 Task: Open Card Landing Page Optimization in Board Newsletter Planning to Workspace Ad Operations and add a team member Softage.3@softage.net, a label Yellow, a checklist Real Estate, an attachment from your onedrive, a color Yellow and finally, add a card description 'Develop and launch new customer loyalty program' and a comment 'Let us approach this task with a focus on continuous learning and improvement, seeking to iterate and refine our approach over time.'. Add a start date 'Jan 07, 1900' with a due date 'Jan 14, 1900'
Action: Mouse moved to (109, 496)
Screenshot: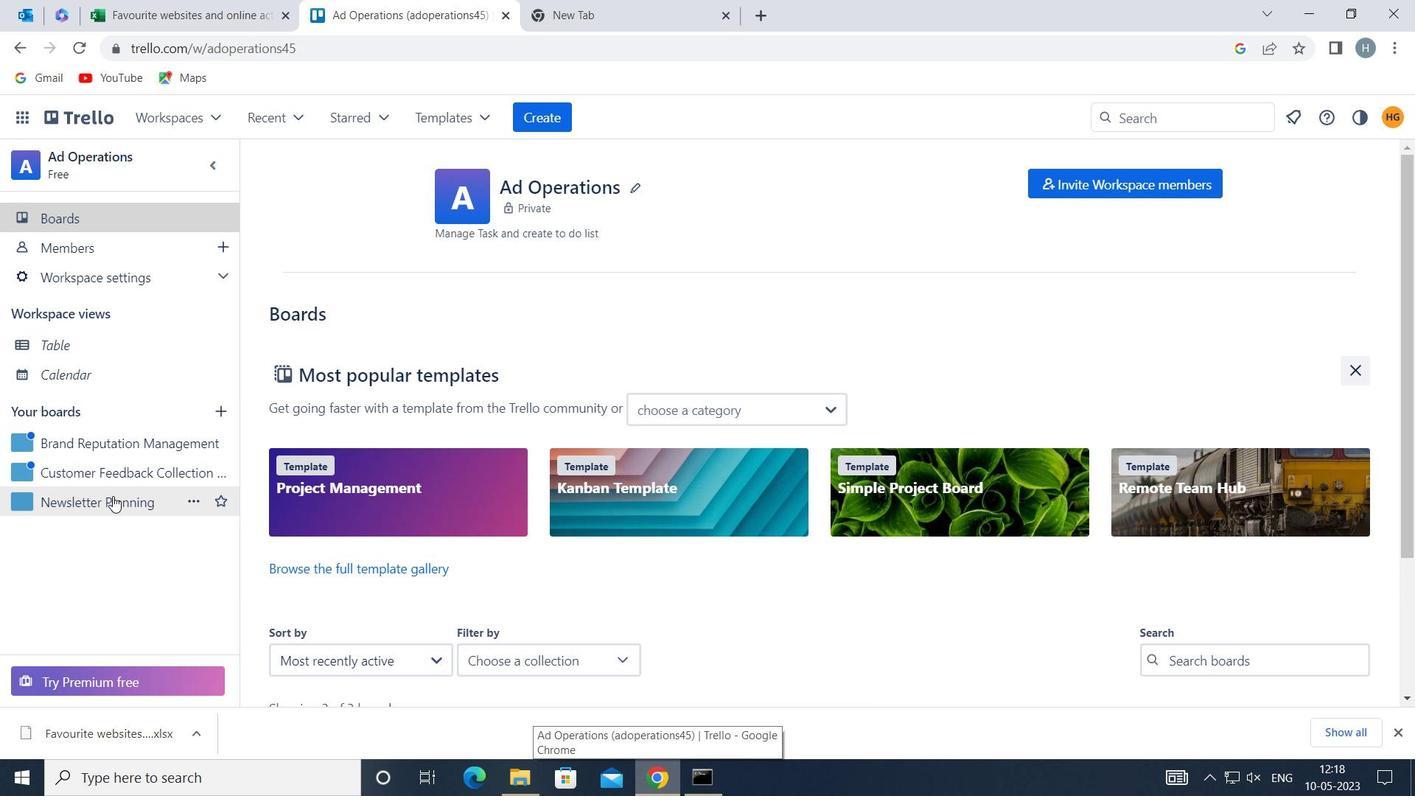 
Action: Mouse pressed left at (109, 496)
Screenshot: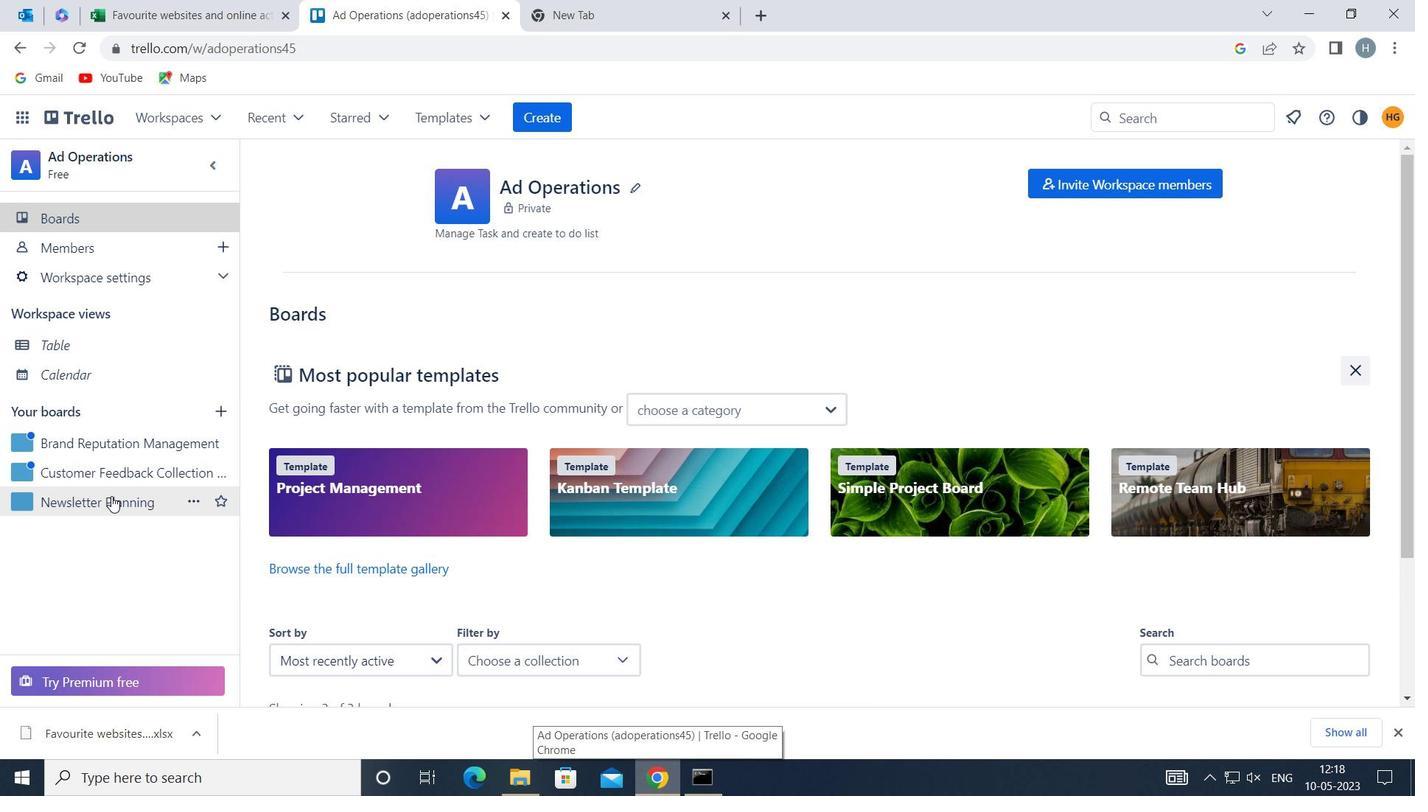 
Action: Mouse moved to (867, 262)
Screenshot: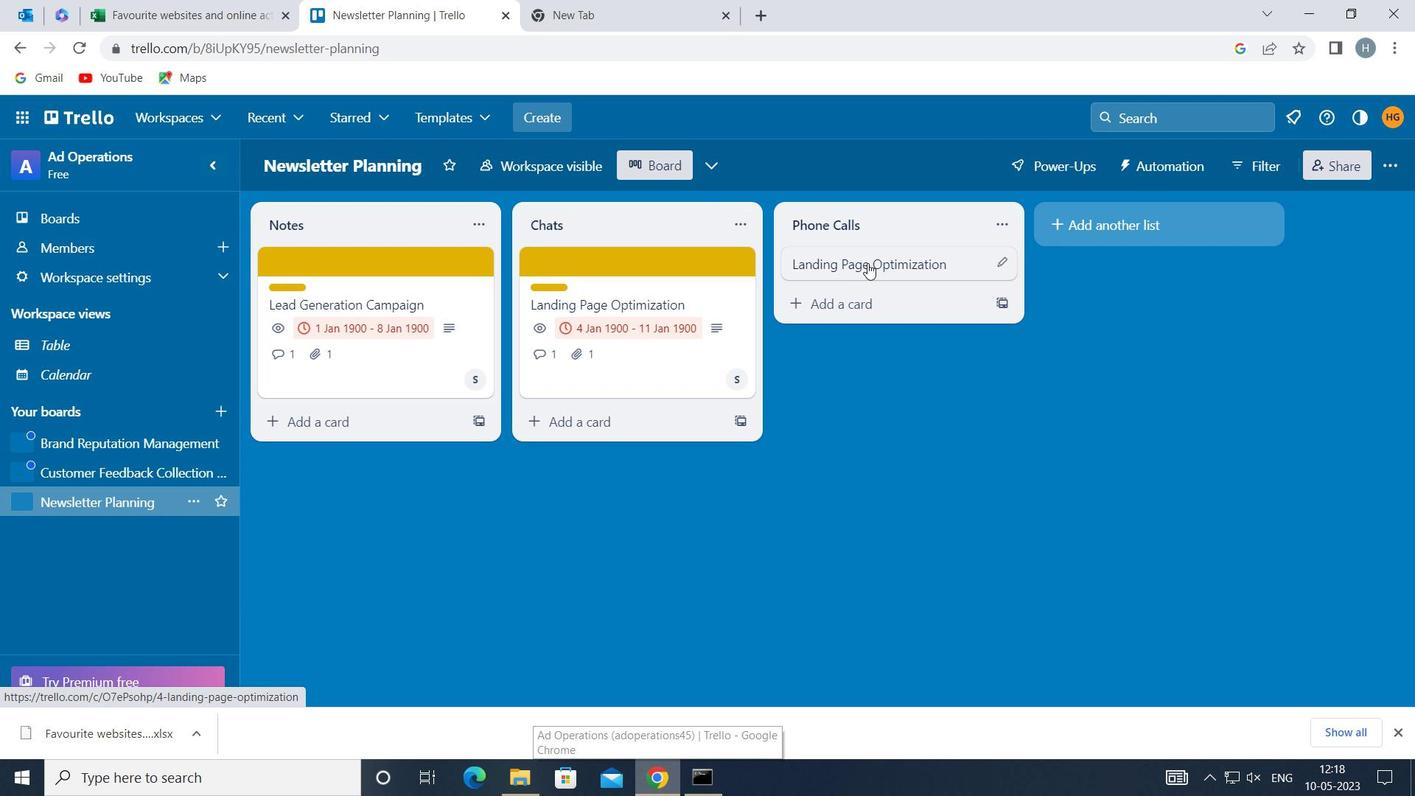 
Action: Mouse pressed left at (867, 262)
Screenshot: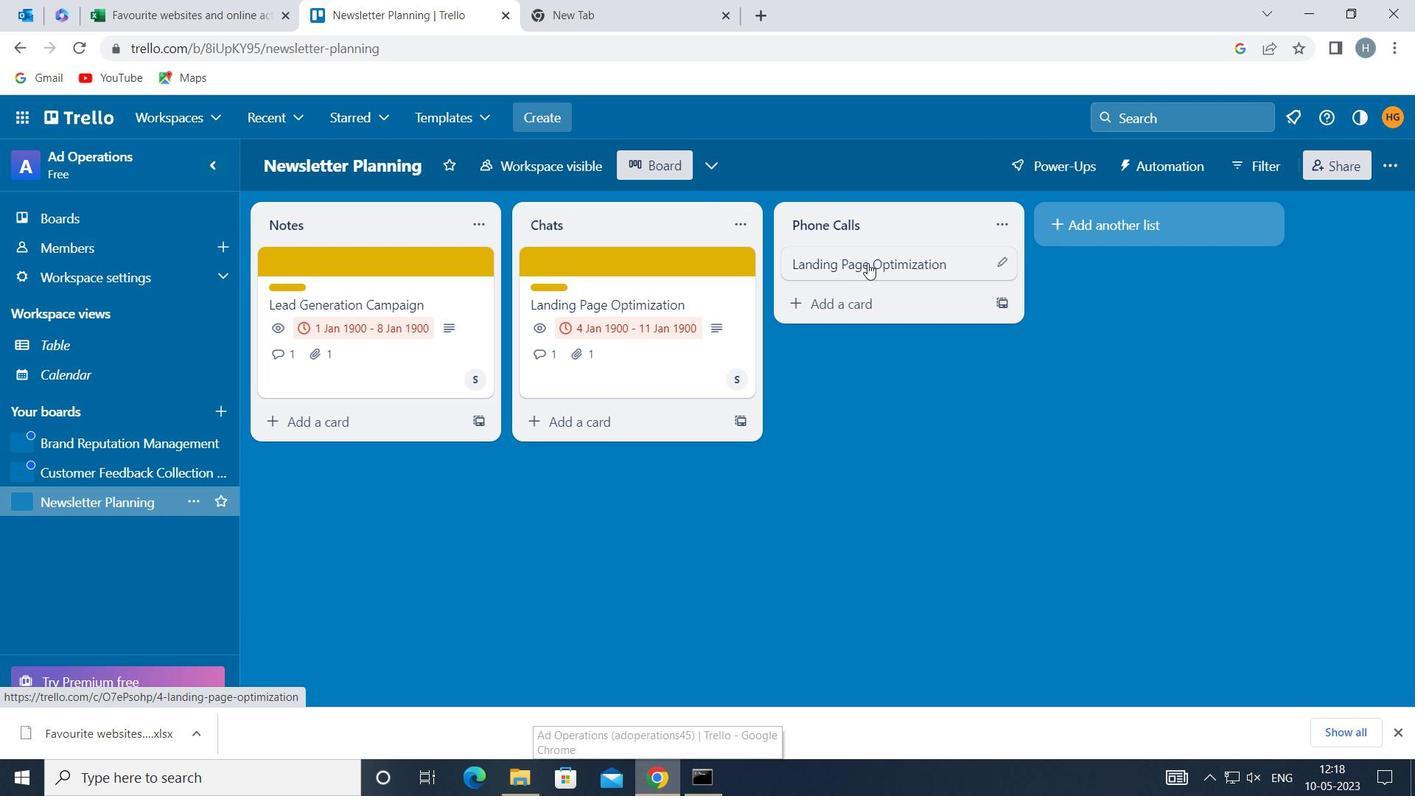 
Action: Mouse moved to (936, 323)
Screenshot: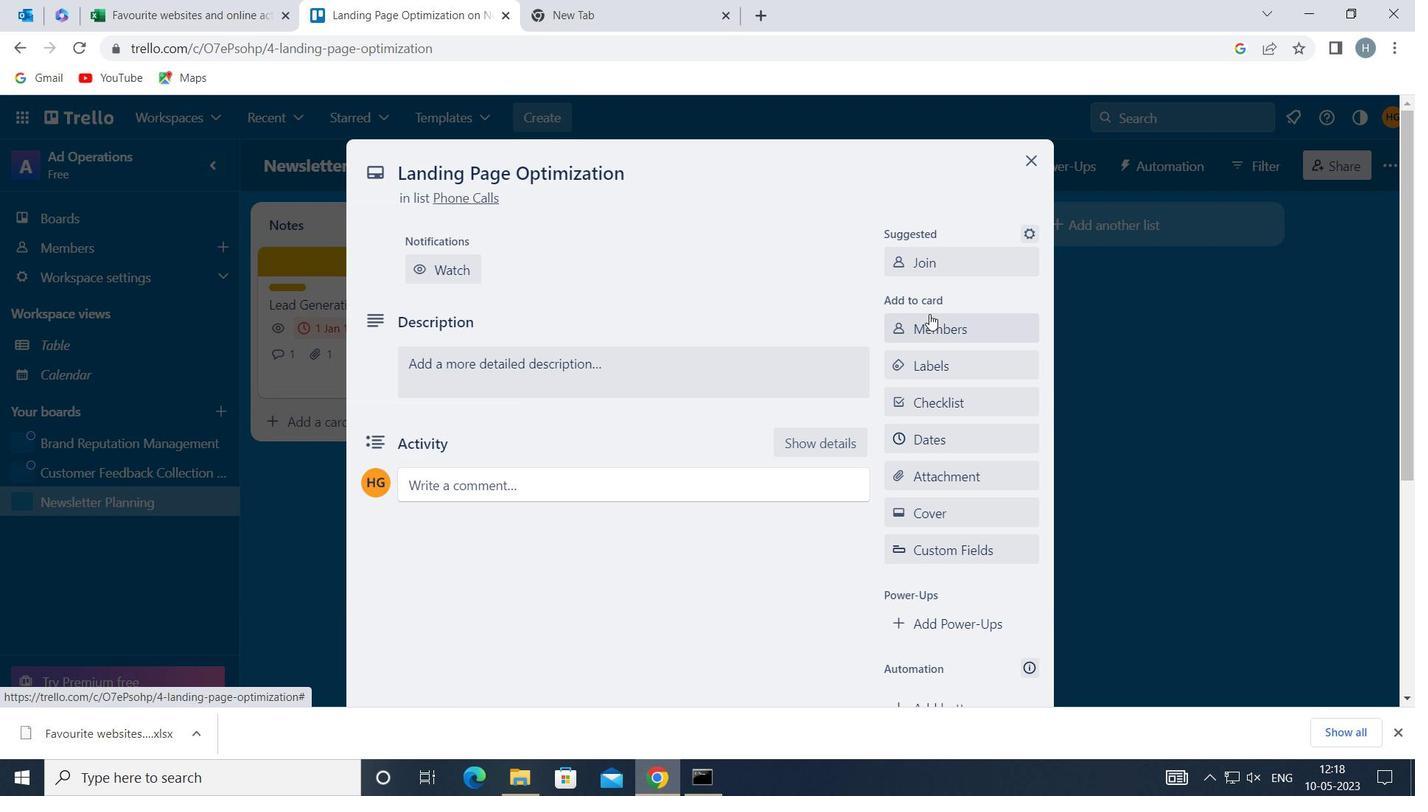 
Action: Mouse pressed left at (936, 323)
Screenshot: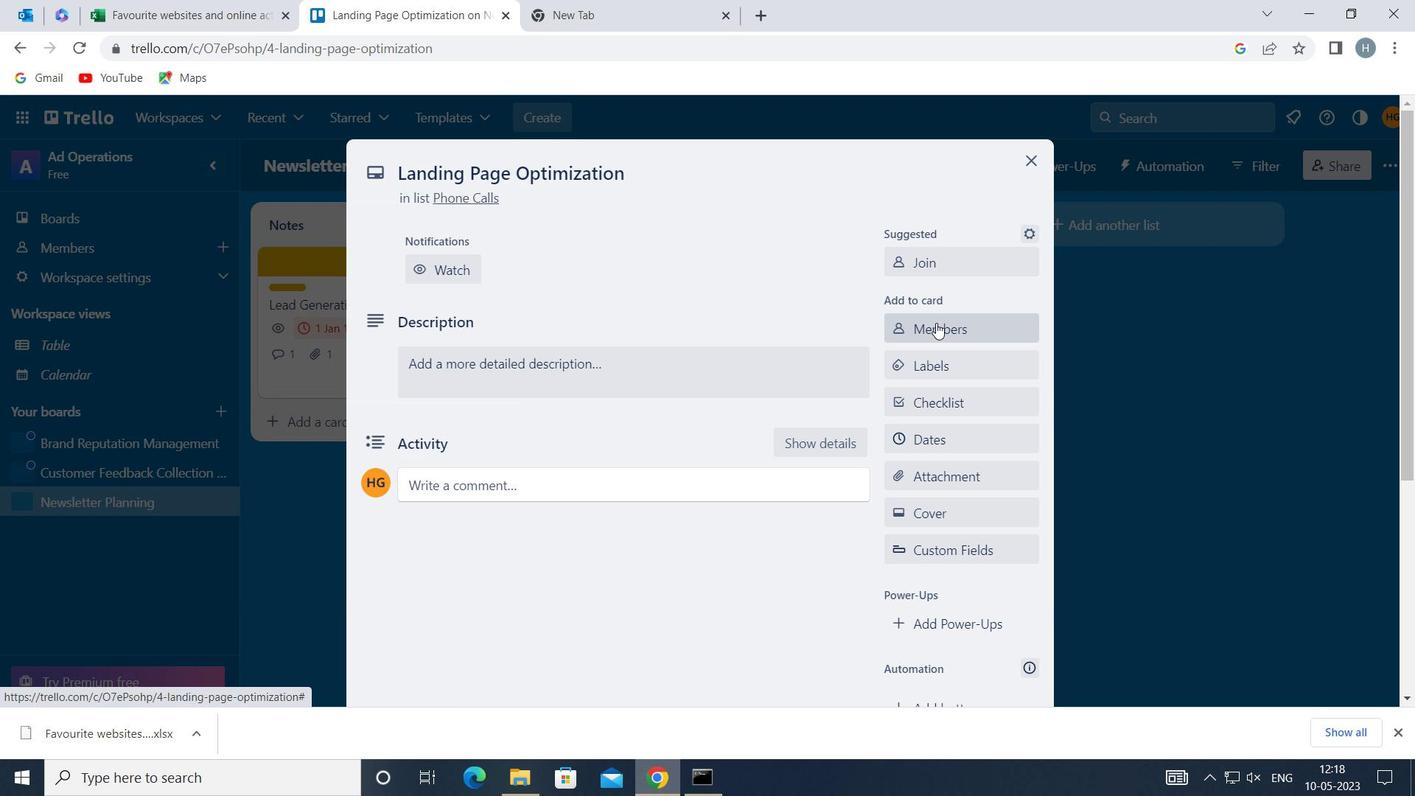 
Action: Key pressed softage
Screenshot: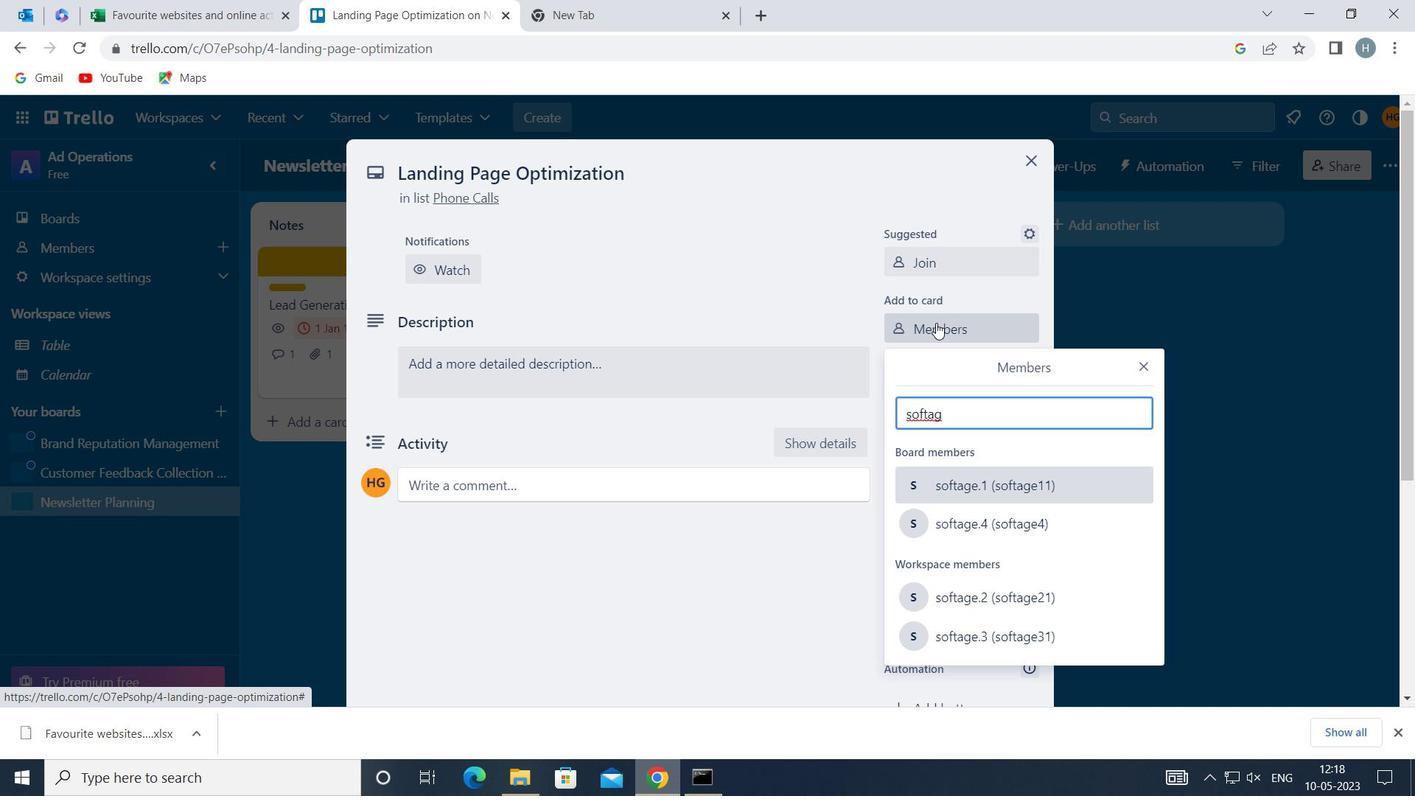 
Action: Mouse moved to (1018, 627)
Screenshot: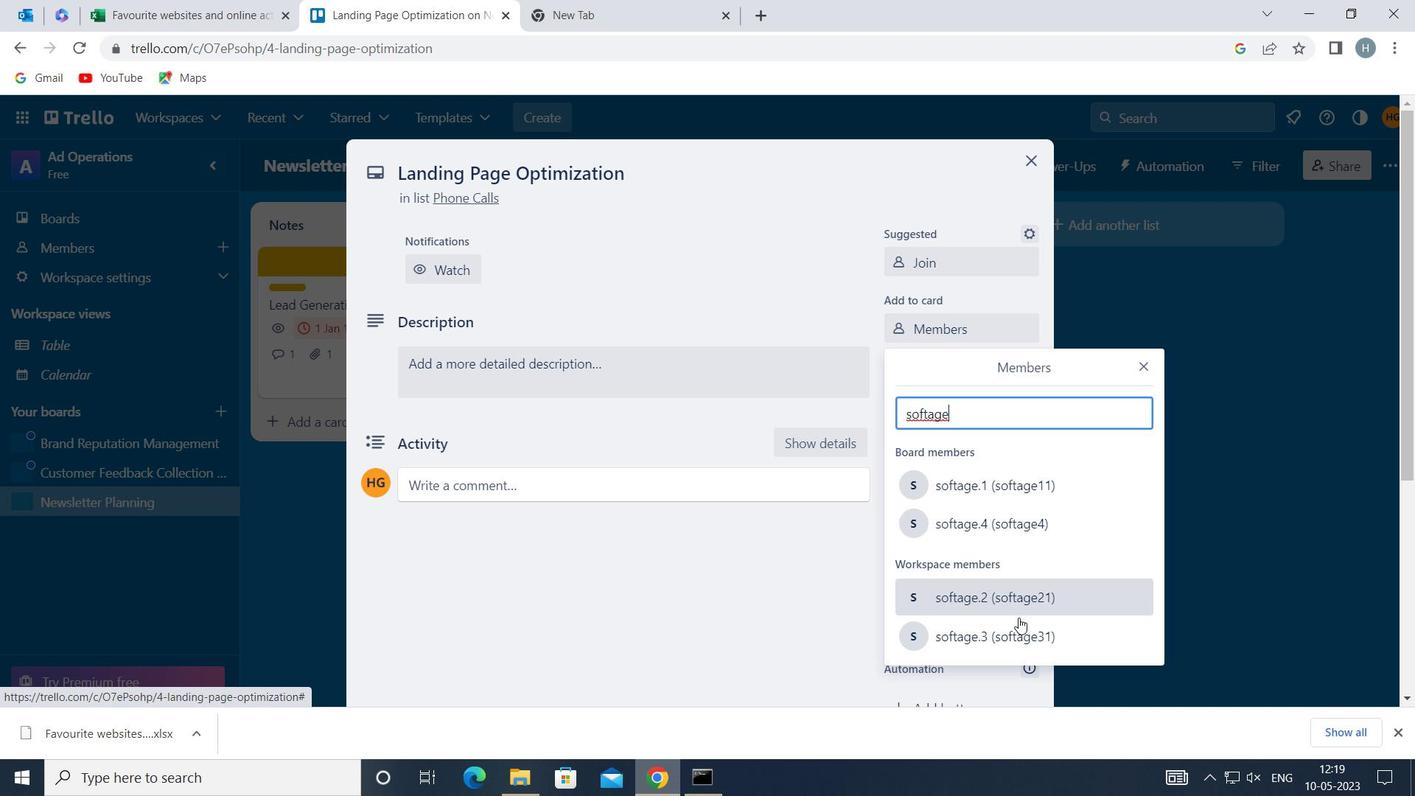 
Action: Mouse pressed left at (1018, 627)
Screenshot: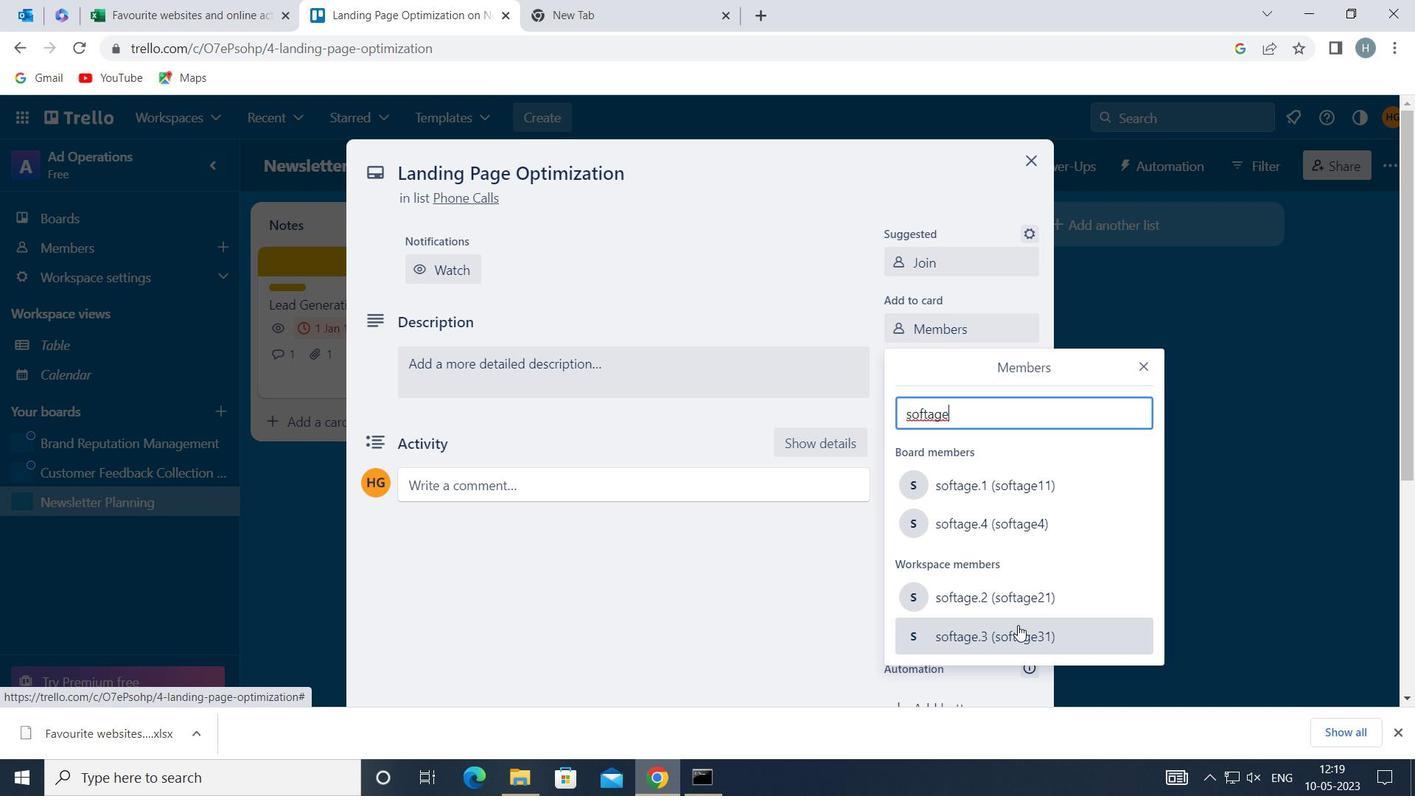 
Action: Mouse moved to (1142, 364)
Screenshot: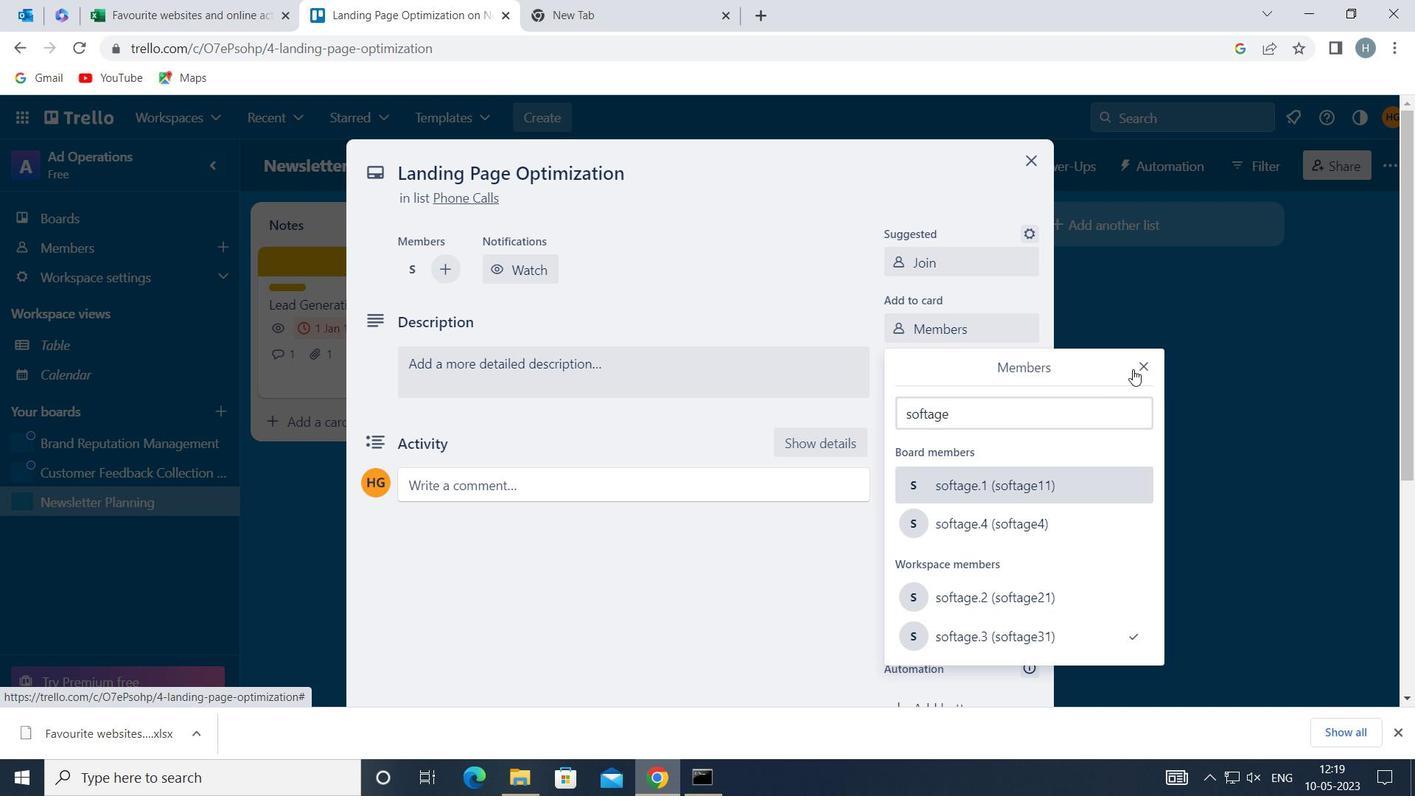 
Action: Mouse pressed left at (1142, 364)
Screenshot: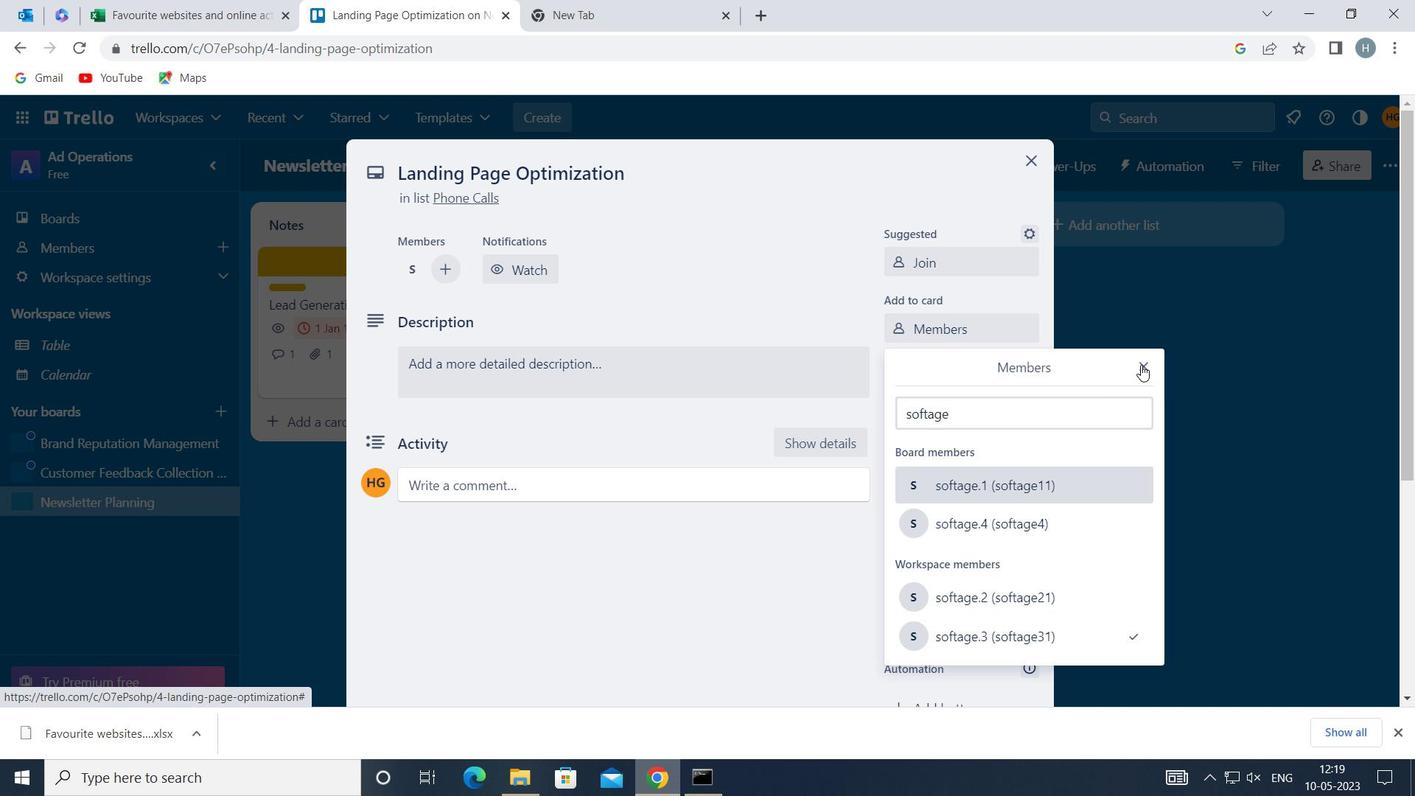 
Action: Mouse moved to (997, 359)
Screenshot: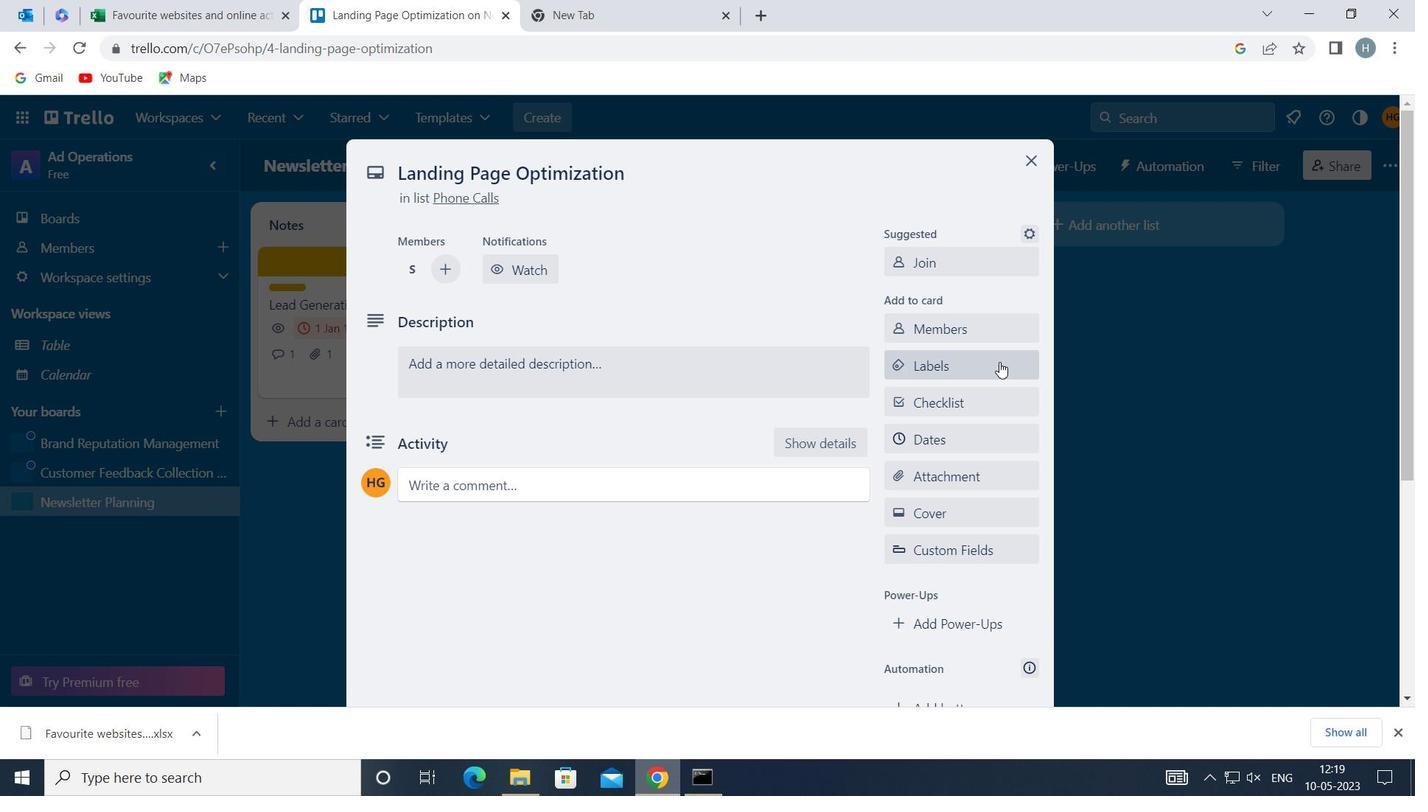 
Action: Mouse pressed left at (997, 359)
Screenshot: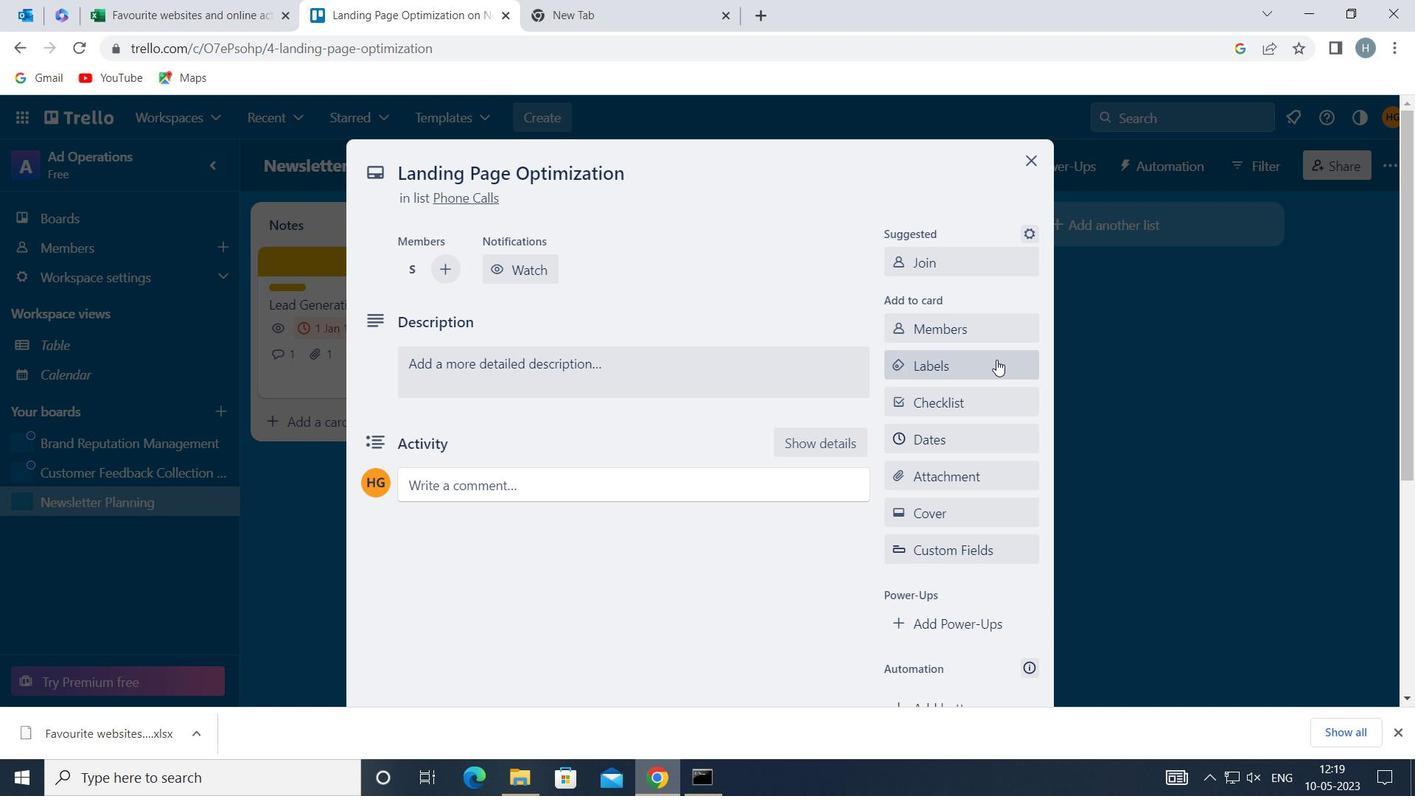 
Action: Mouse moved to (1007, 306)
Screenshot: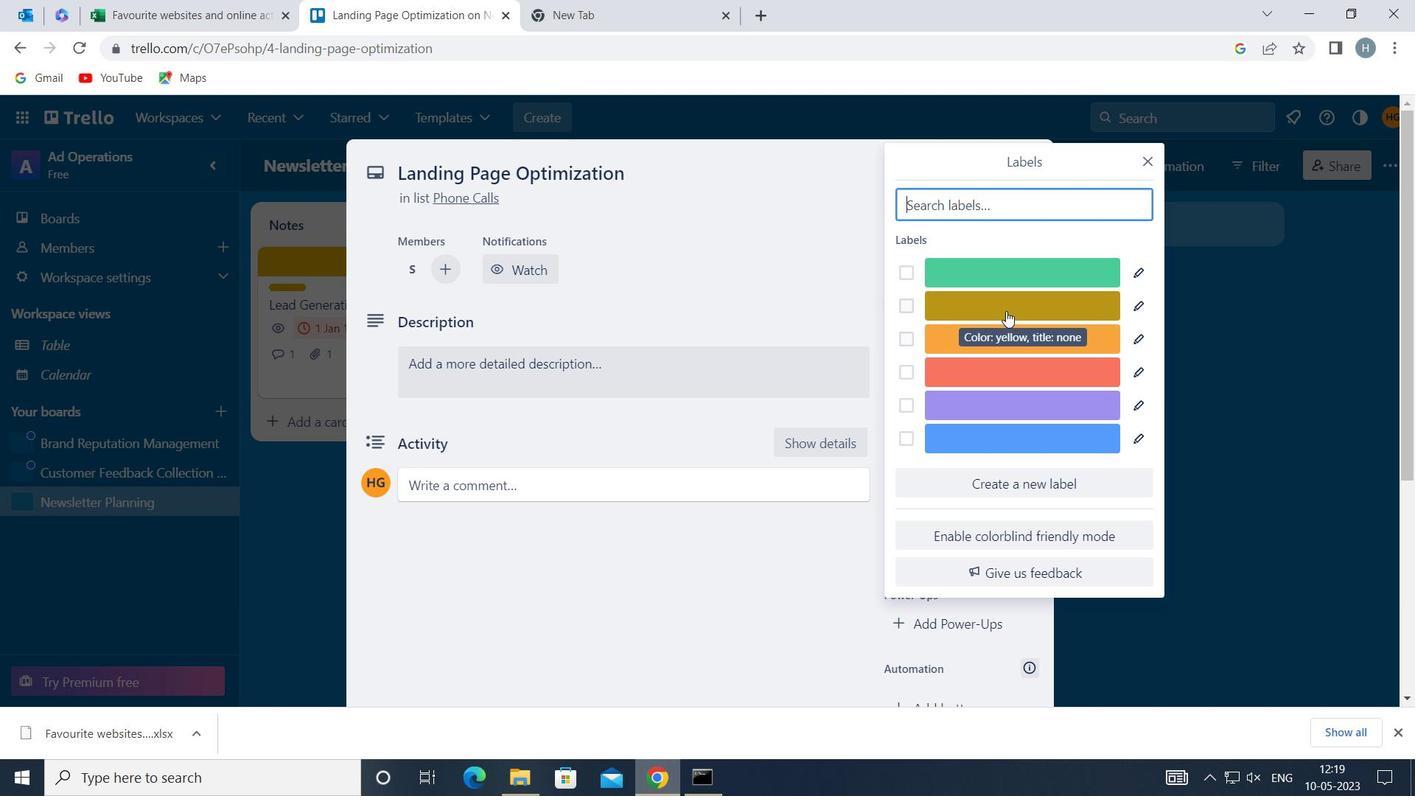 
Action: Mouse pressed left at (1007, 306)
Screenshot: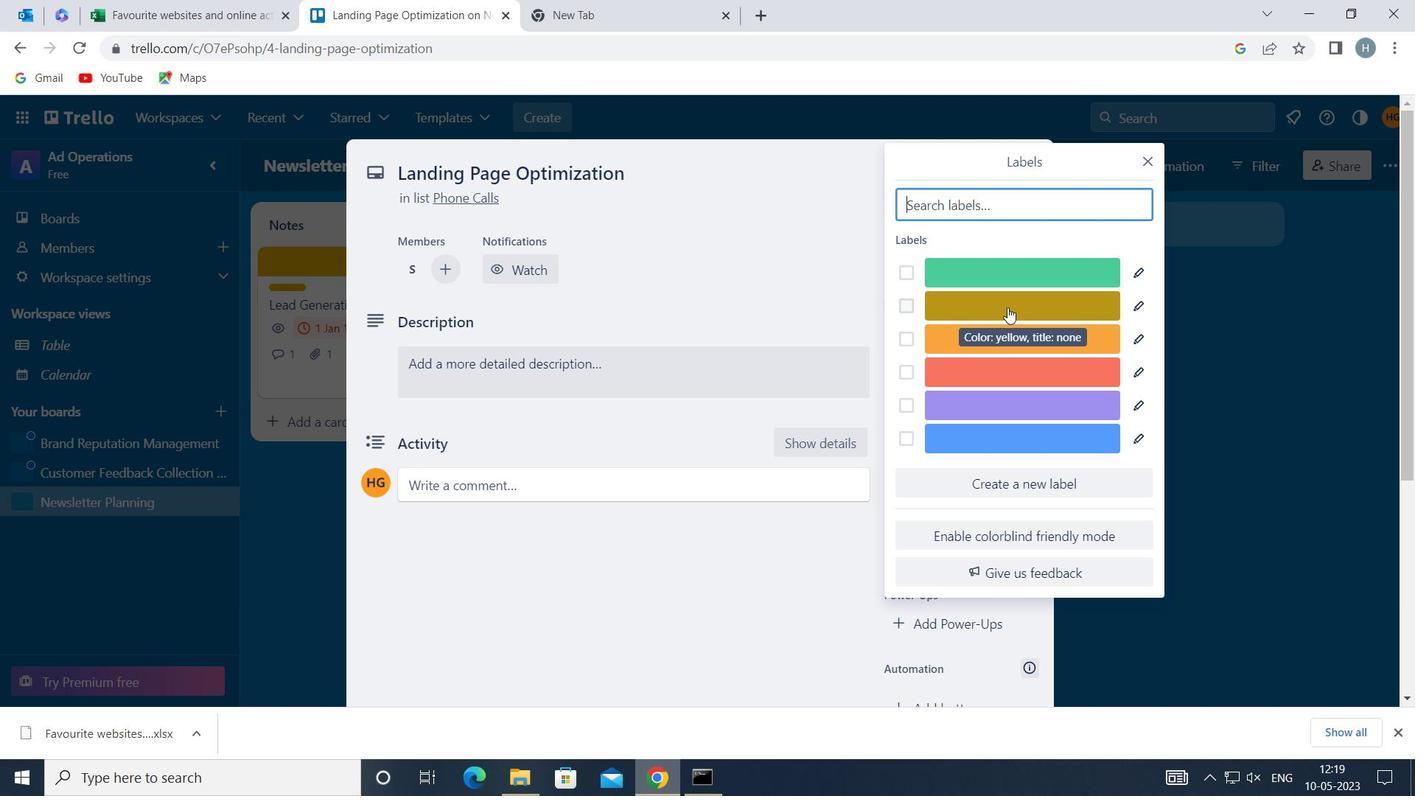 
Action: Mouse moved to (1147, 160)
Screenshot: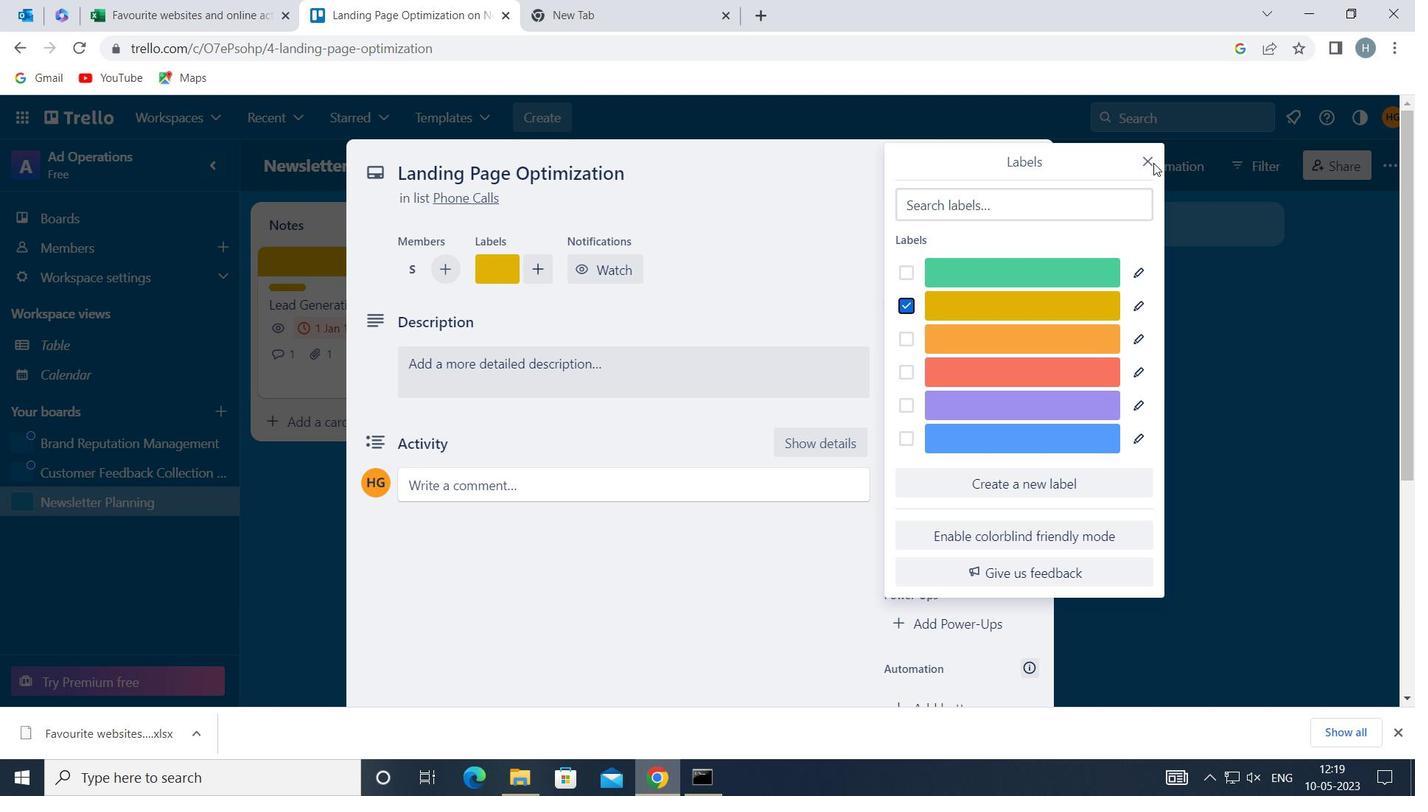 
Action: Mouse pressed left at (1147, 160)
Screenshot: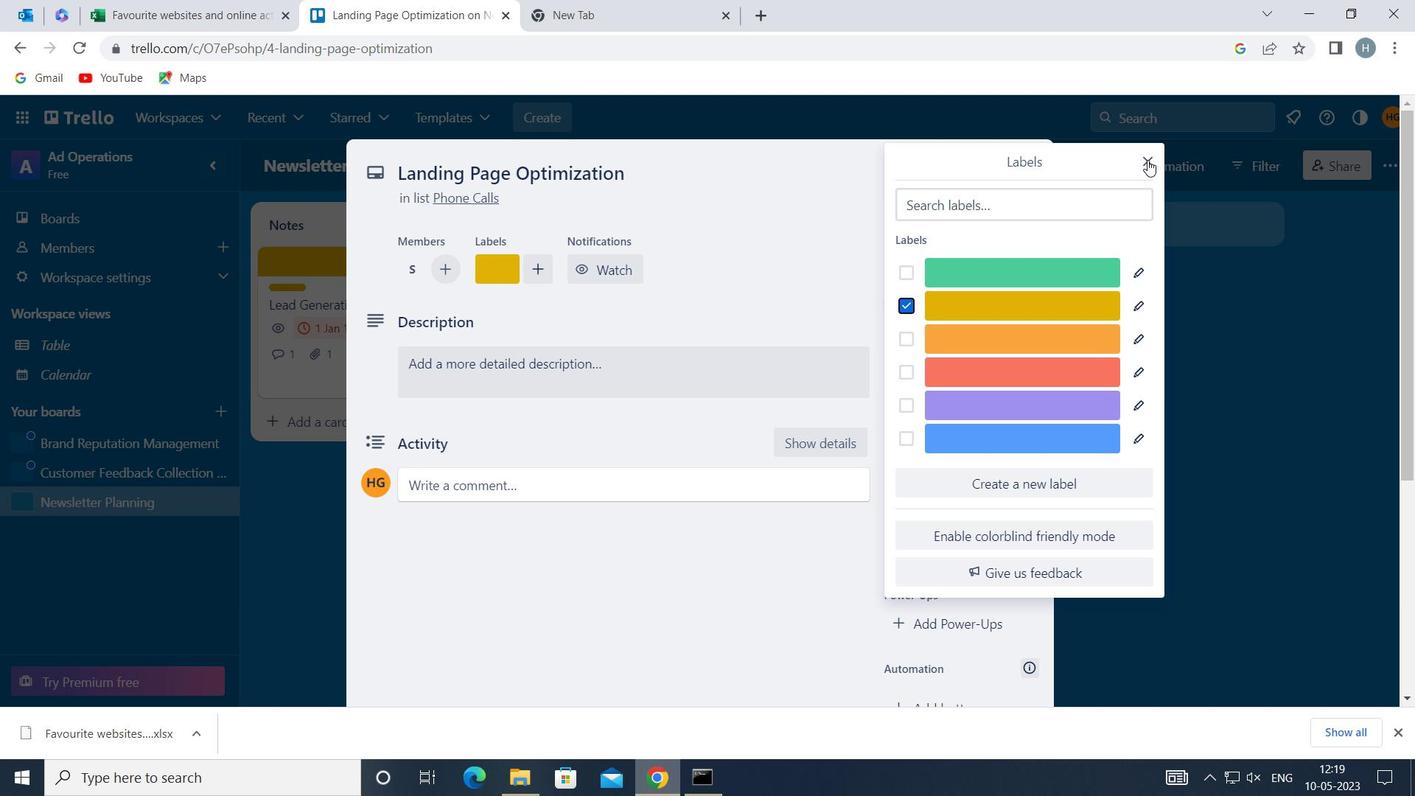 
Action: Mouse moved to (967, 403)
Screenshot: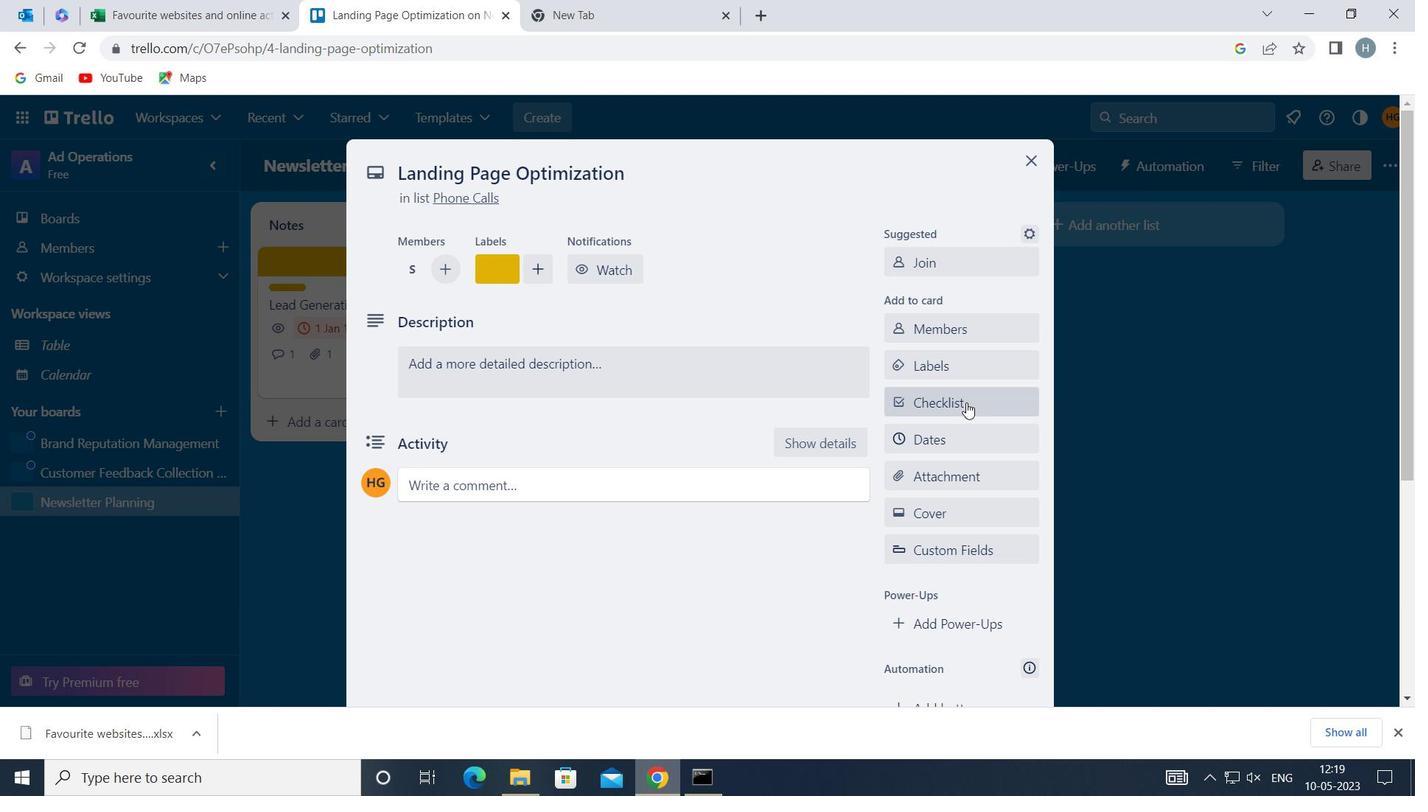 
Action: Mouse pressed left at (967, 403)
Screenshot: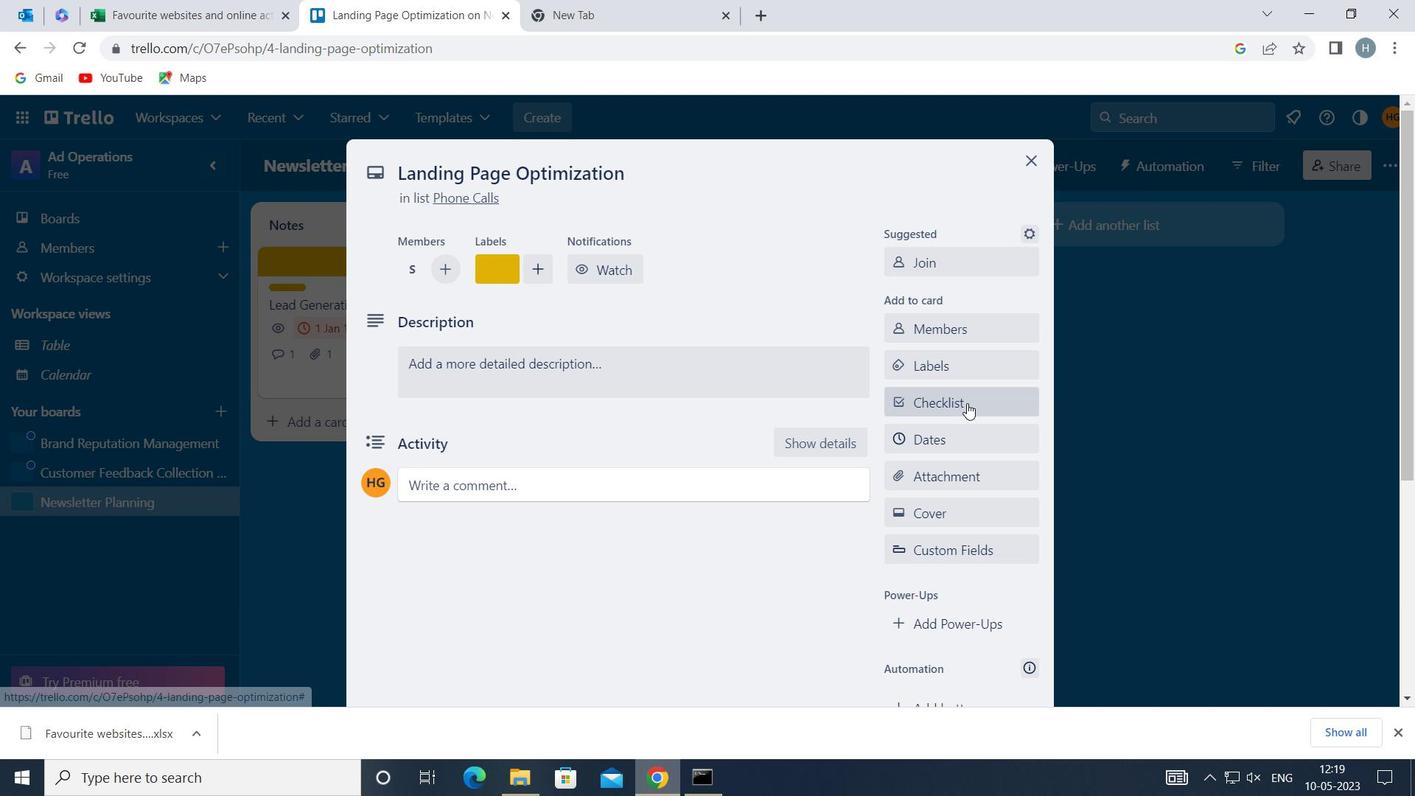 
Action: Key pressed <Key.shift>REAL<Key.space><Key.shift>ESTATE
Screenshot: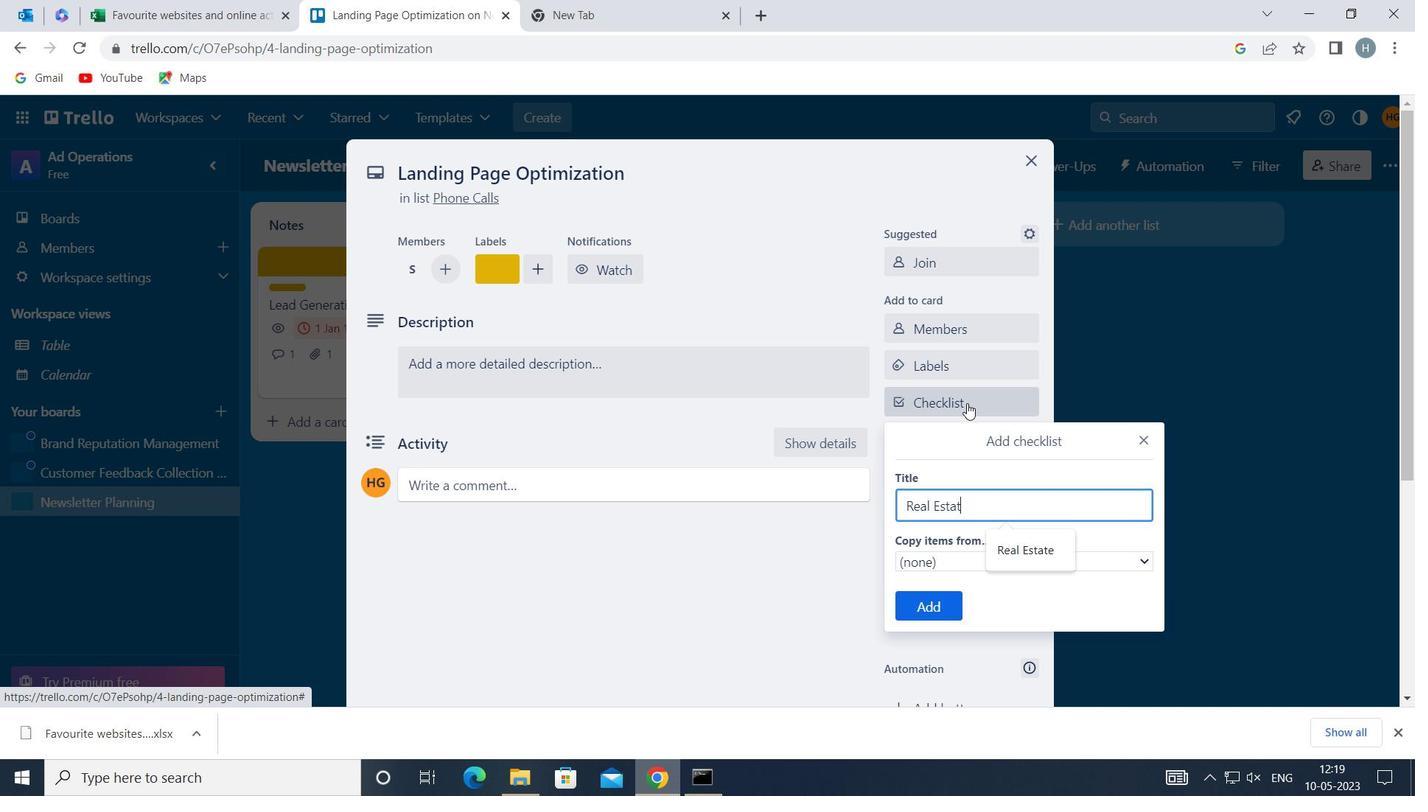 
Action: Mouse moved to (927, 598)
Screenshot: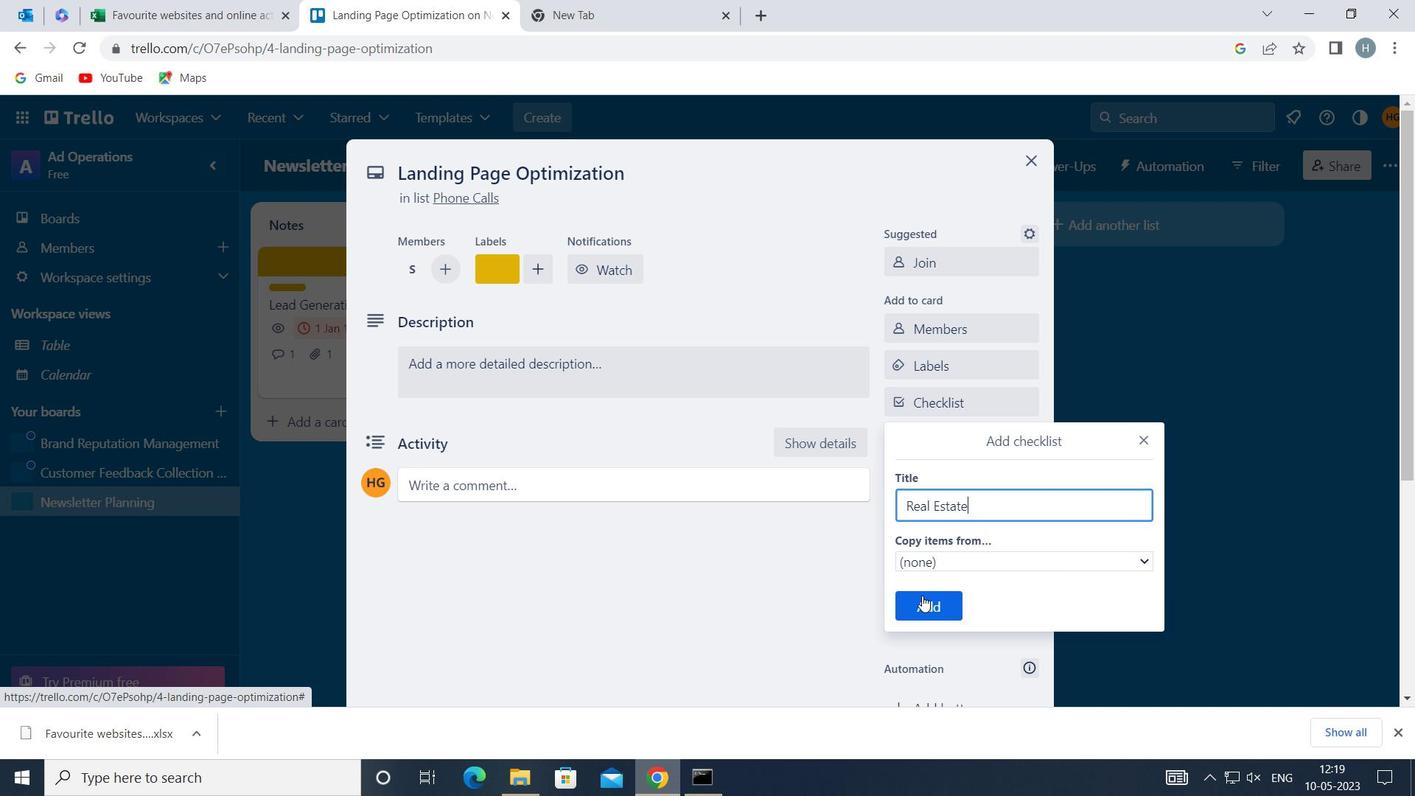 
Action: Mouse pressed left at (927, 598)
Screenshot: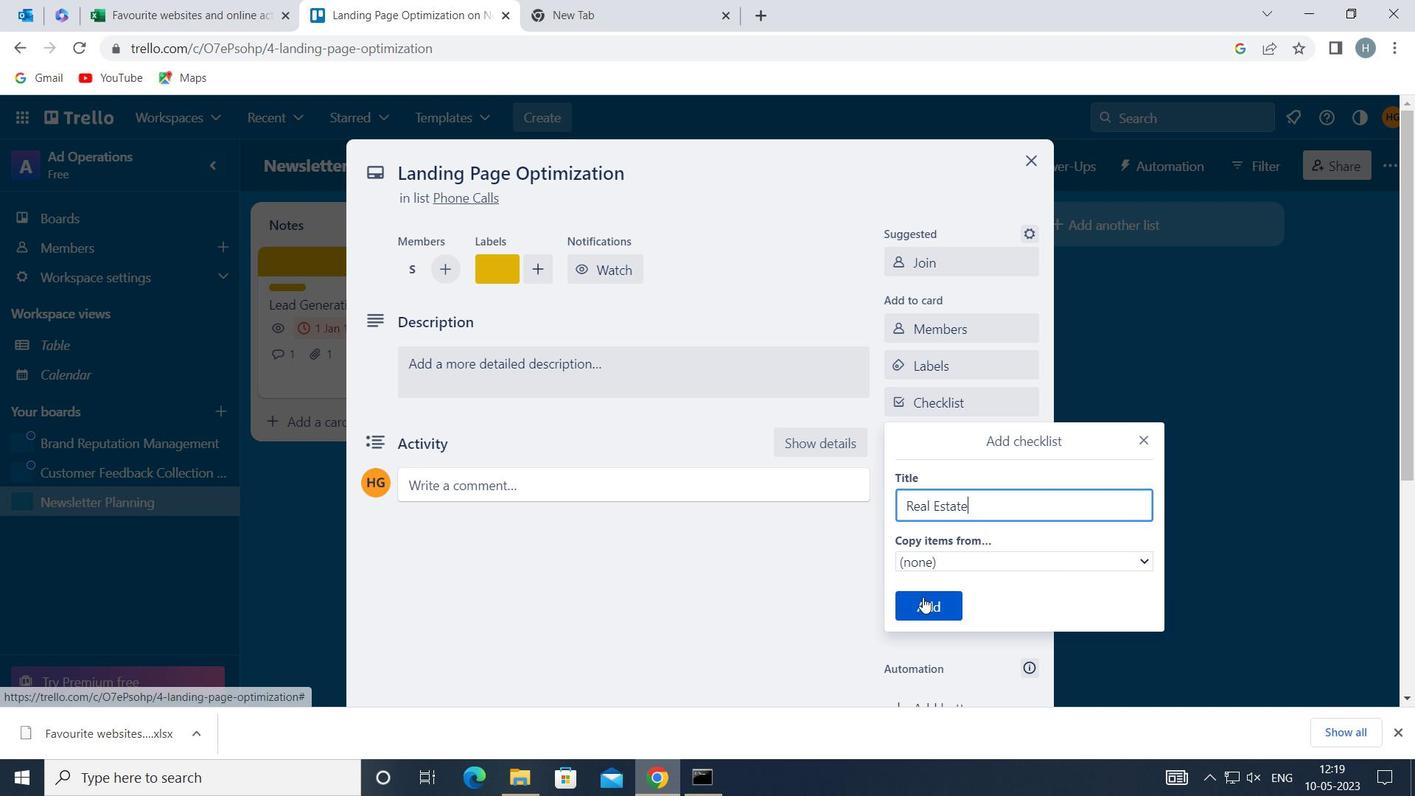 
Action: Mouse moved to (957, 468)
Screenshot: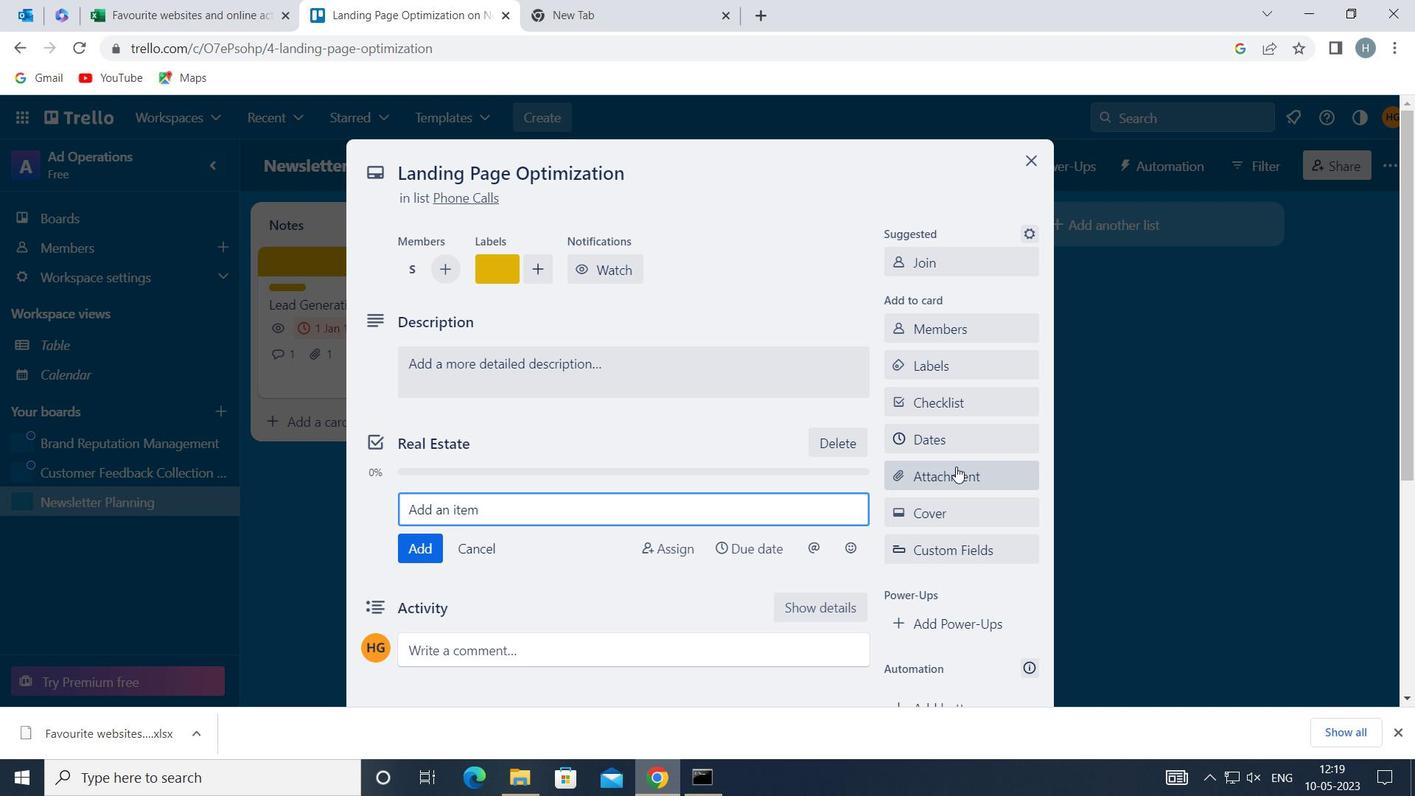 
Action: Mouse pressed left at (957, 468)
Screenshot: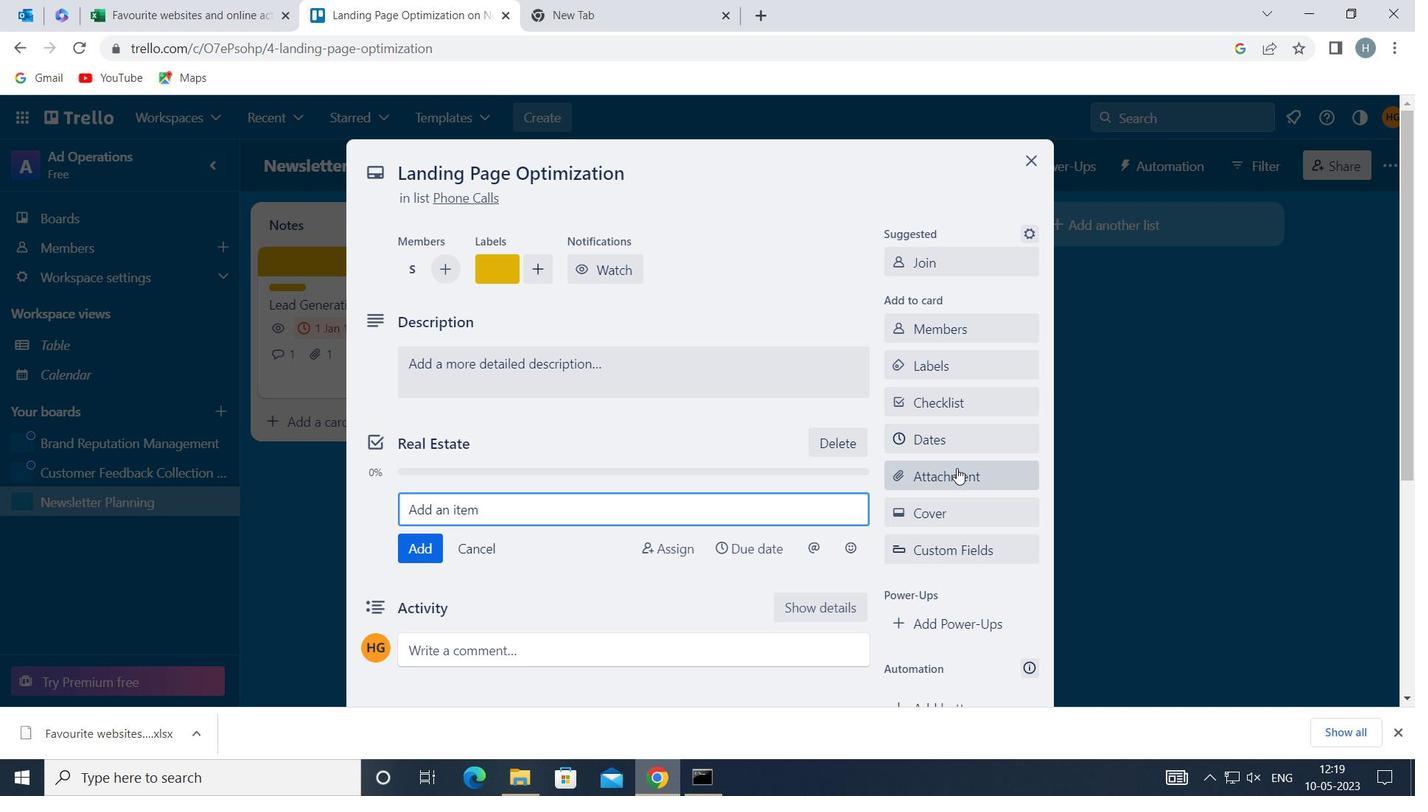 
Action: Mouse moved to (951, 343)
Screenshot: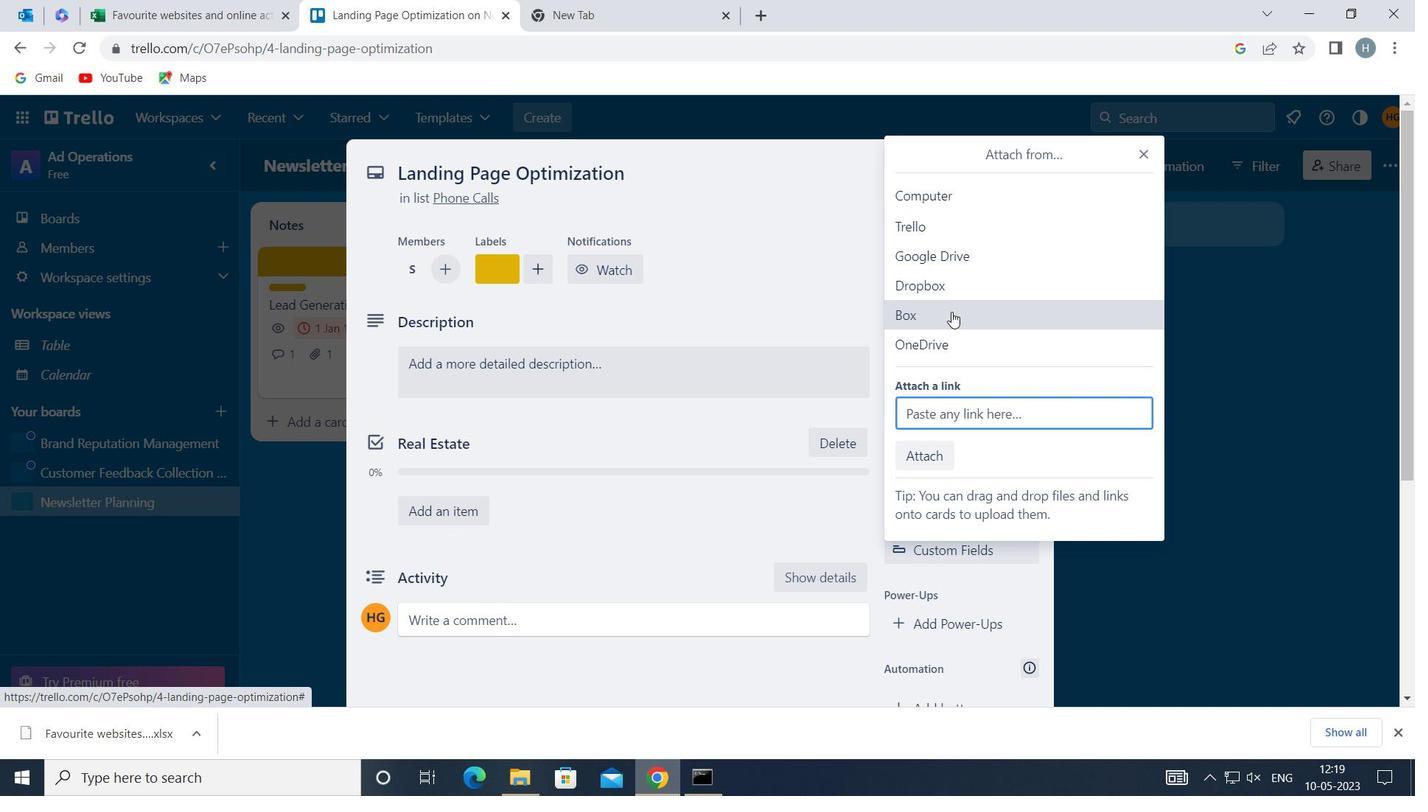 
Action: Mouse pressed left at (951, 343)
Screenshot: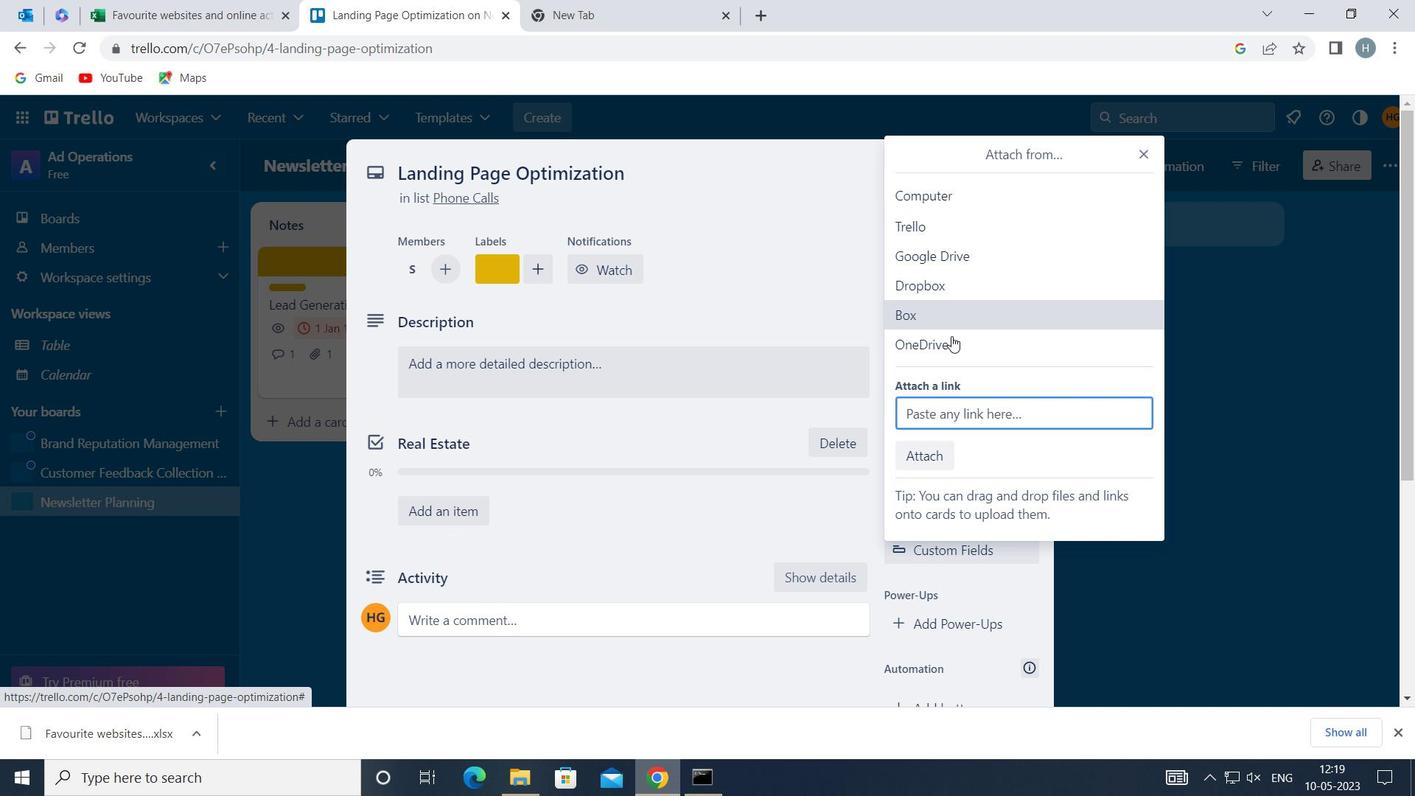 
Action: Mouse moved to (703, 263)
Screenshot: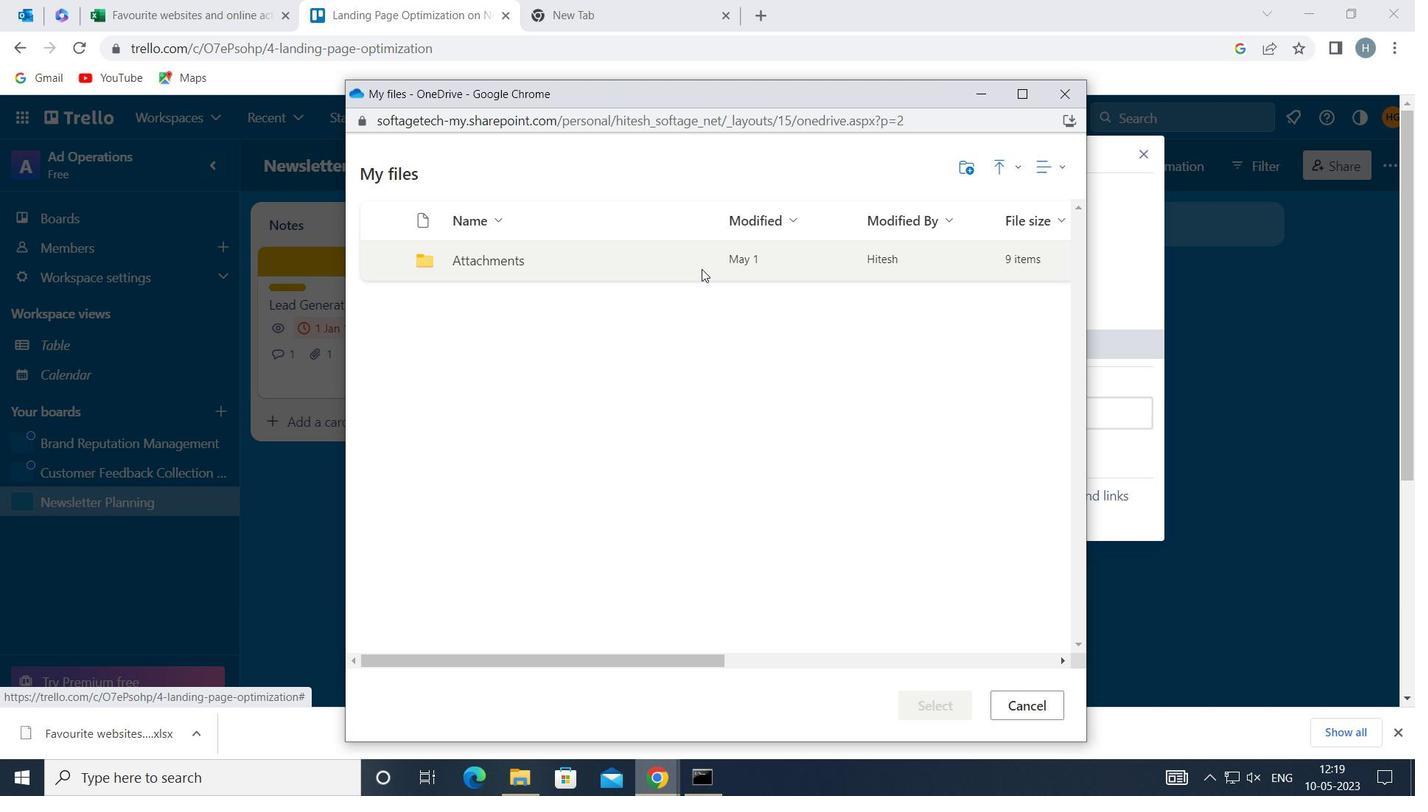 
Action: Mouse pressed left at (703, 263)
Screenshot: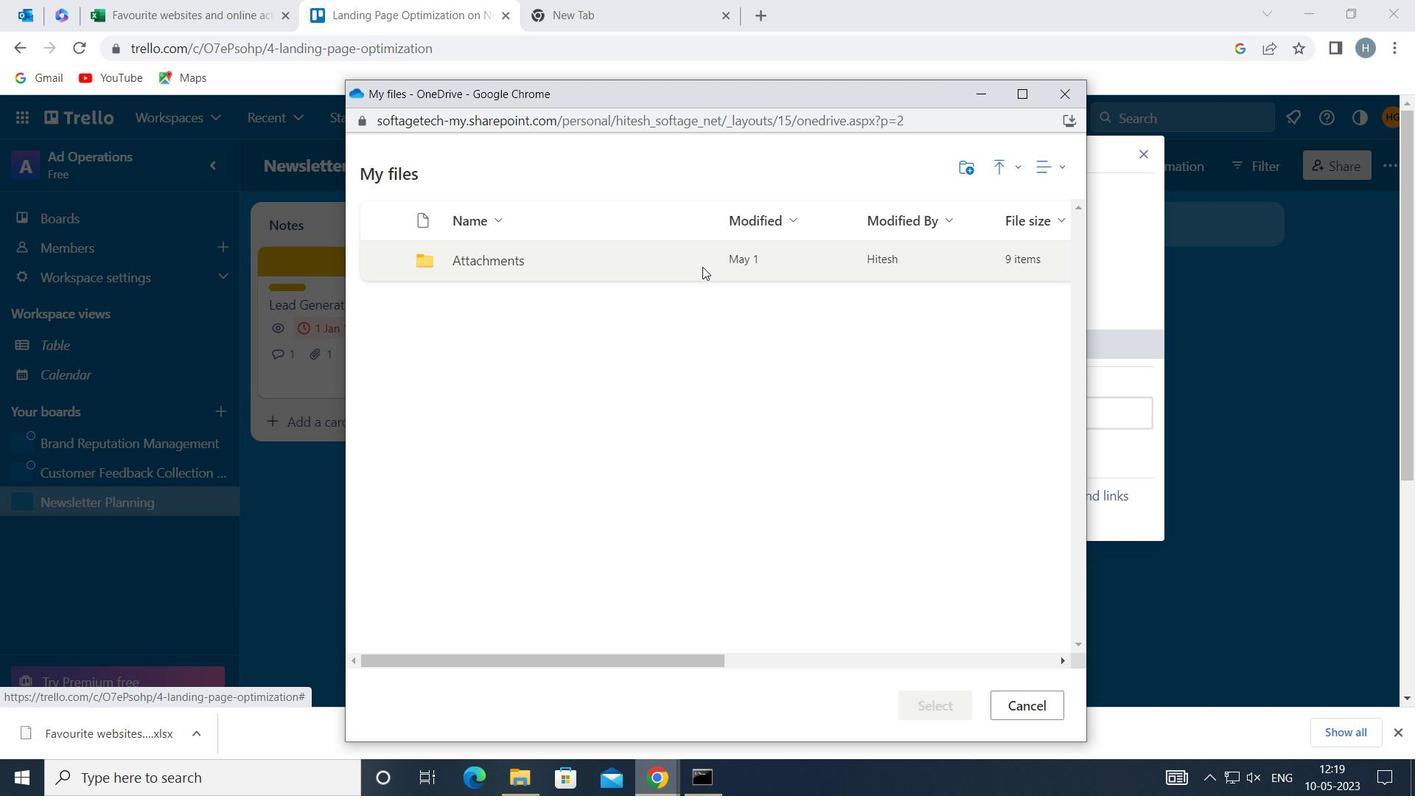 
Action: Mouse moved to (701, 263)
Screenshot: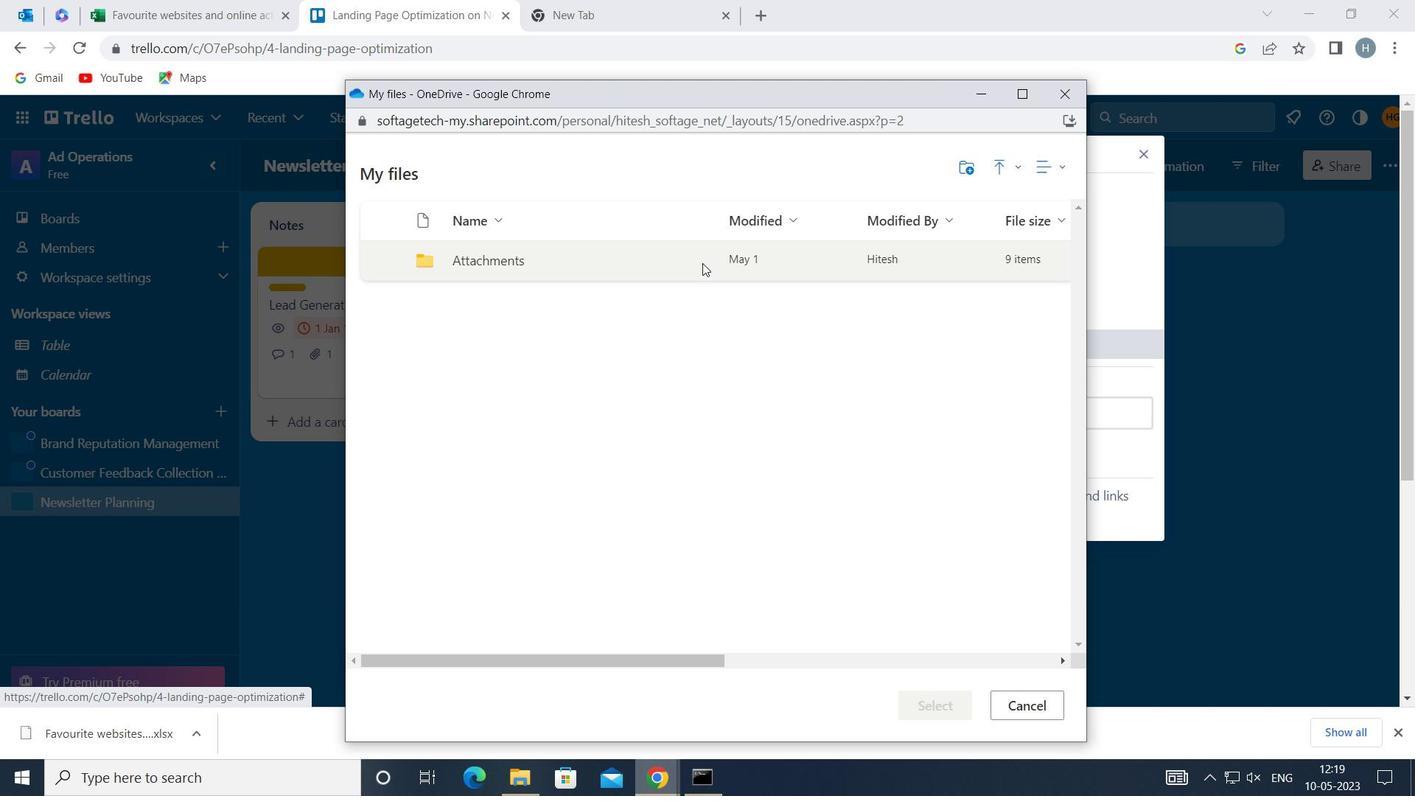 
Action: Mouse pressed left at (701, 263)
Screenshot: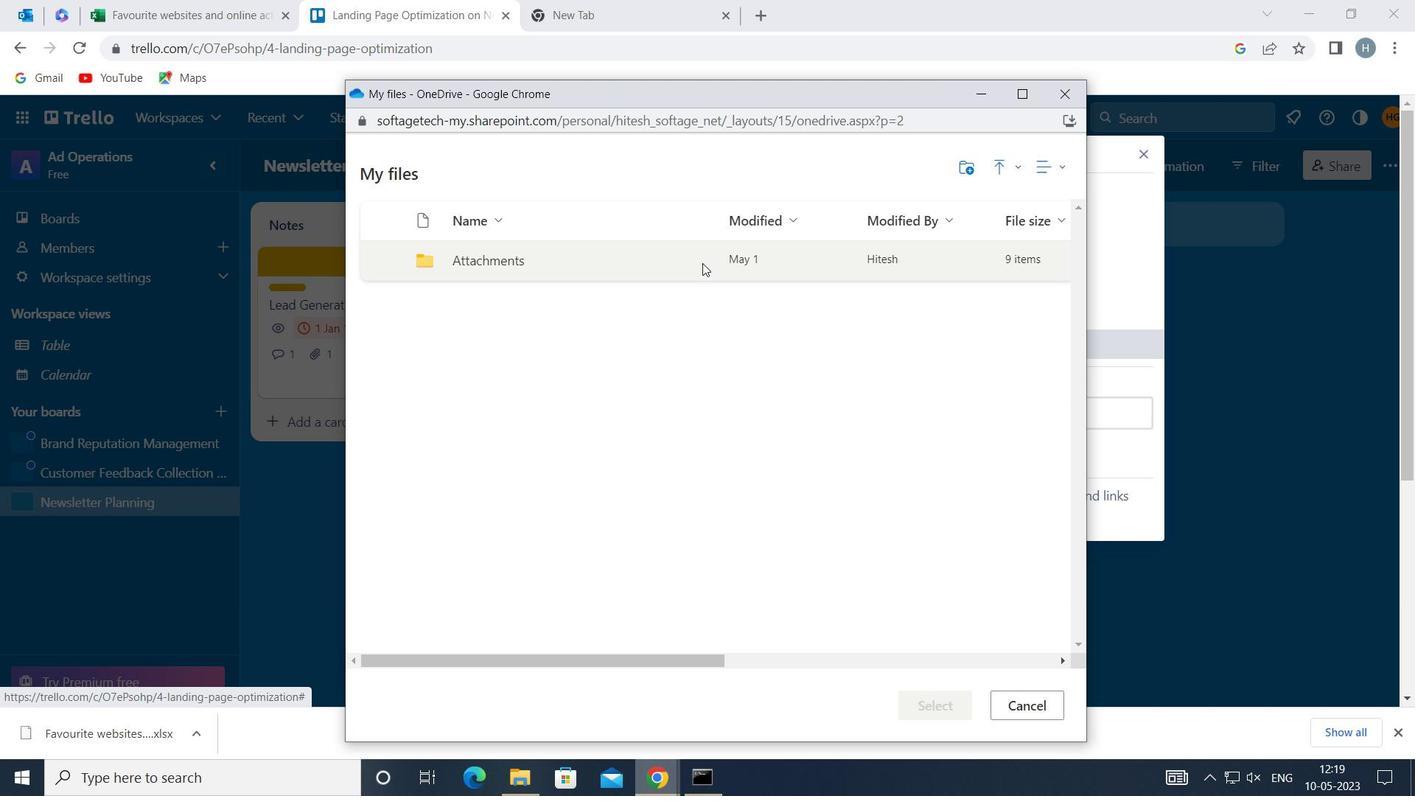 
Action: Mouse moved to (704, 286)
Screenshot: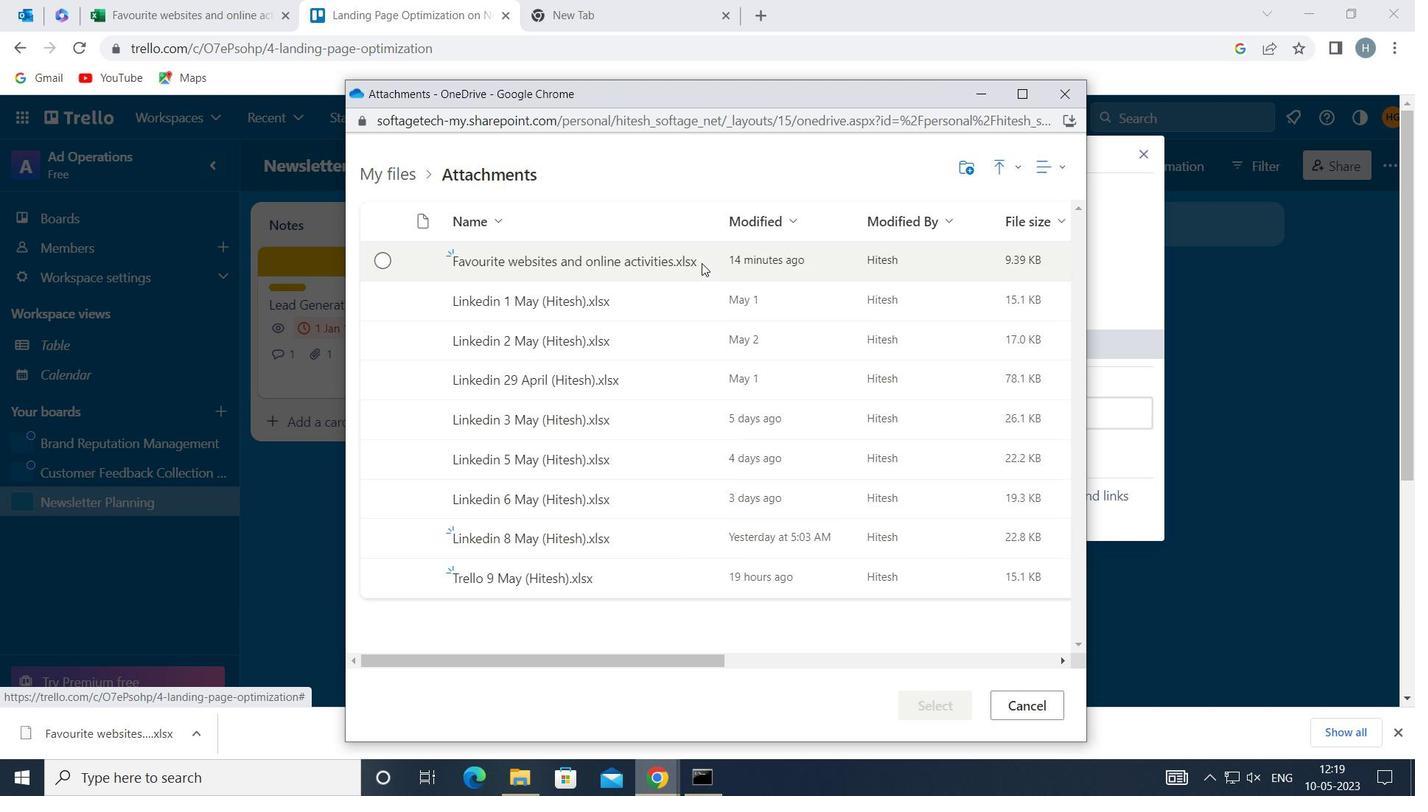 
Action: Mouse pressed left at (704, 286)
Screenshot: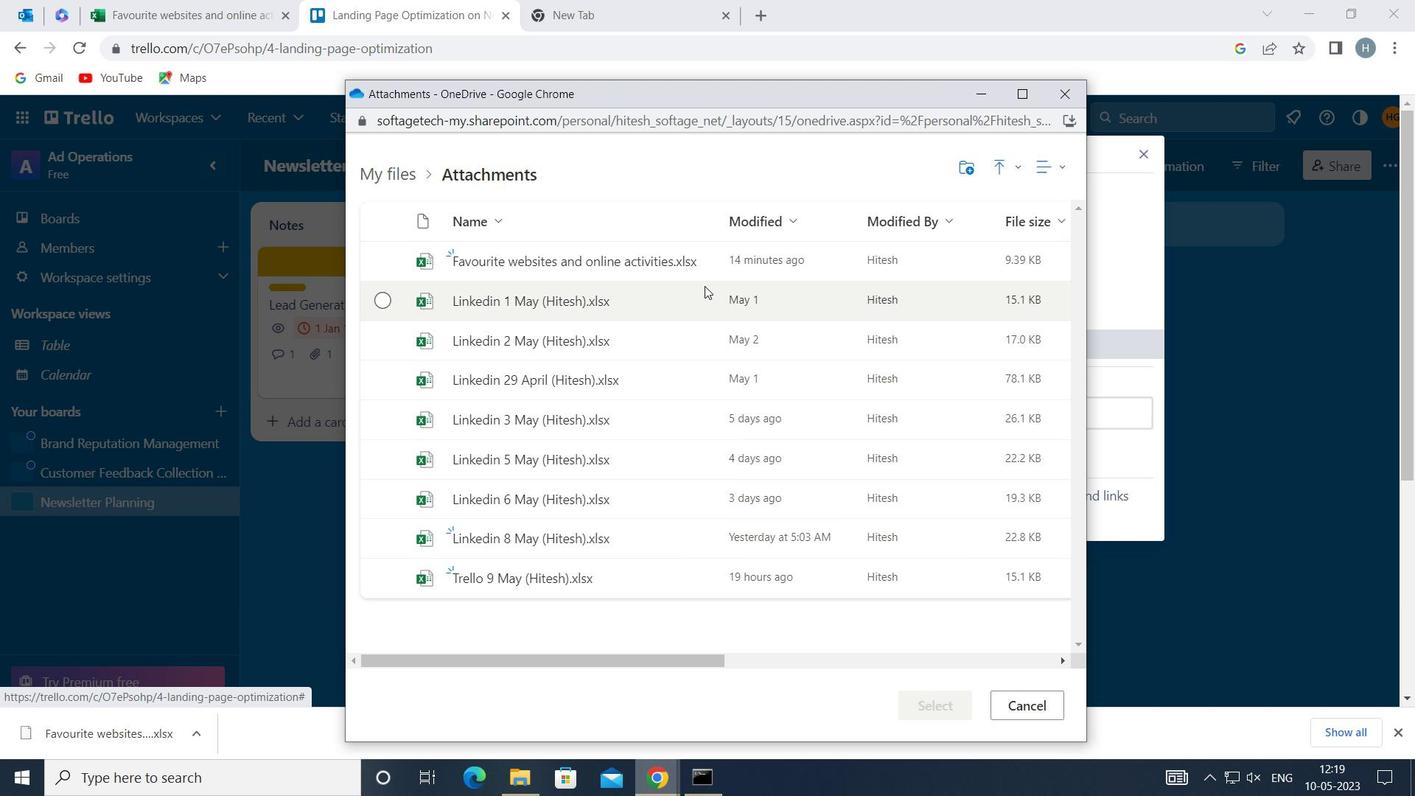 
Action: Mouse moved to (950, 701)
Screenshot: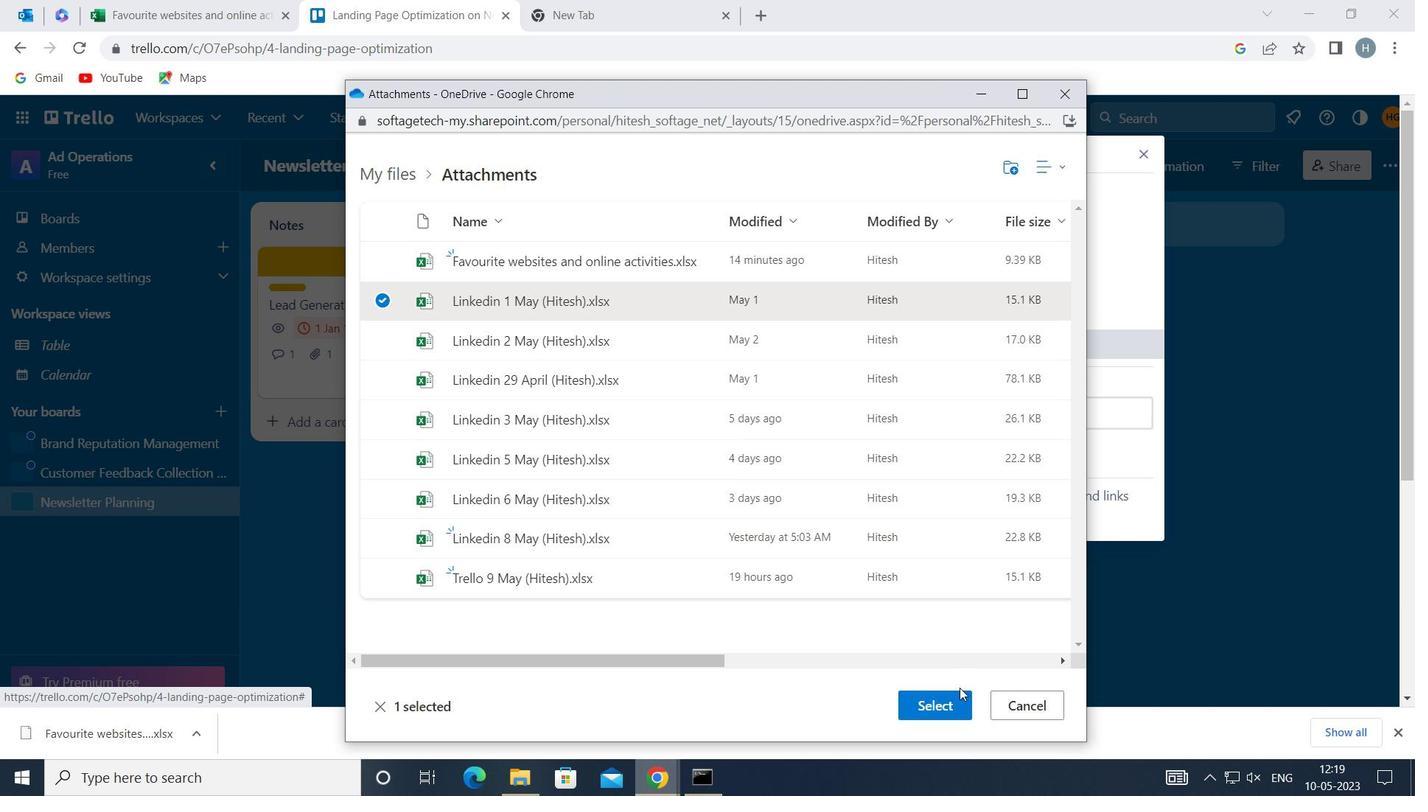 
Action: Mouse pressed left at (950, 701)
Screenshot: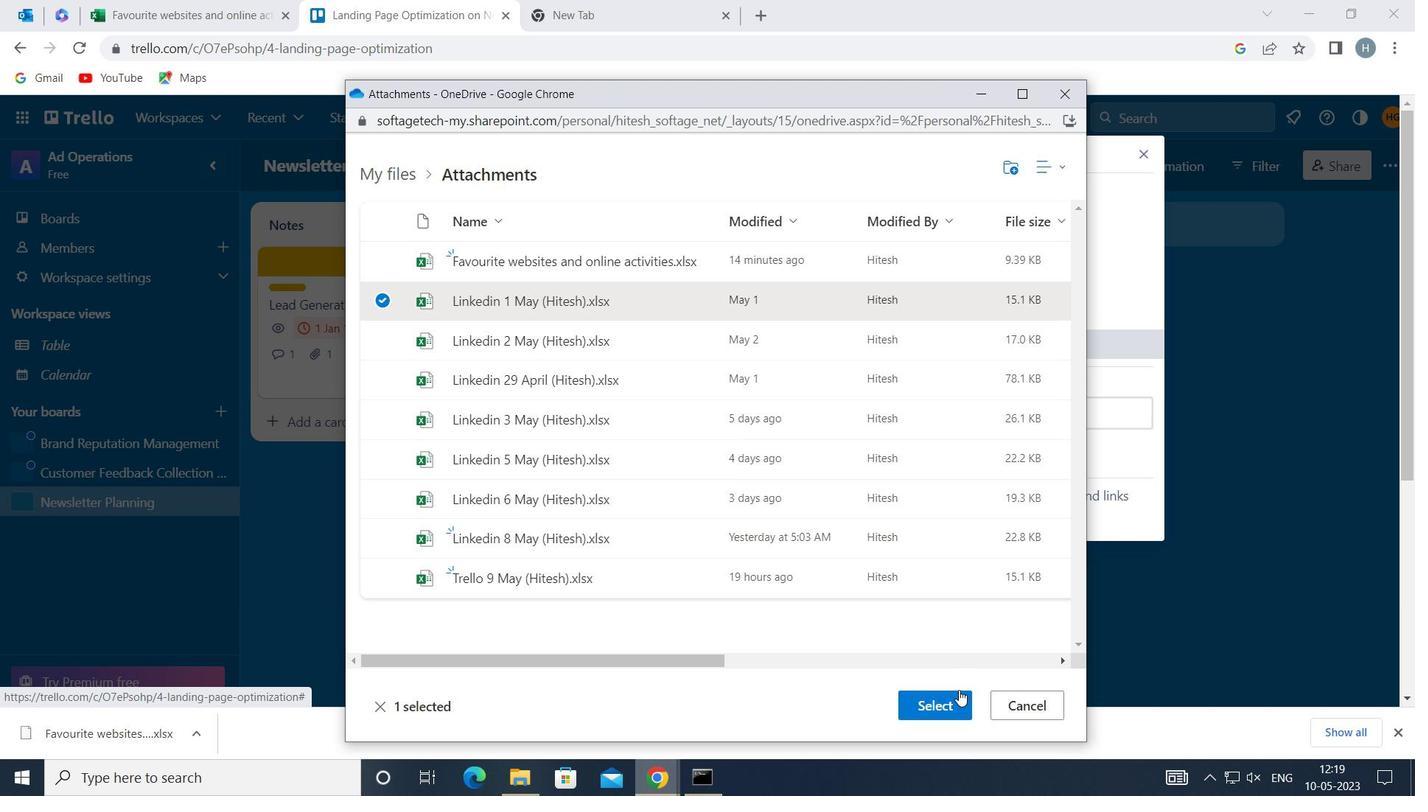 
Action: Mouse moved to (963, 506)
Screenshot: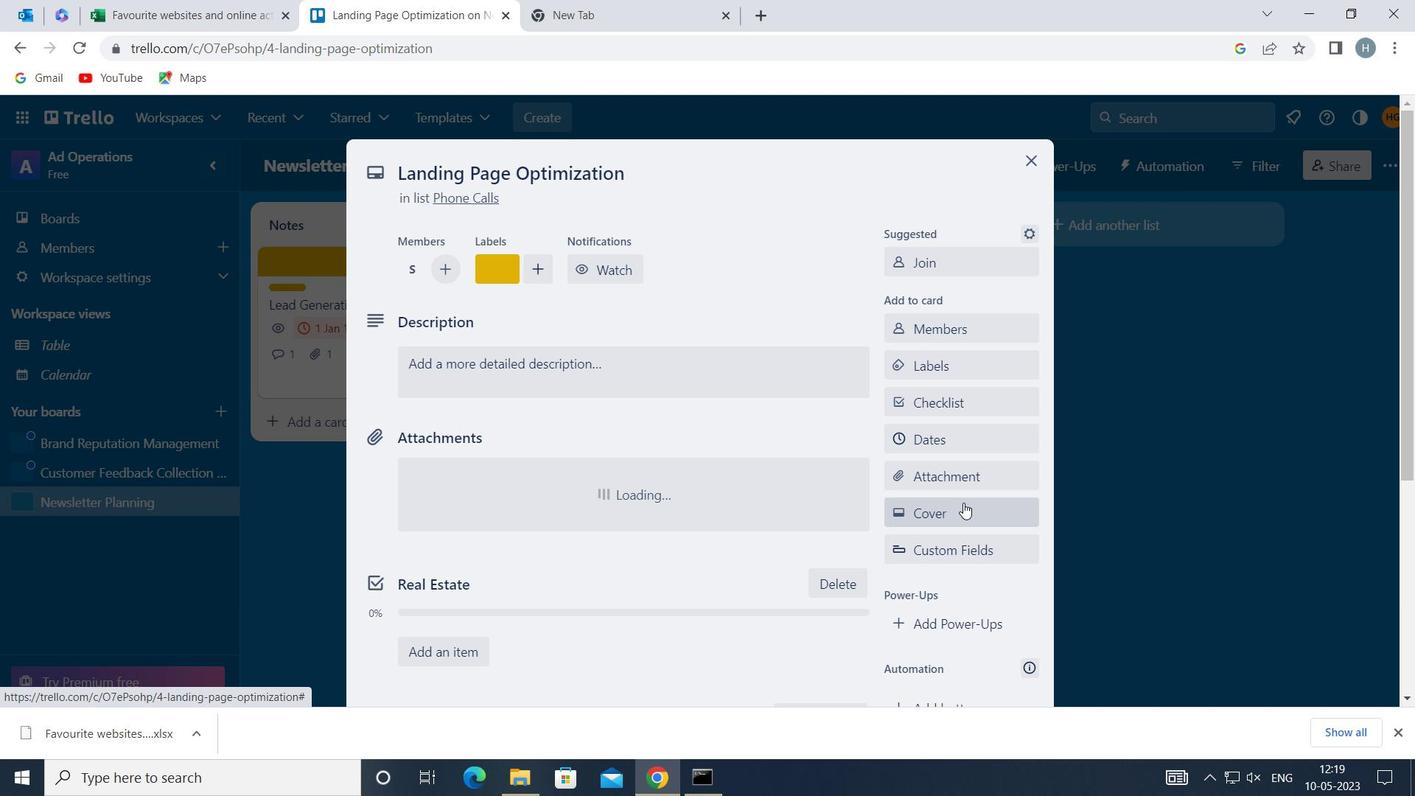 
Action: Mouse pressed left at (963, 506)
Screenshot: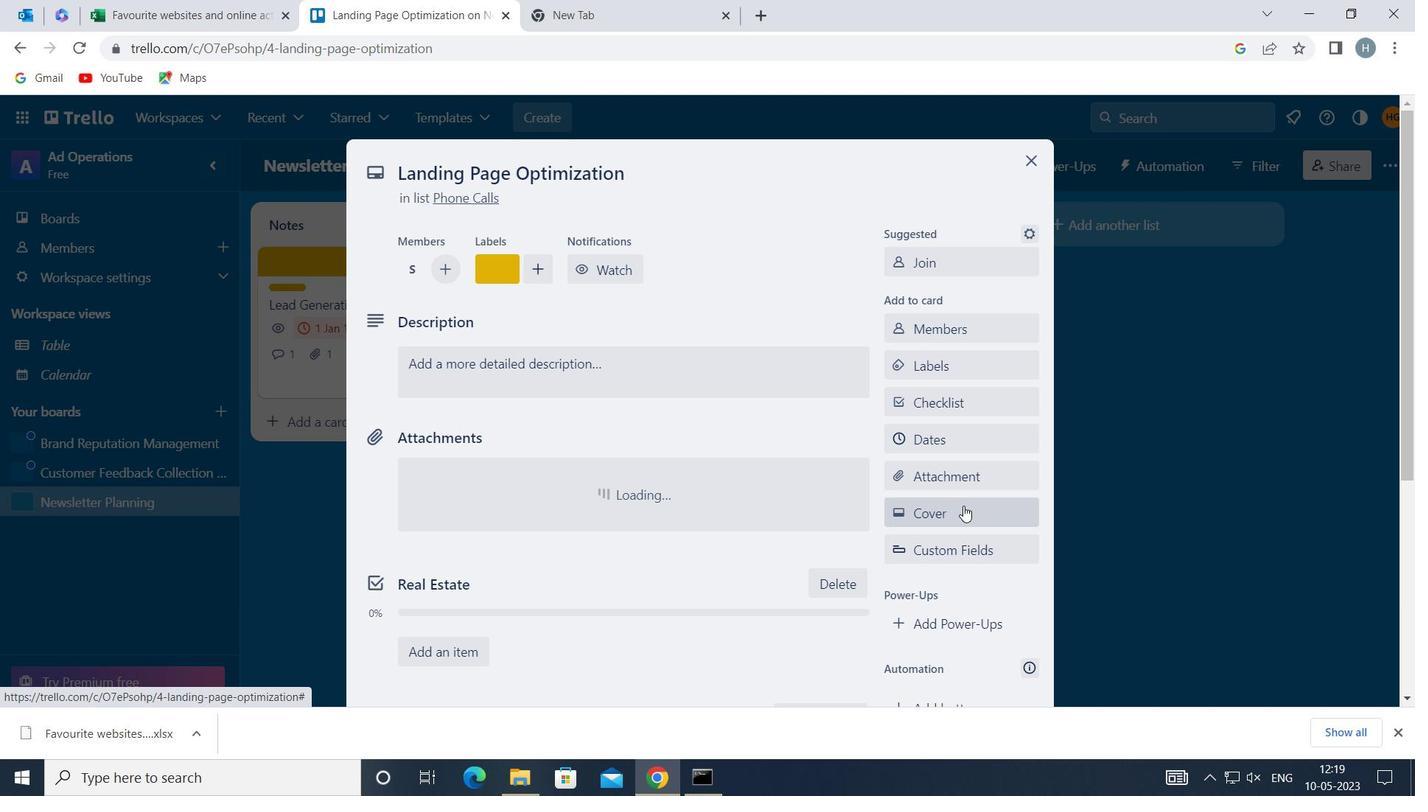 
Action: Mouse moved to (979, 349)
Screenshot: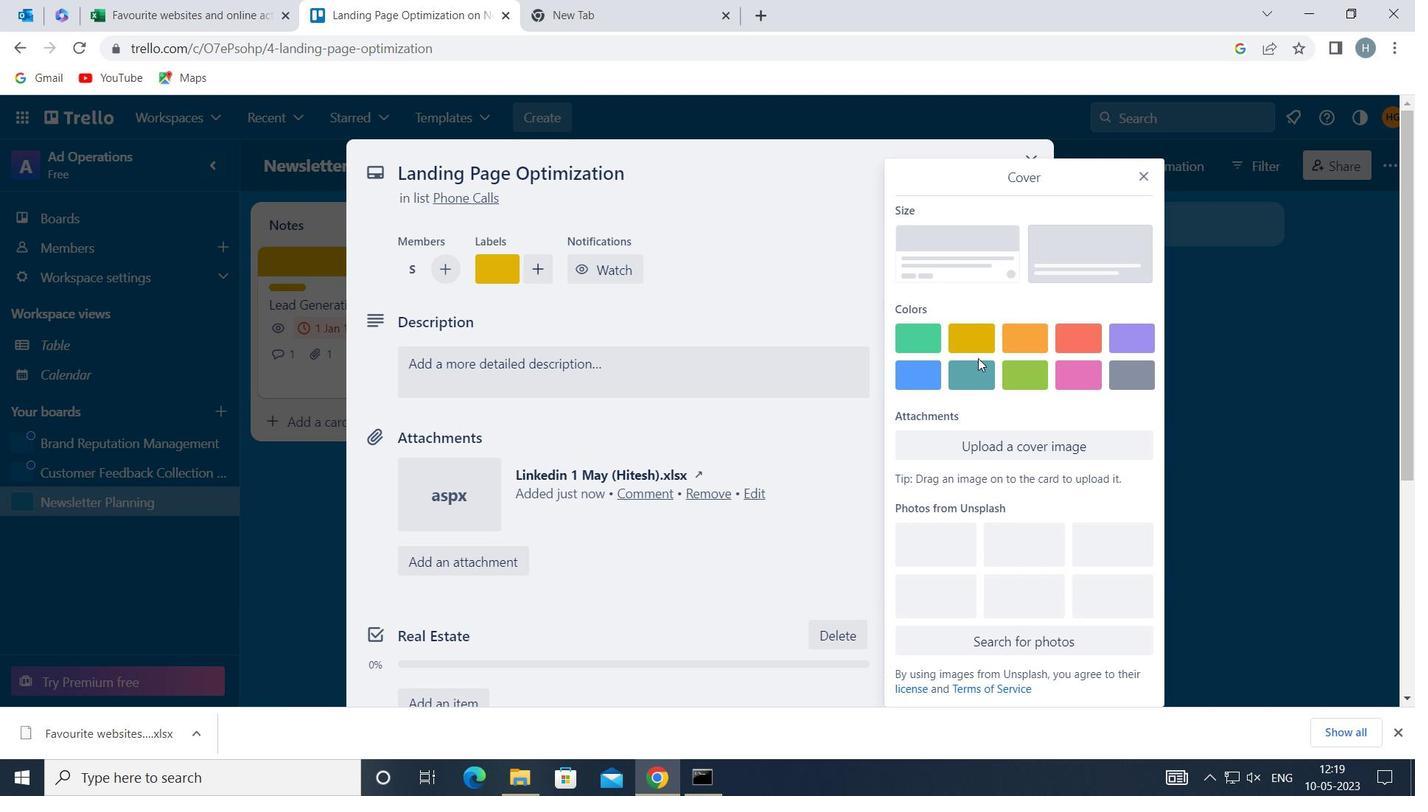 
Action: Mouse pressed left at (979, 349)
Screenshot: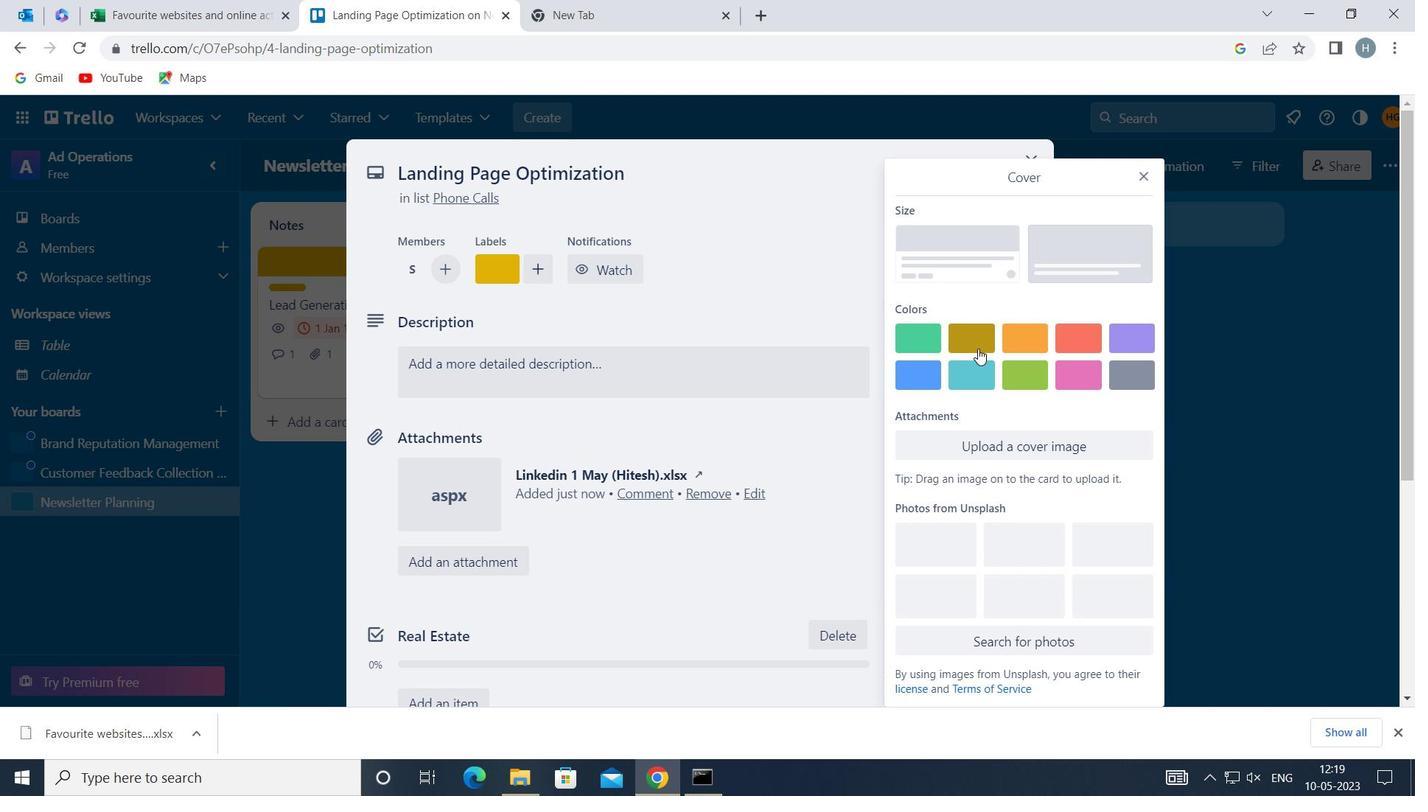 
Action: Mouse moved to (1140, 157)
Screenshot: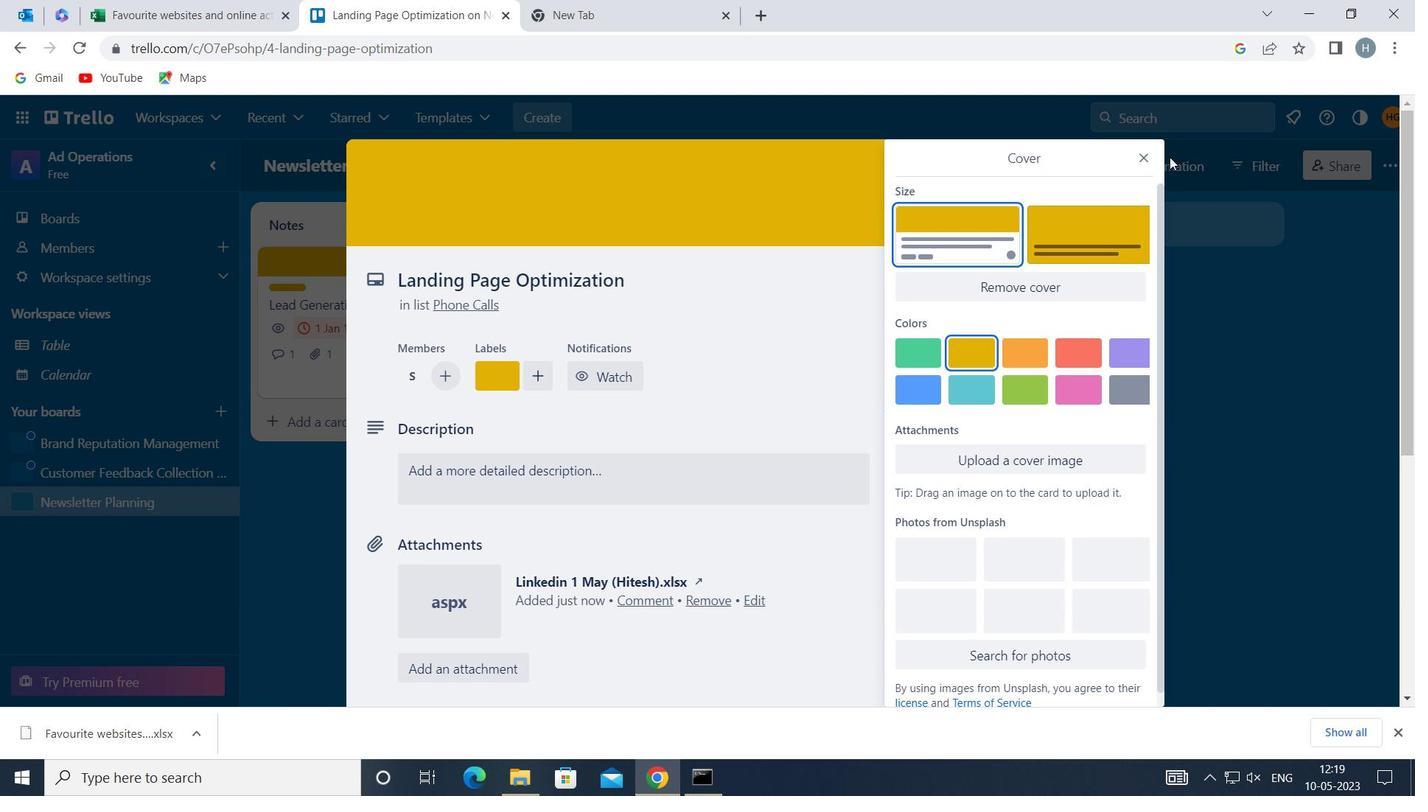 
Action: Mouse pressed left at (1140, 157)
Screenshot: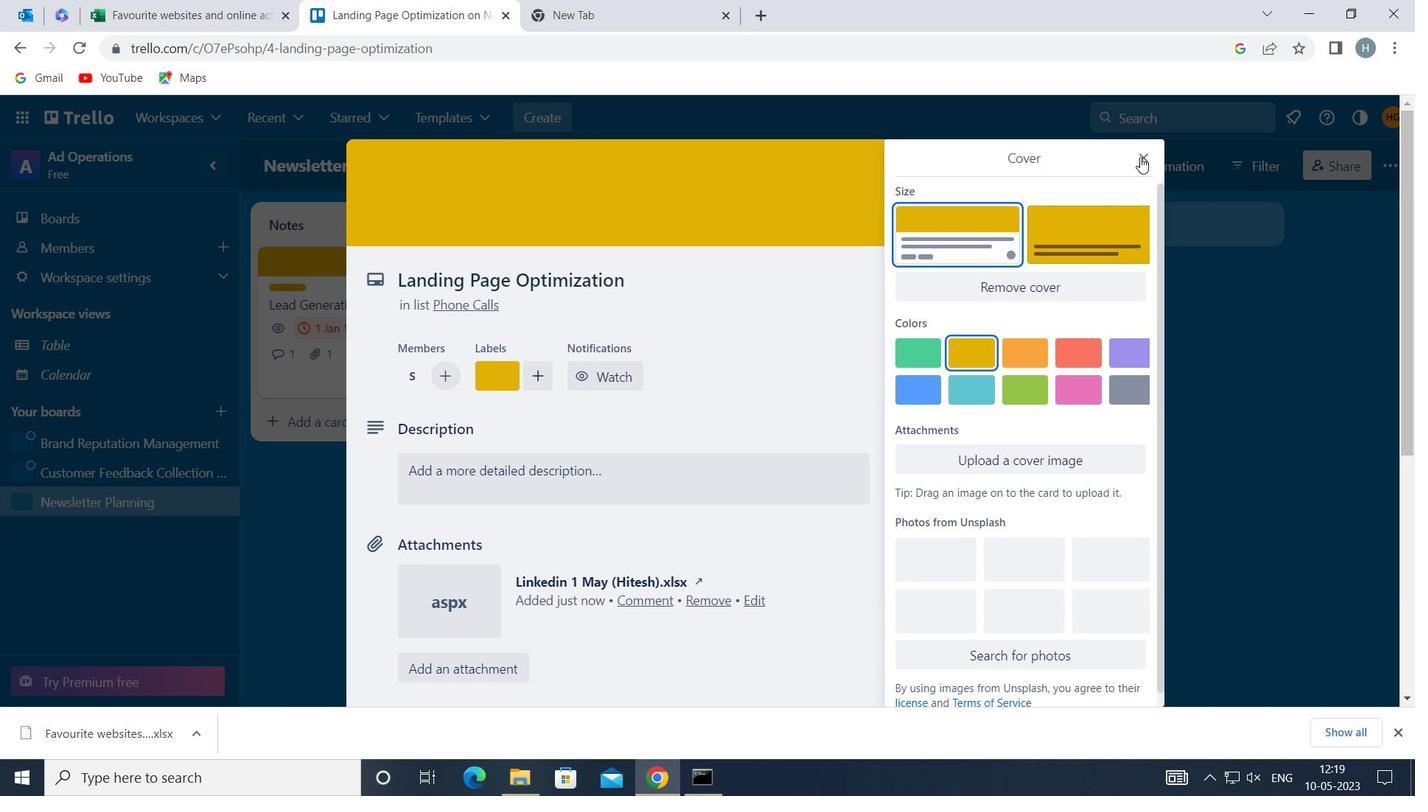 
Action: Mouse moved to (942, 526)
Screenshot: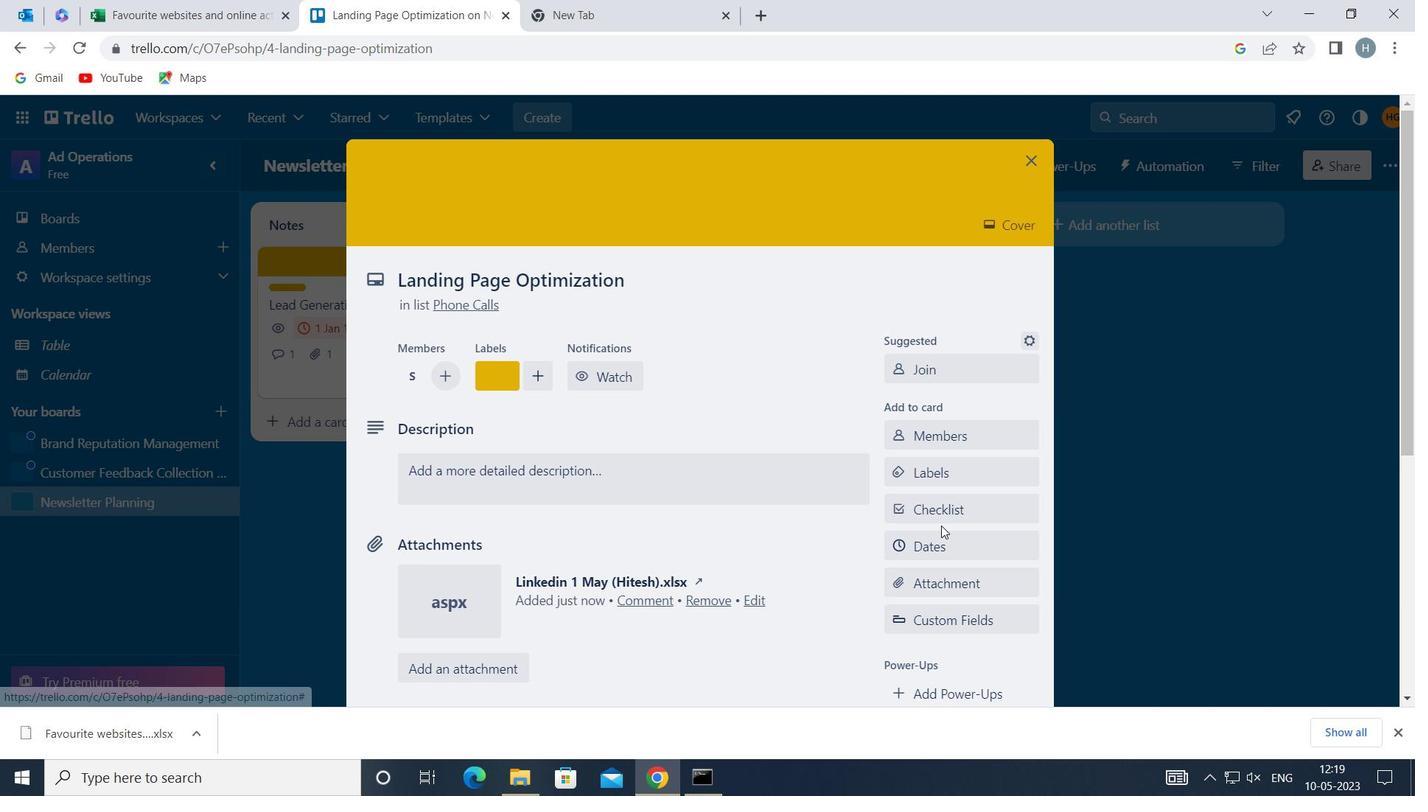 
Action: Mouse scrolled (942, 525) with delta (0, 0)
Screenshot: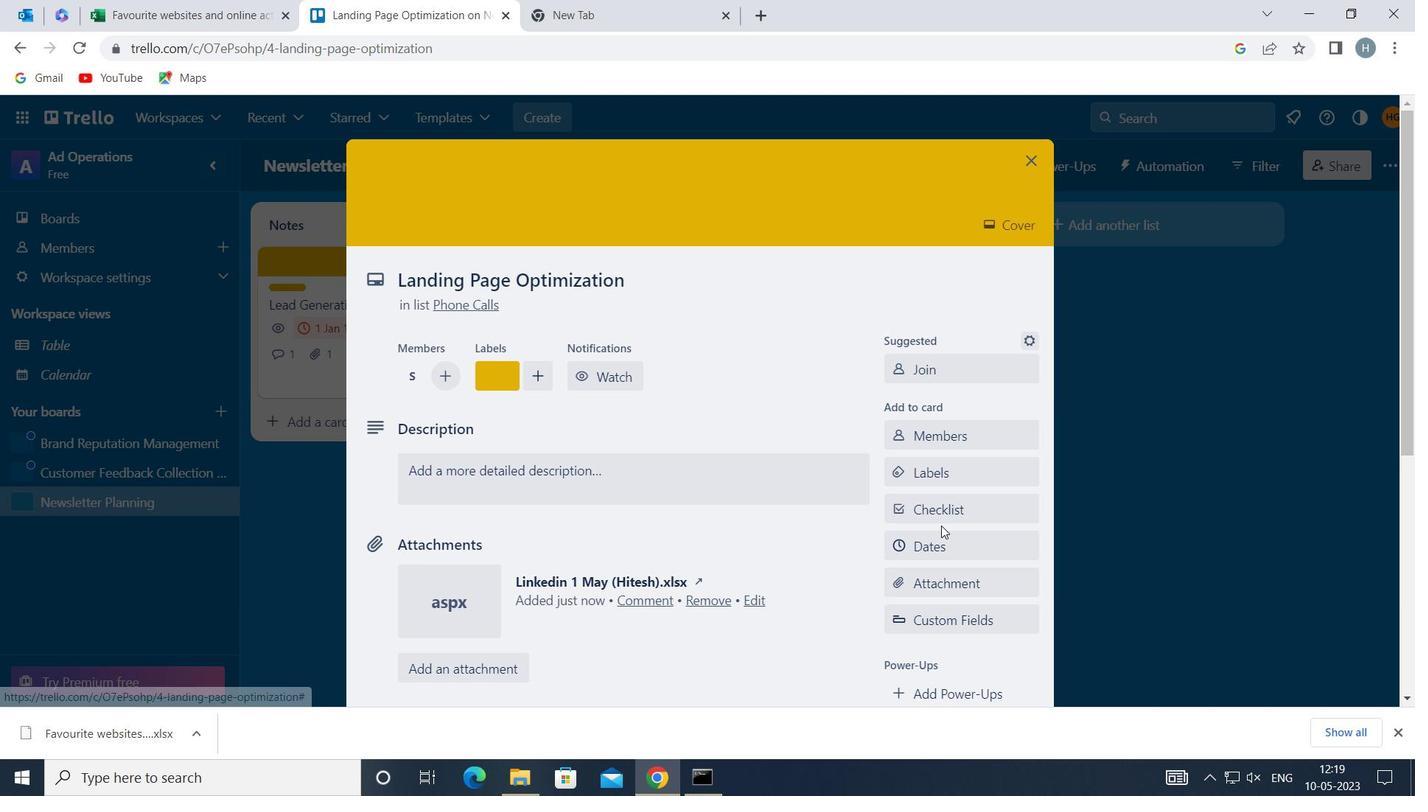 
Action: Mouse moved to (698, 382)
Screenshot: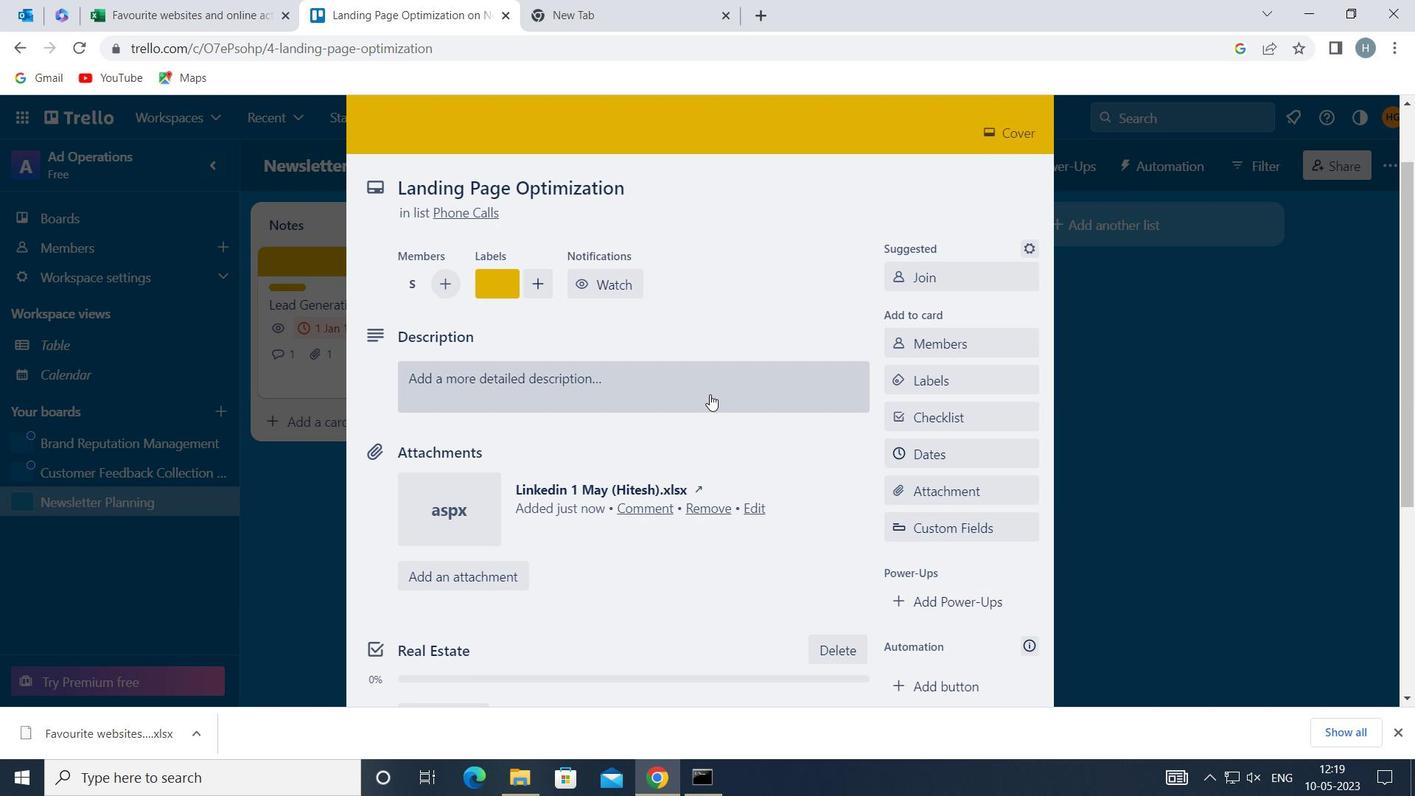 
Action: Mouse pressed left at (698, 382)
Screenshot: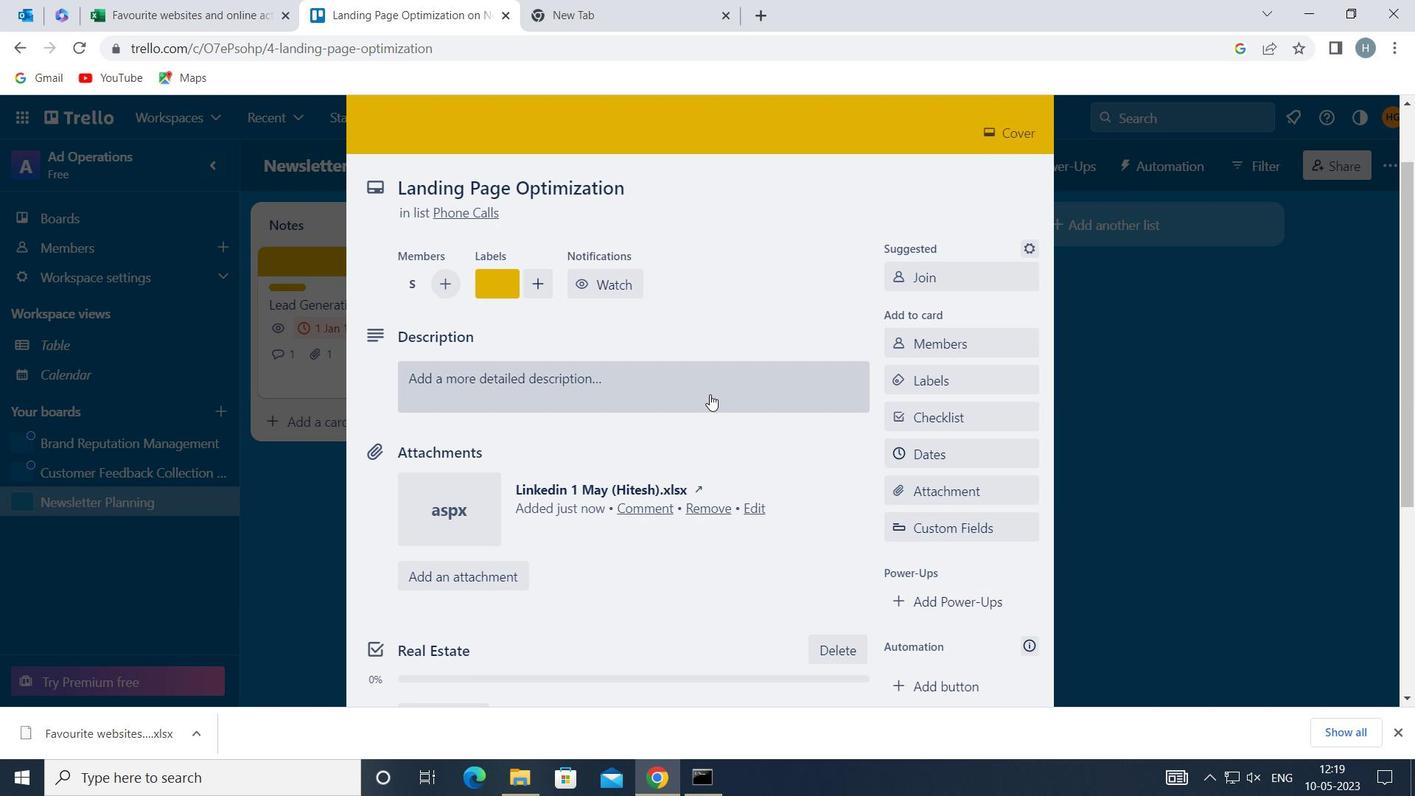
Action: Mouse moved to (665, 447)
Screenshot: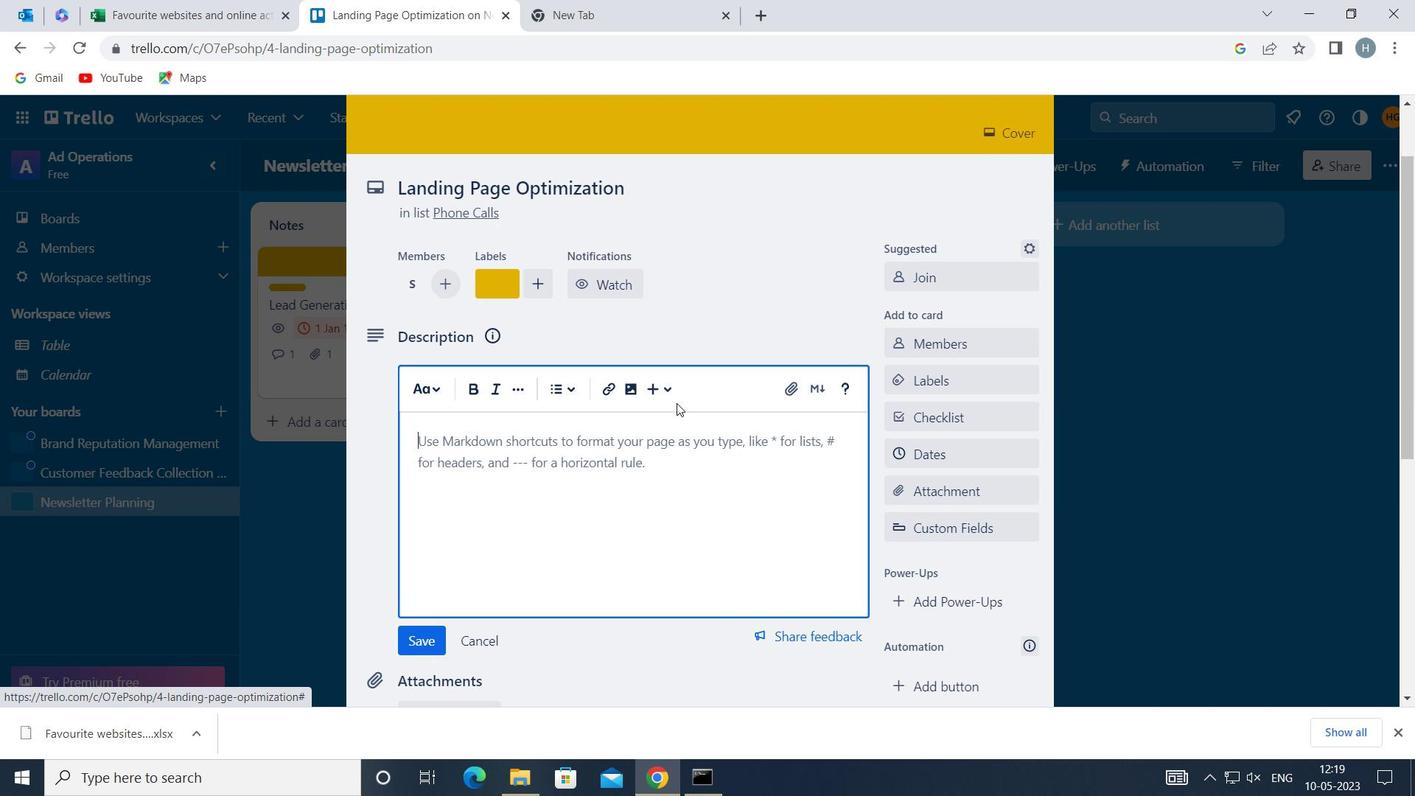 
Action: Mouse pressed left at (665, 447)
Screenshot: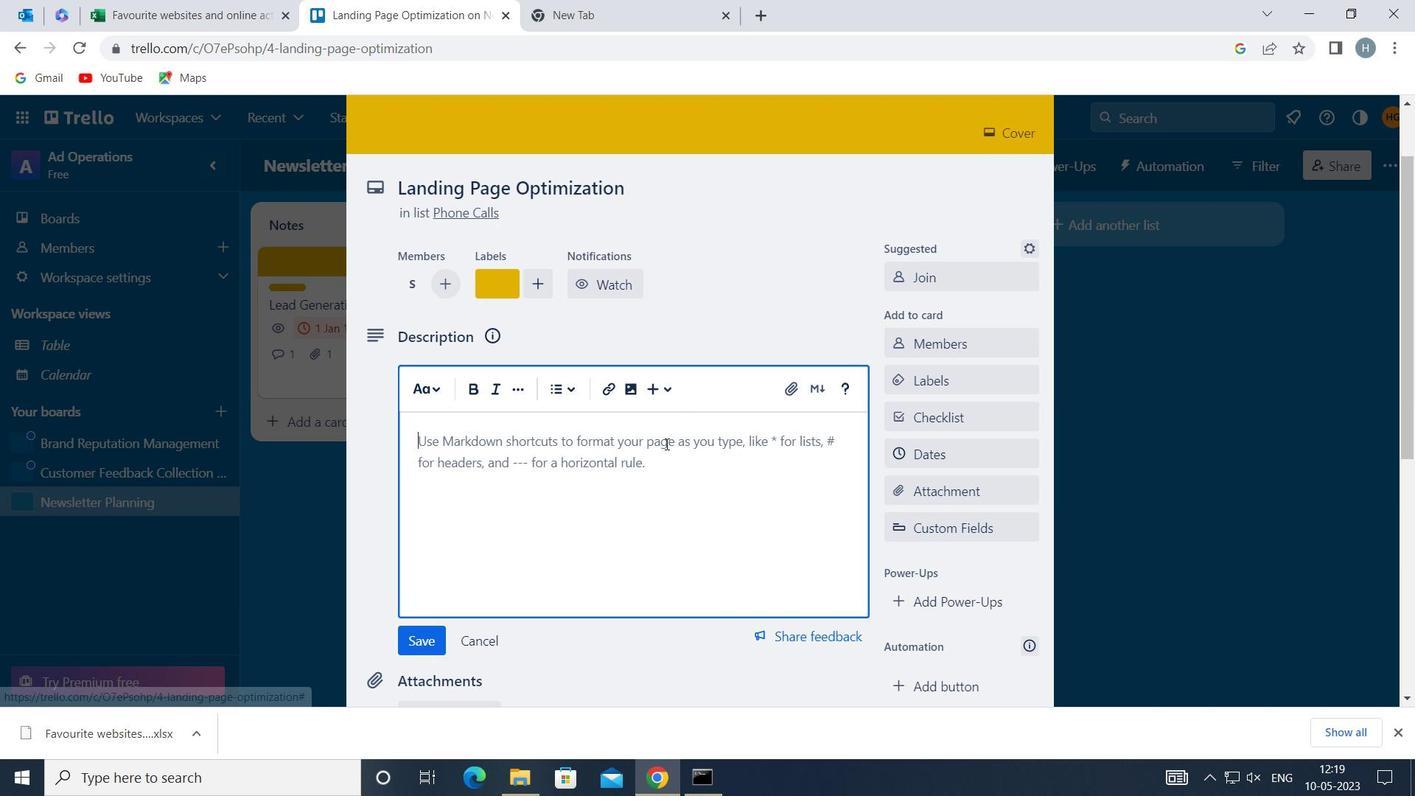 
Action: Key pressed <Key.shift>DEVELOP<Key.space>AND<Key.space>LAUNCH<Key.space>NEW<Key.space>CUSTOMER<Key.space>LOYALTY<Key.space>PROGRAM
Screenshot: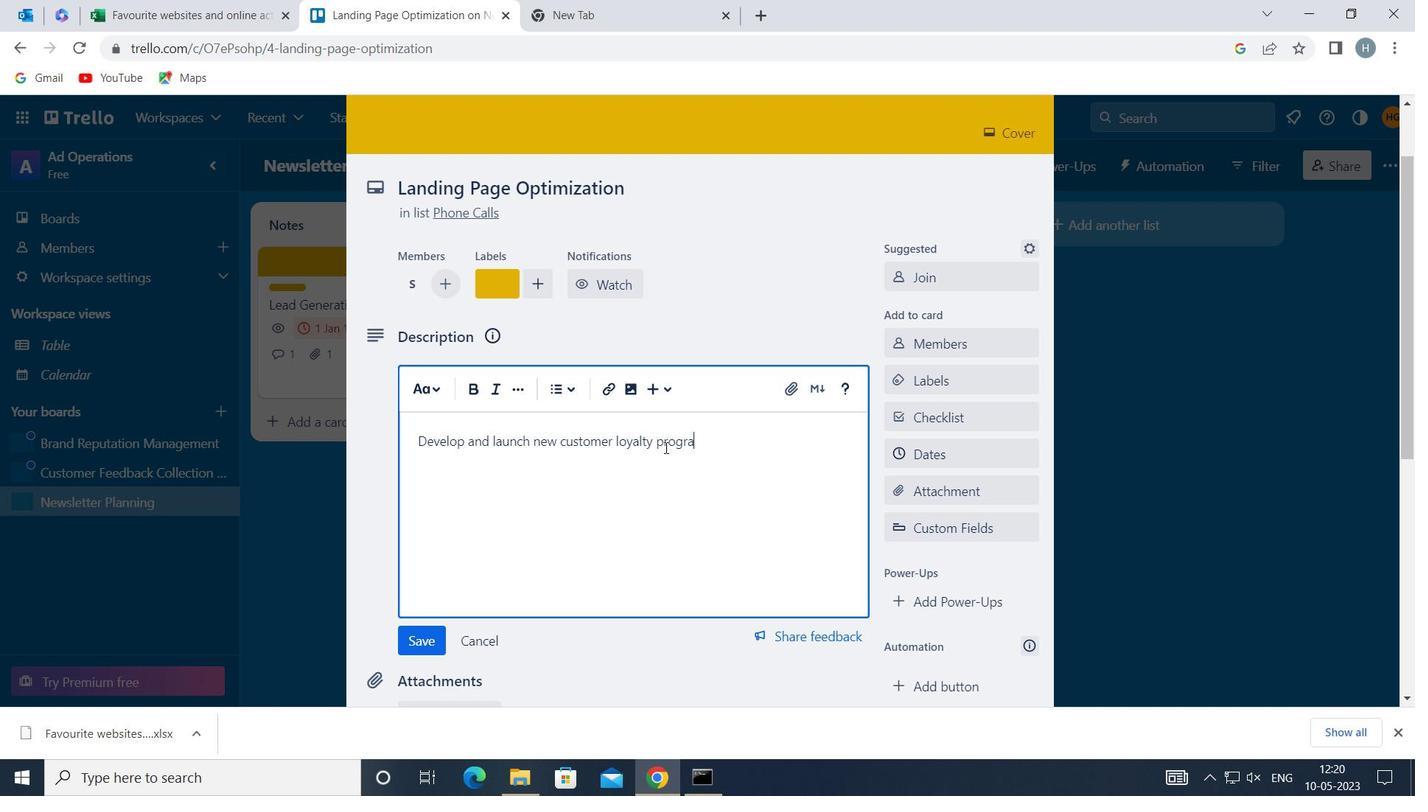 
Action: Mouse moved to (417, 632)
Screenshot: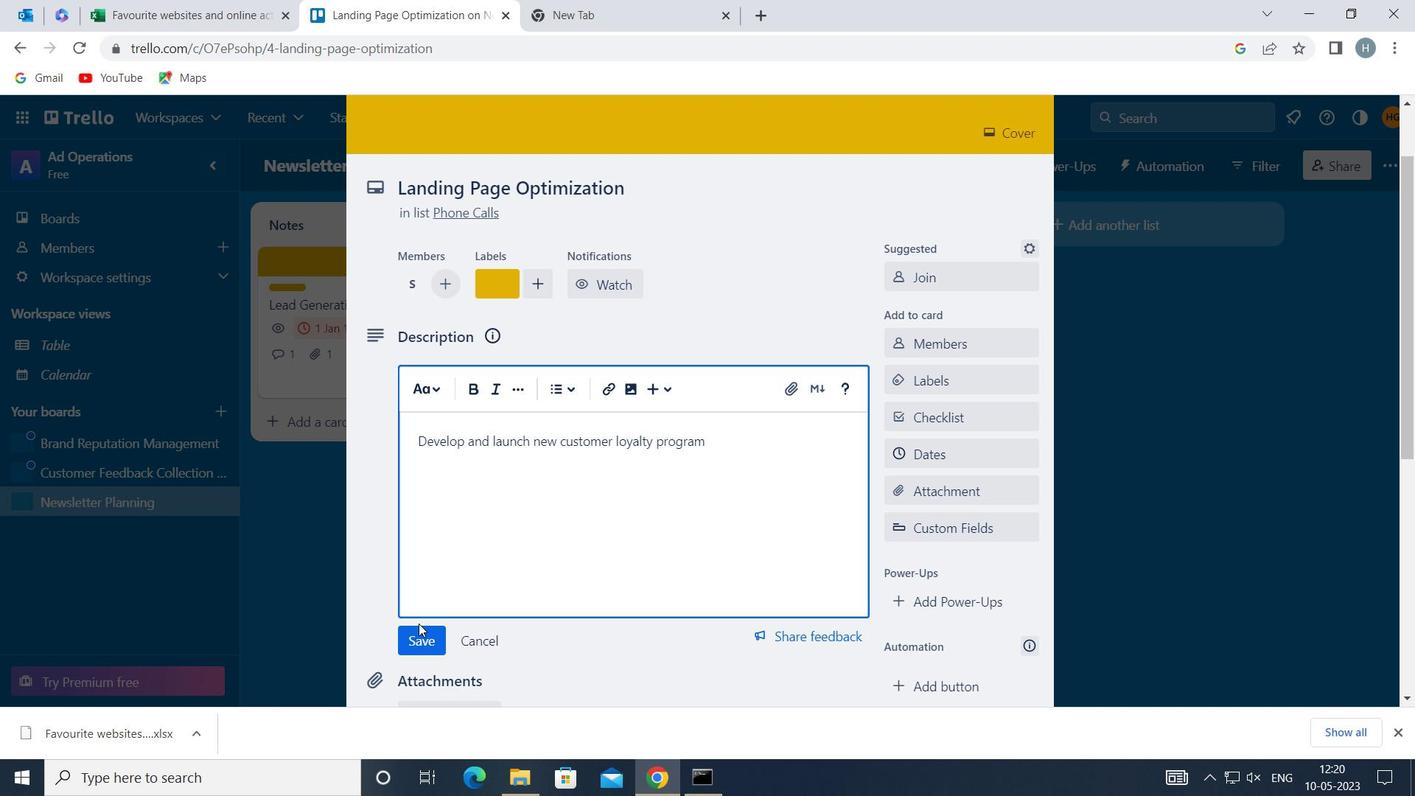 
Action: Mouse pressed left at (417, 632)
Screenshot: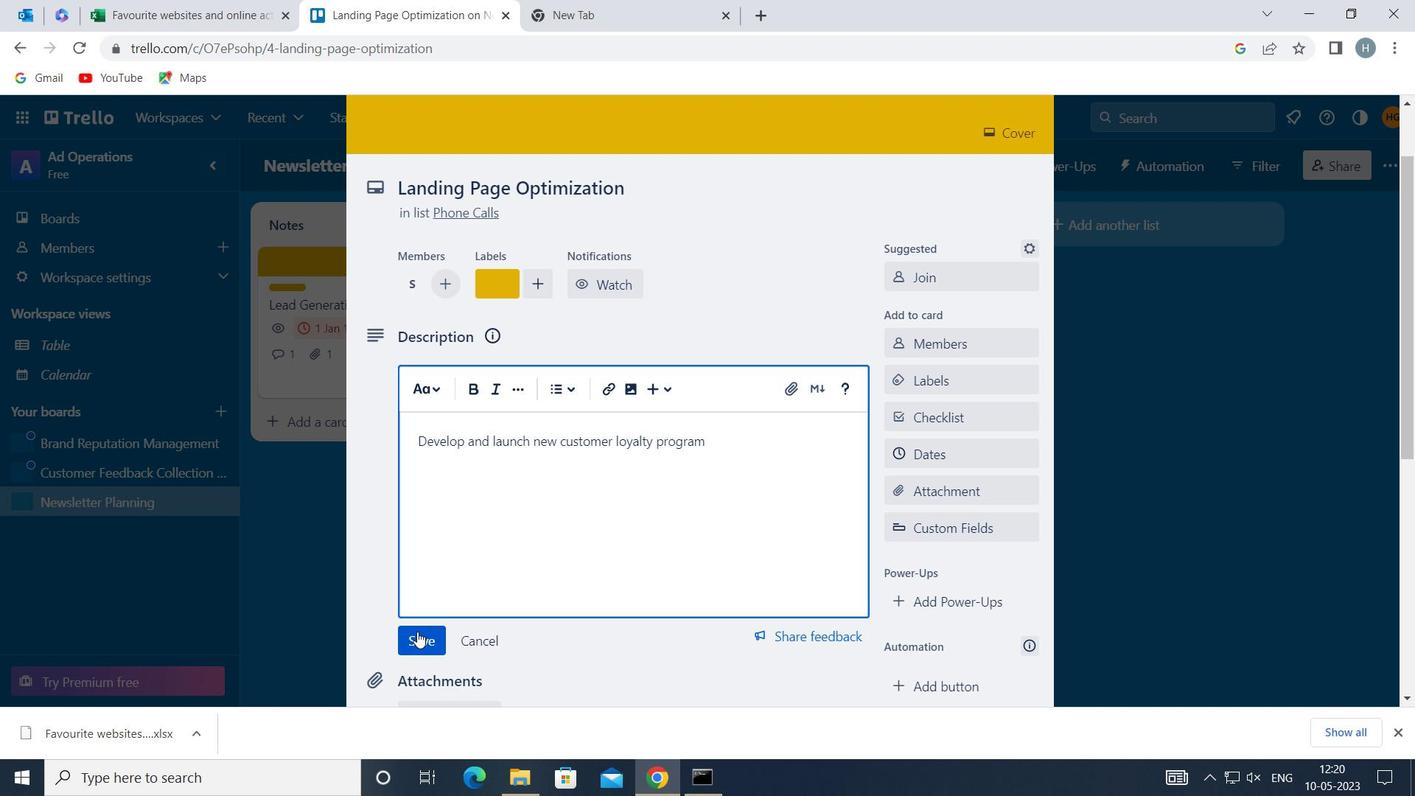 
Action: Mouse moved to (469, 559)
Screenshot: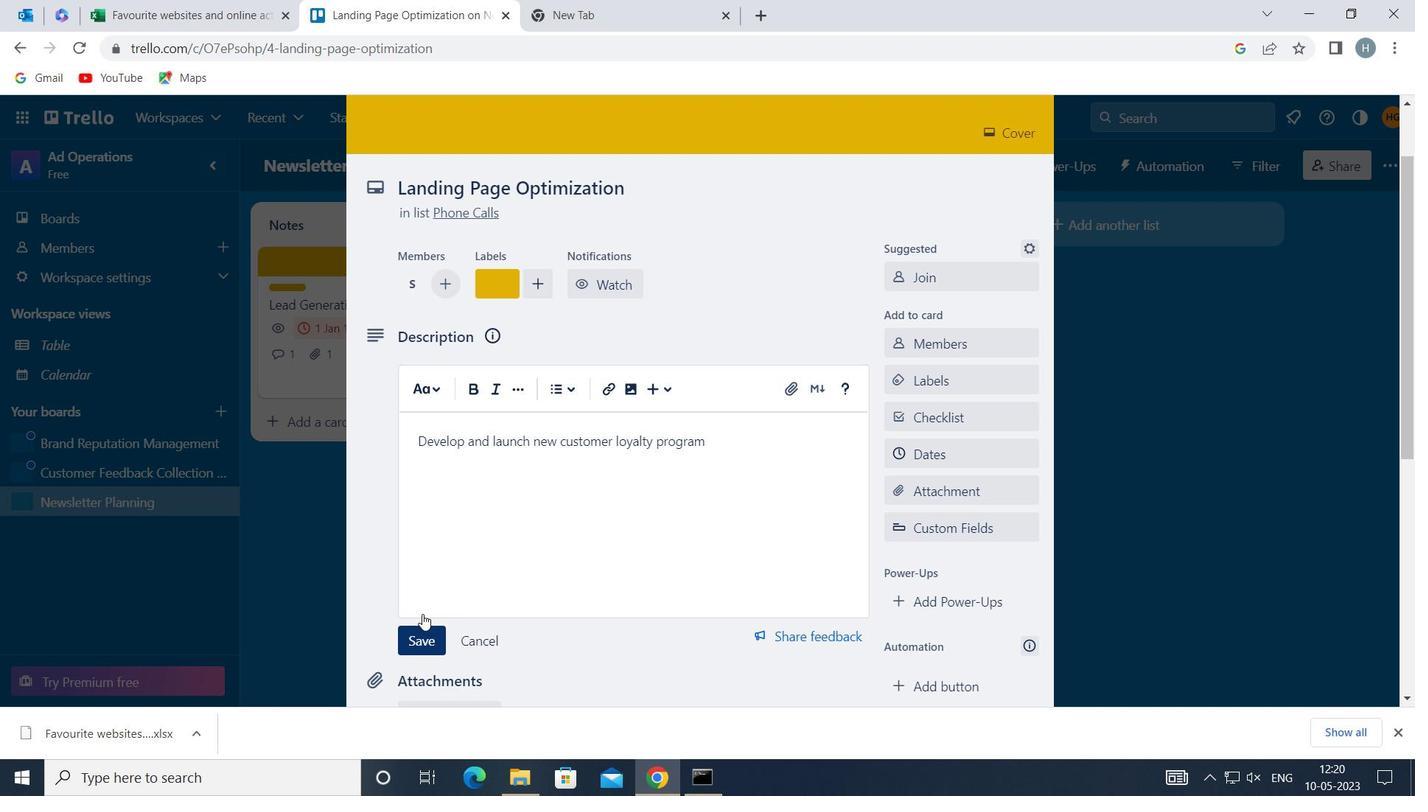 
Action: Mouse scrolled (469, 558) with delta (0, 0)
Screenshot: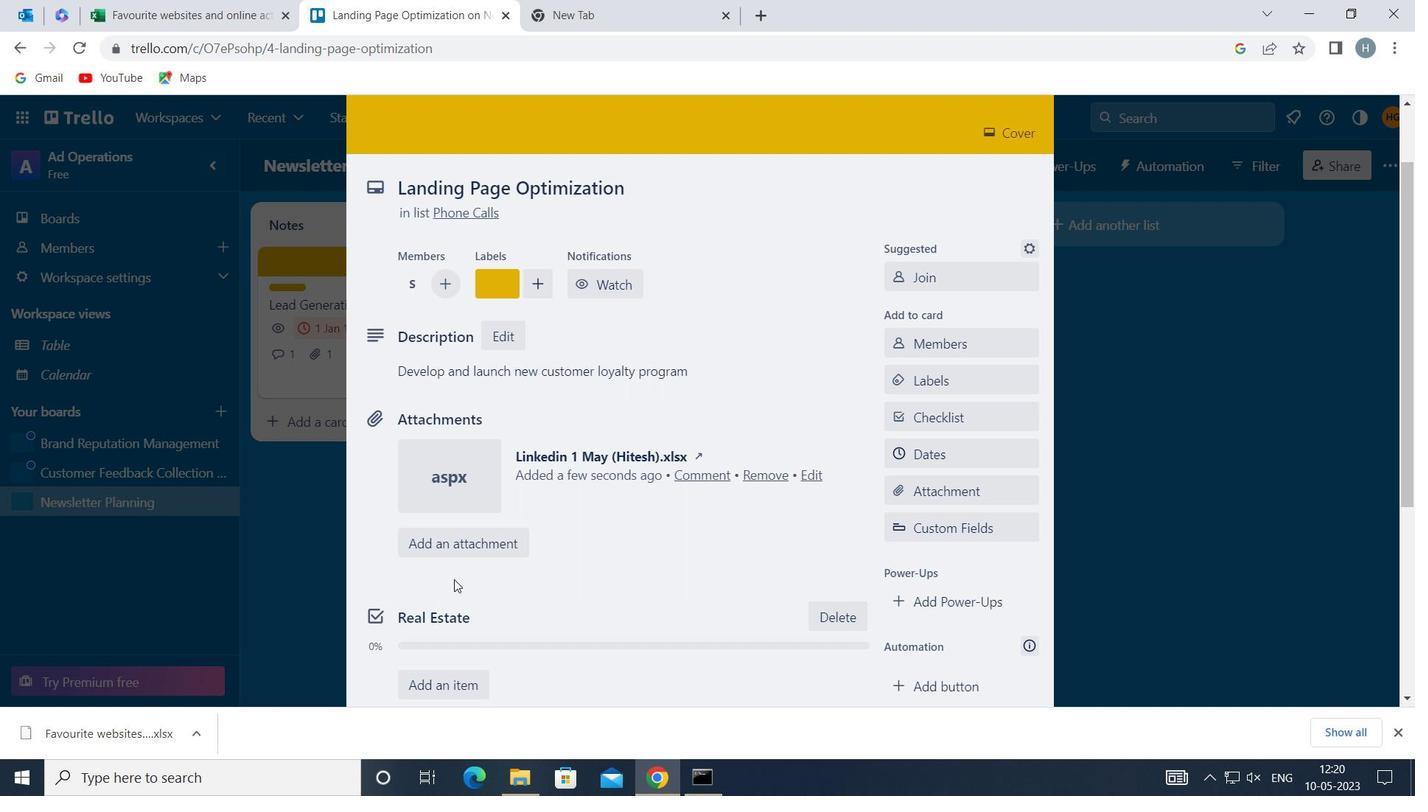 
Action: Mouse scrolled (469, 558) with delta (0, 0)
Screenshot: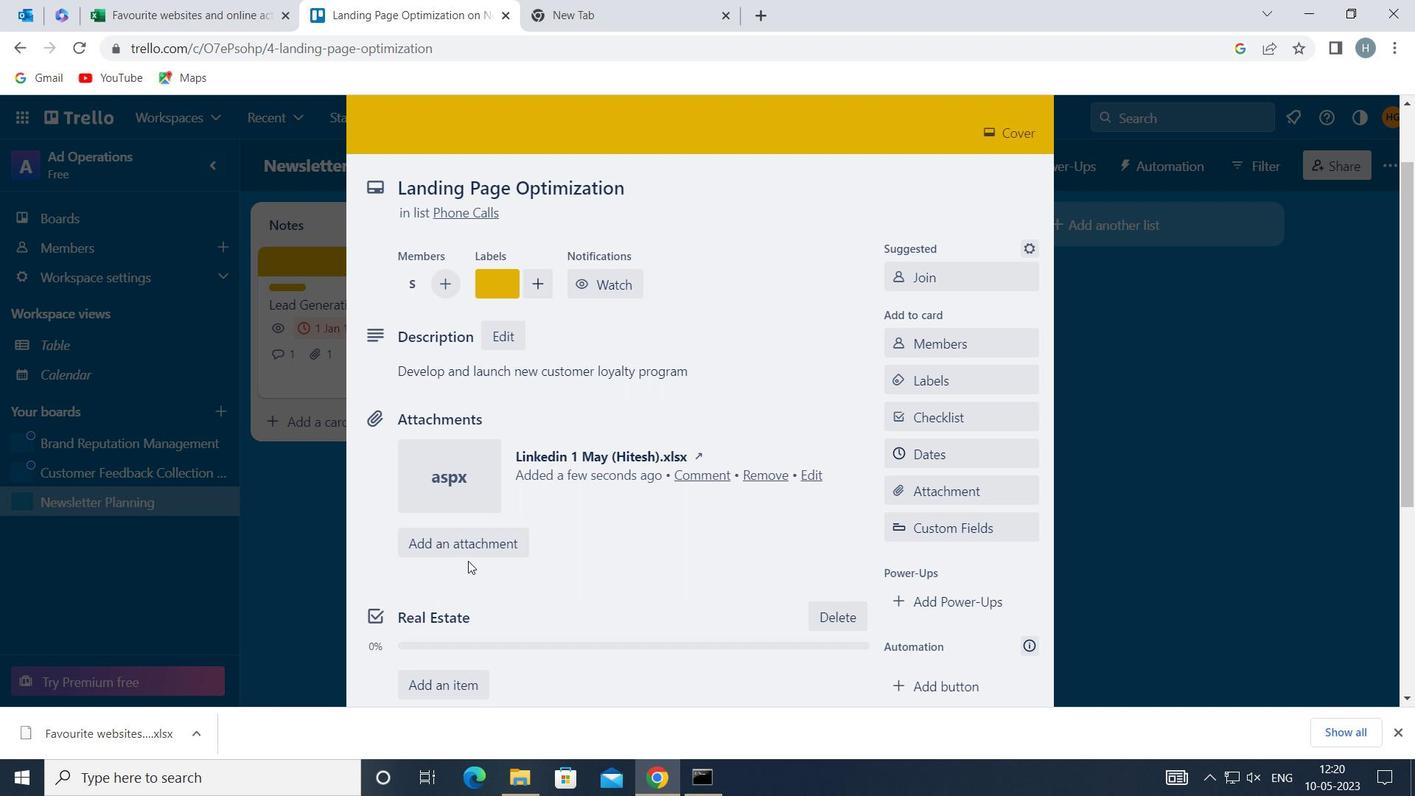 
Action: Mouse moved to (472, 557)
Screenshot: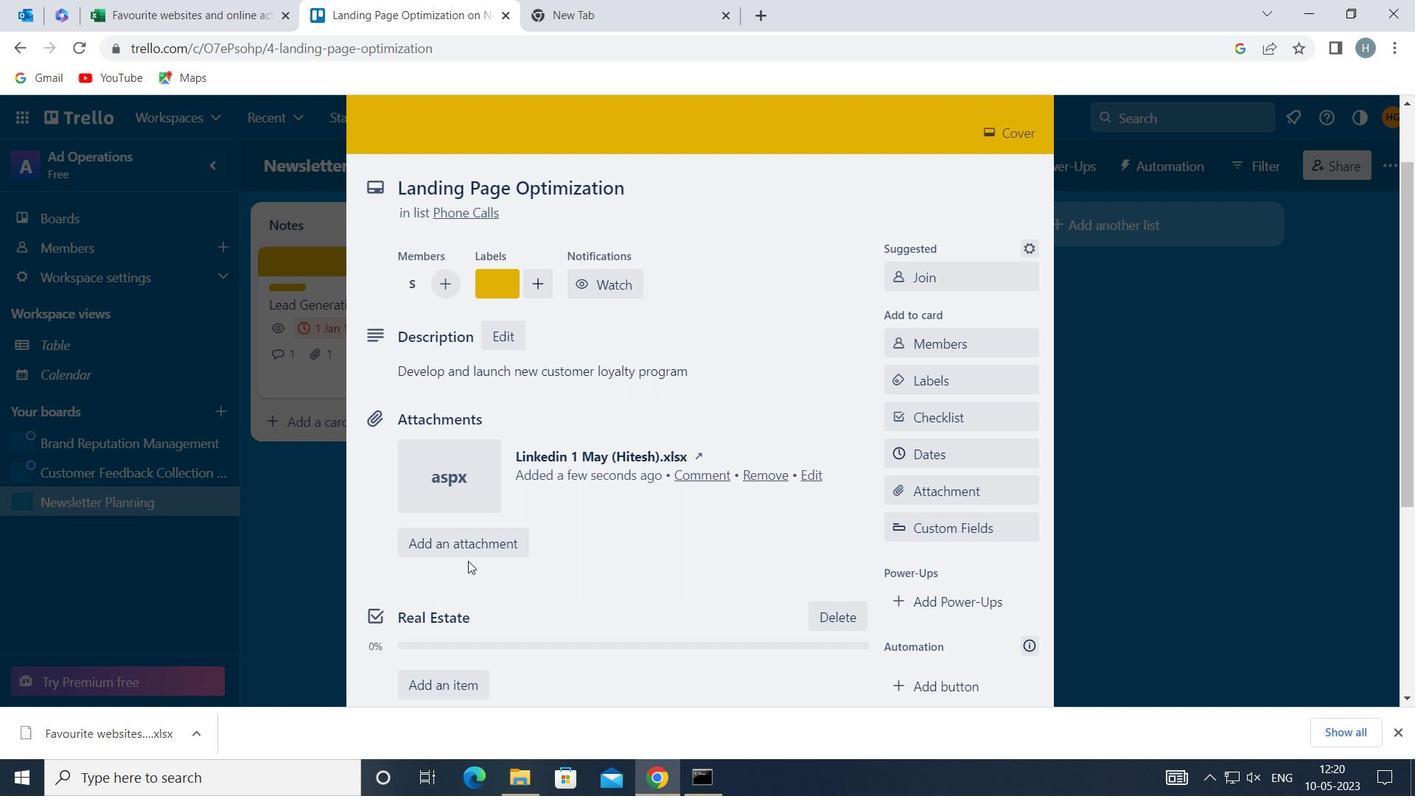 
Action: Mouse scrolled (472, 556) with delta (0, 0)
Screenshot: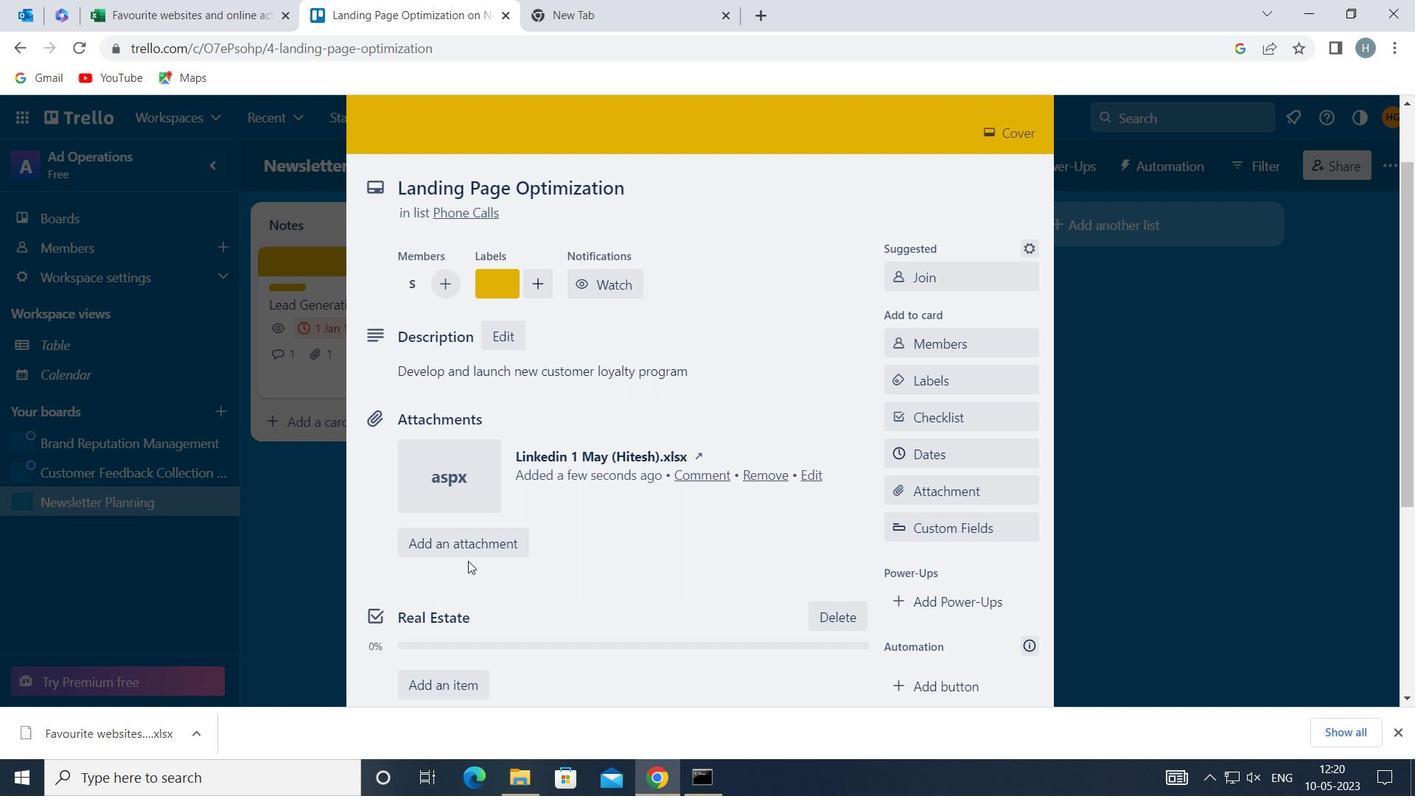 
Action: Mouse moved to (495, 541)
Screenshot: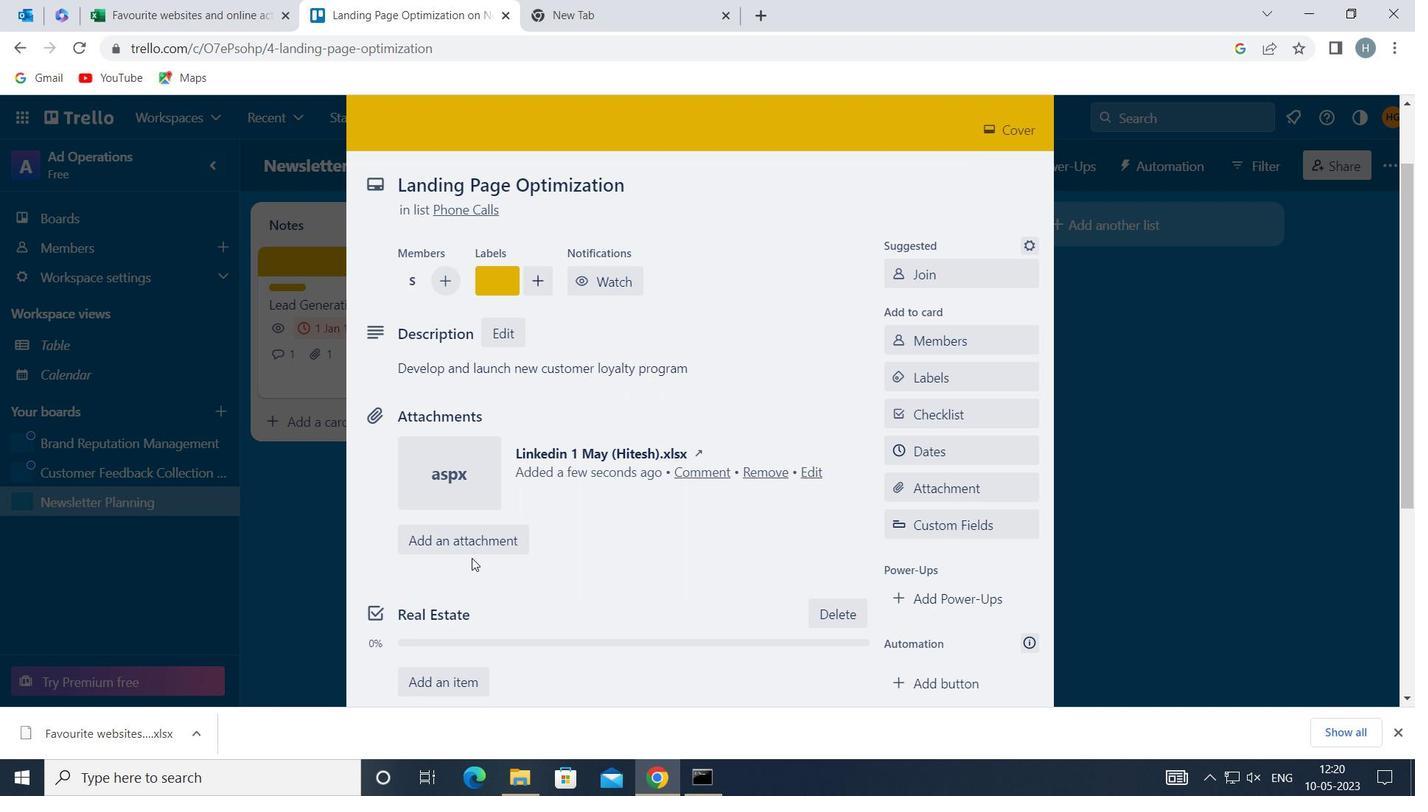 
Action: Mouse scrolled (495, 541) with delta (0, 0)
Screenshot: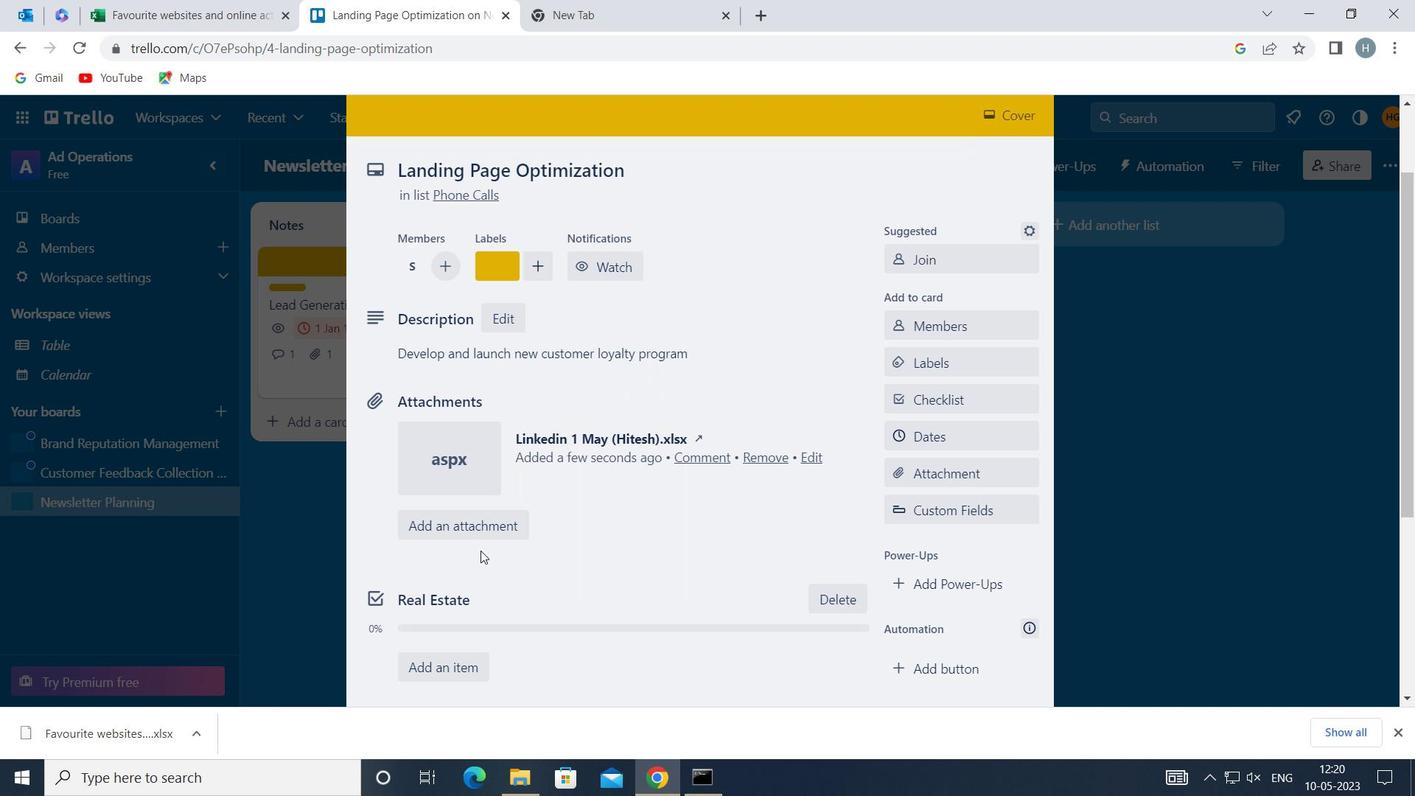 
Action: Mouse scrolled (495, 541) with delta (0, 0)
Screenshot: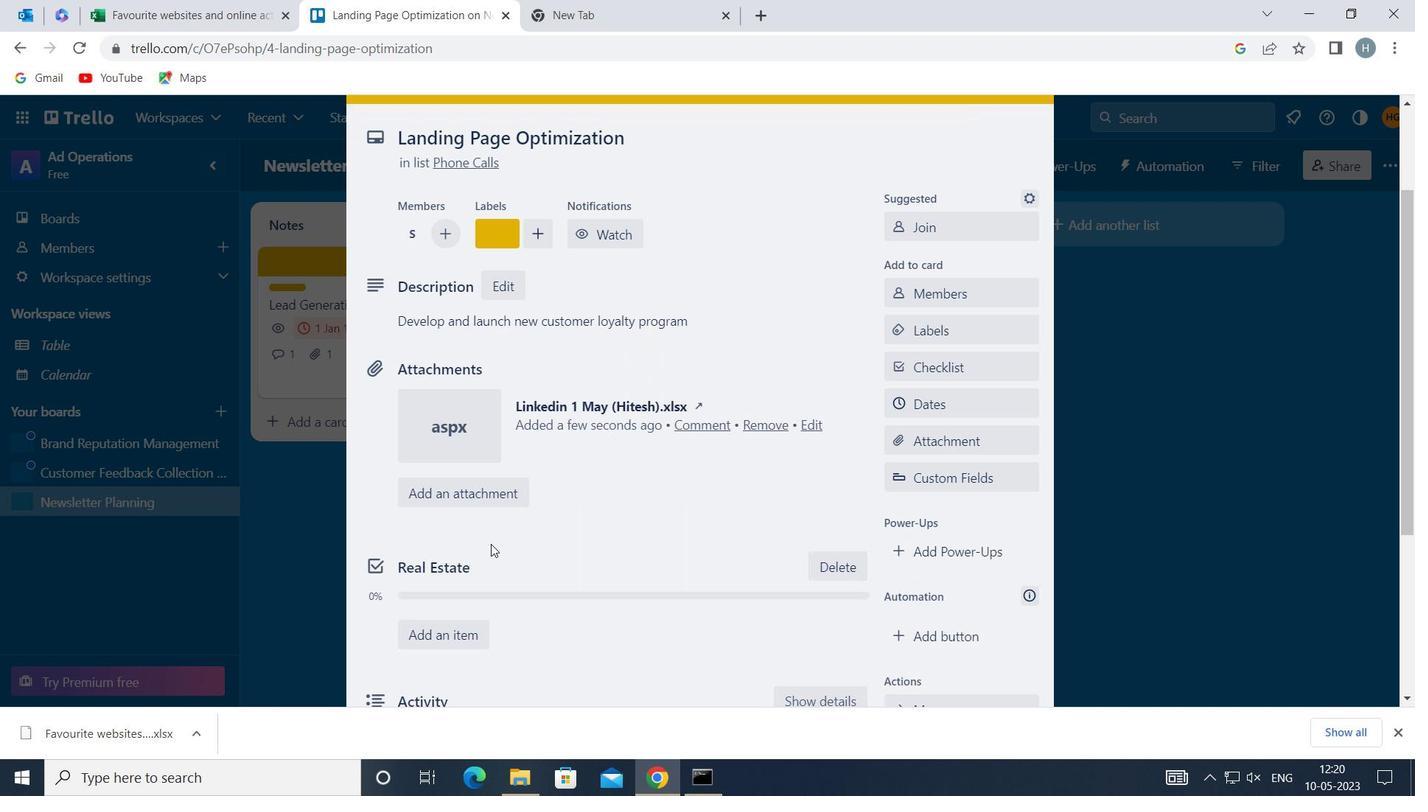 
Action: Mouse moved to (553, 477)
Screenshot: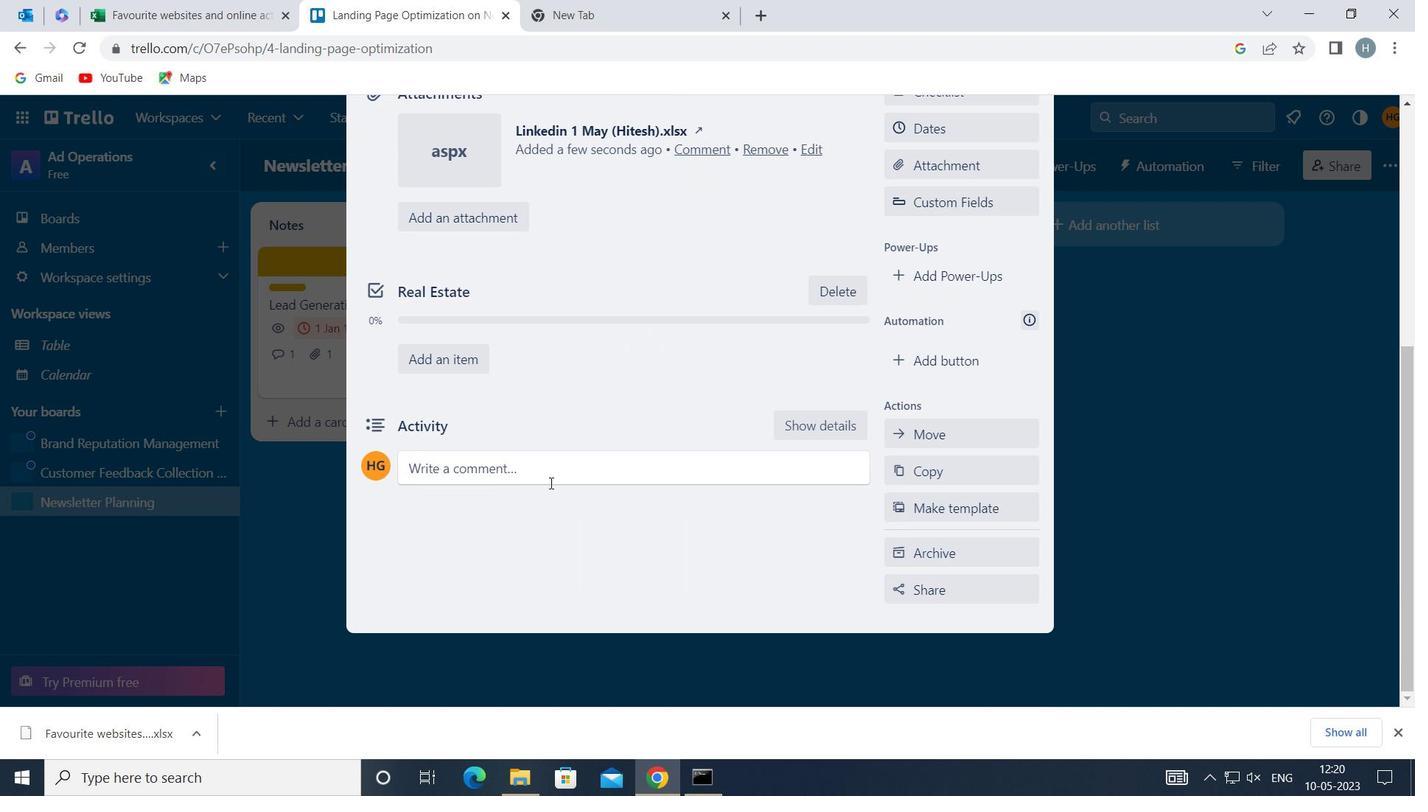
Action: Mouse pressed left at (553, 477)
Screenshot: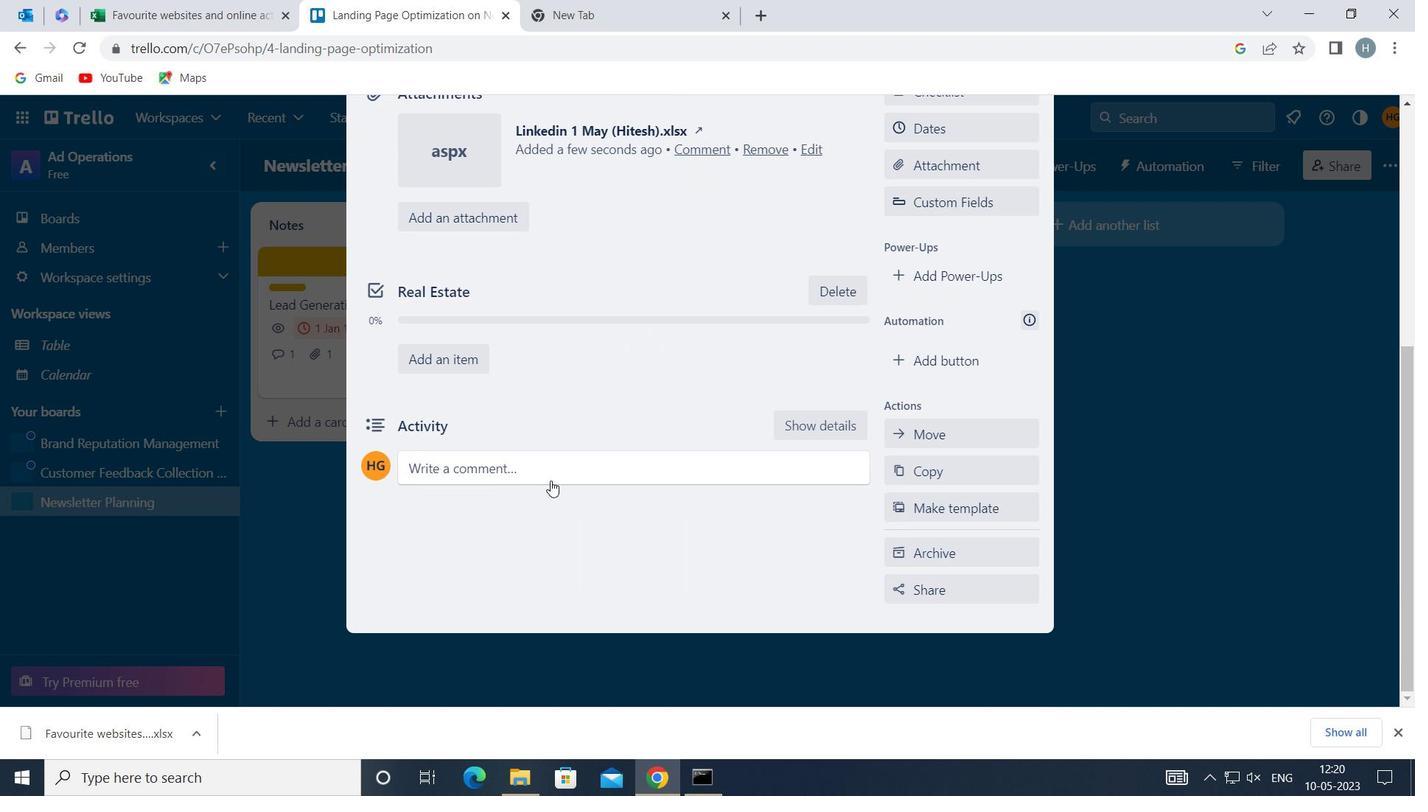 
Action: Mouse moved to (548, 518)
Screenshot: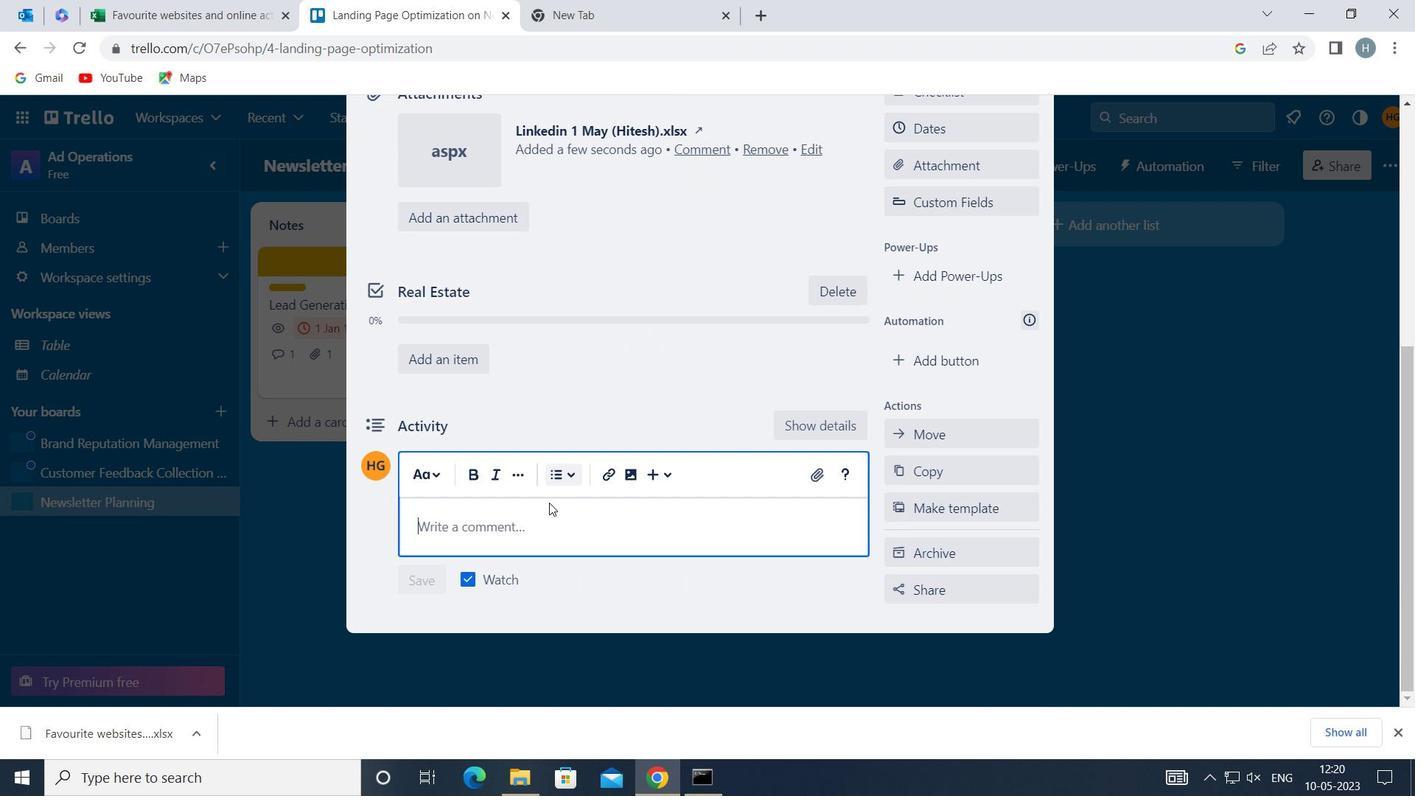 
Action: Mouse pressed left at (548, 518)
Screenshot: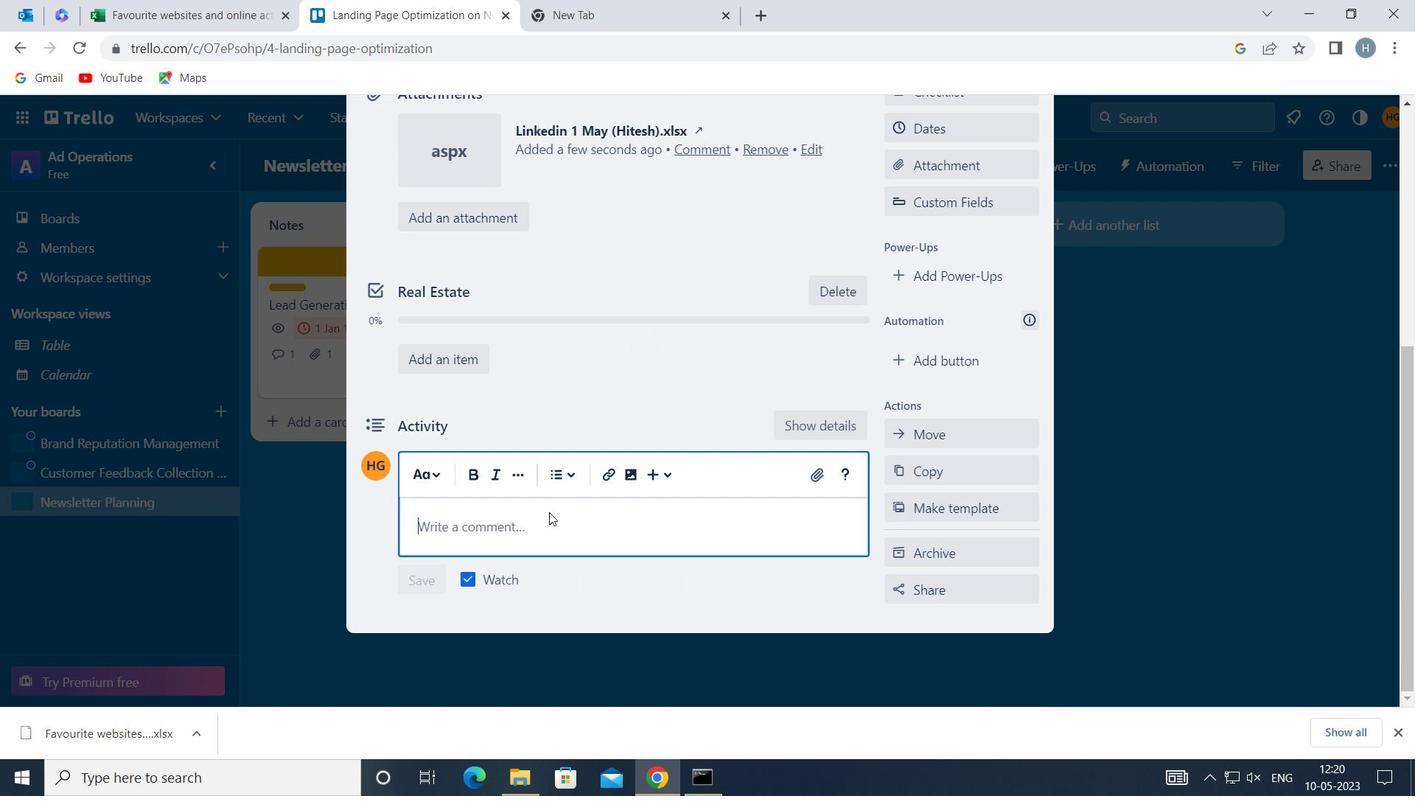 
Action: Key pressed <Key.shift>LET<Key.space>US<Key.space>APPROACH<Key.space>THIS<Key.space>TASK<Key.space>WITH<Key.space>A<Key.space>FOCUS<Key.space>ON<Key.space>CONTINUOUS<Key.space>LEARNING<Key.space>AND<Key.space>IMPROVEMENT,<Key.space>SEEKING<Key.space>TO<Key.space>ITERATE<Key.space>AND<Key.space>REFINE<Key.space>OUR<Key.space>APPROACH<Key.space>OVER<Key.space>TIME
Screenshot: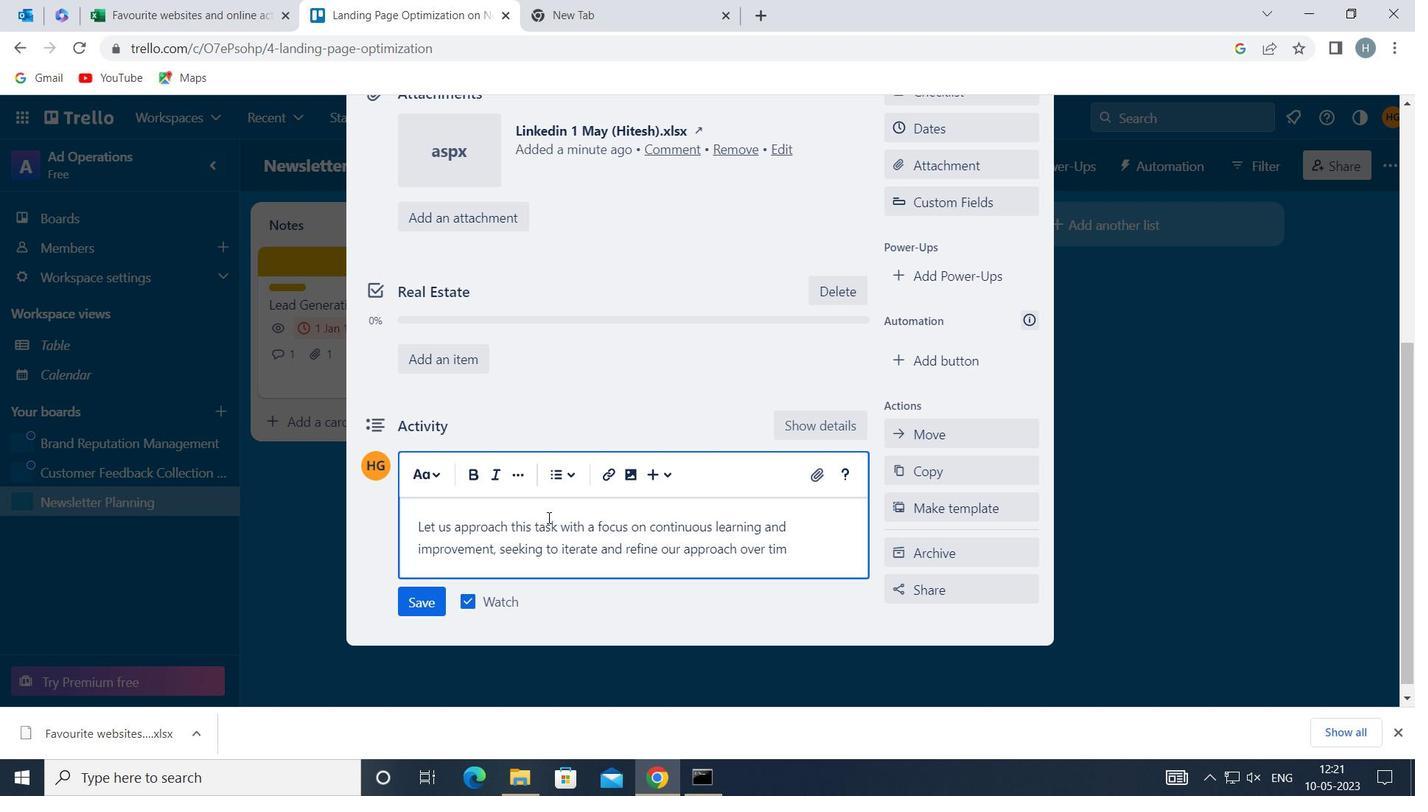 
Action: Mouse moved to (427, 600)
Screenshot: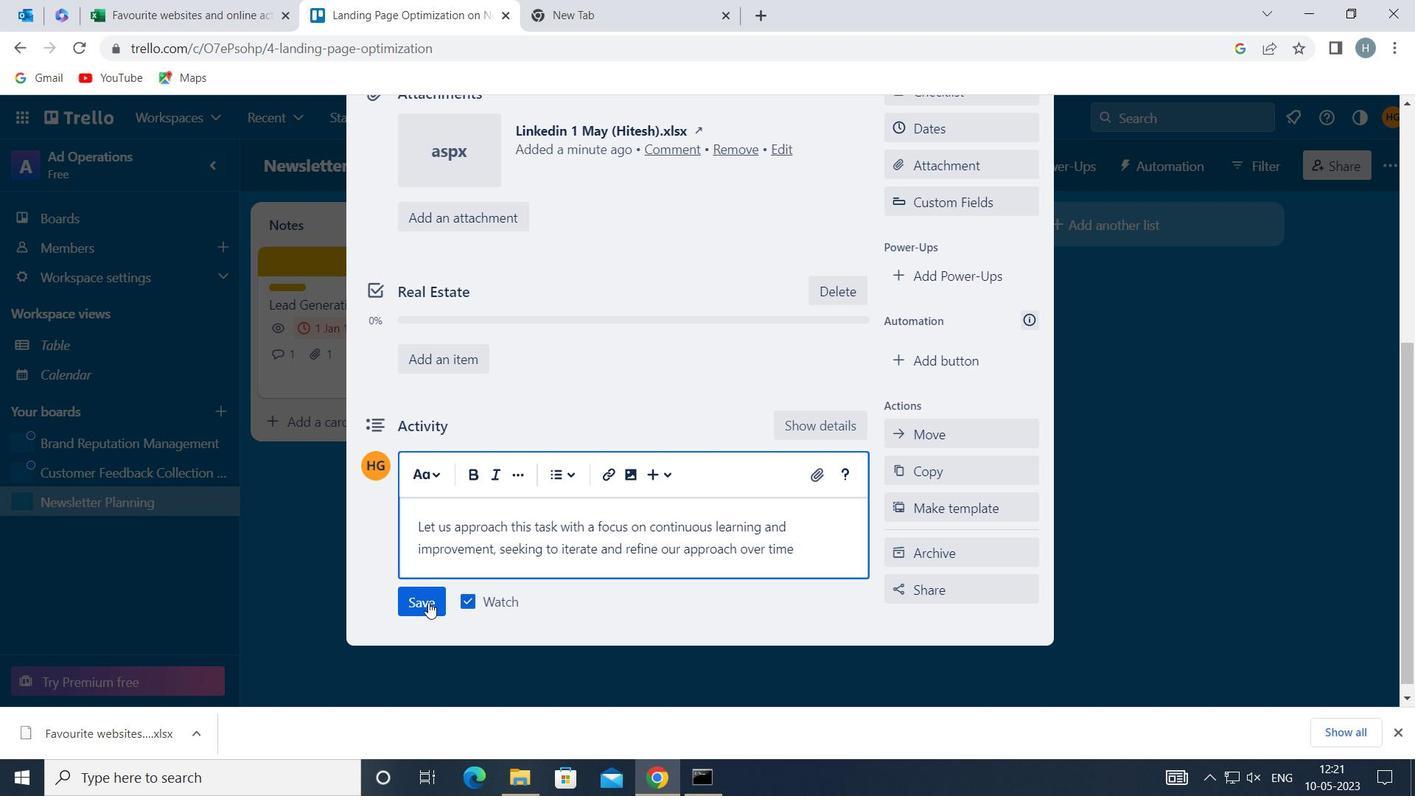
Action: Mouse pressed left at (427, 600)
Screenshot: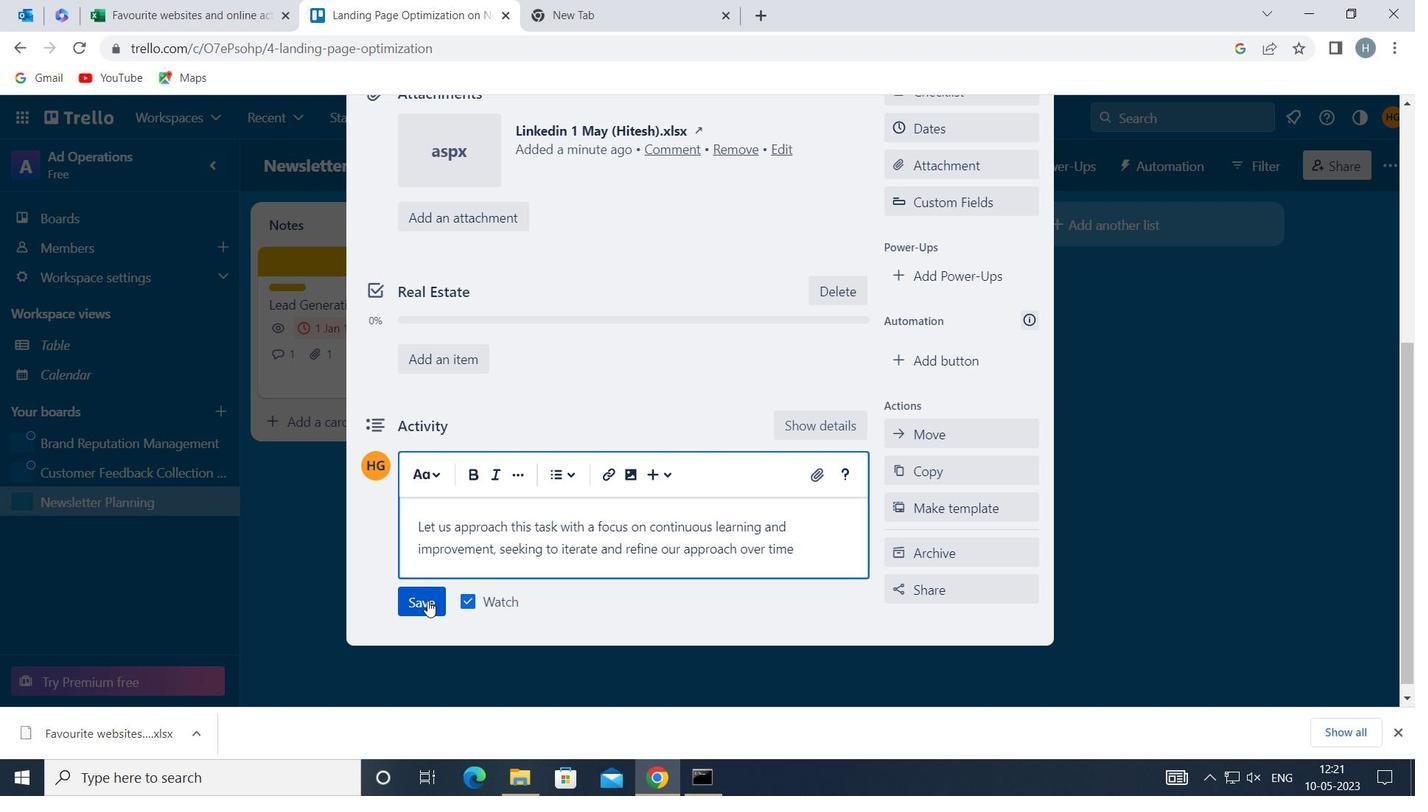 
Action: Mouse moved to (727, 454)
Screenshot: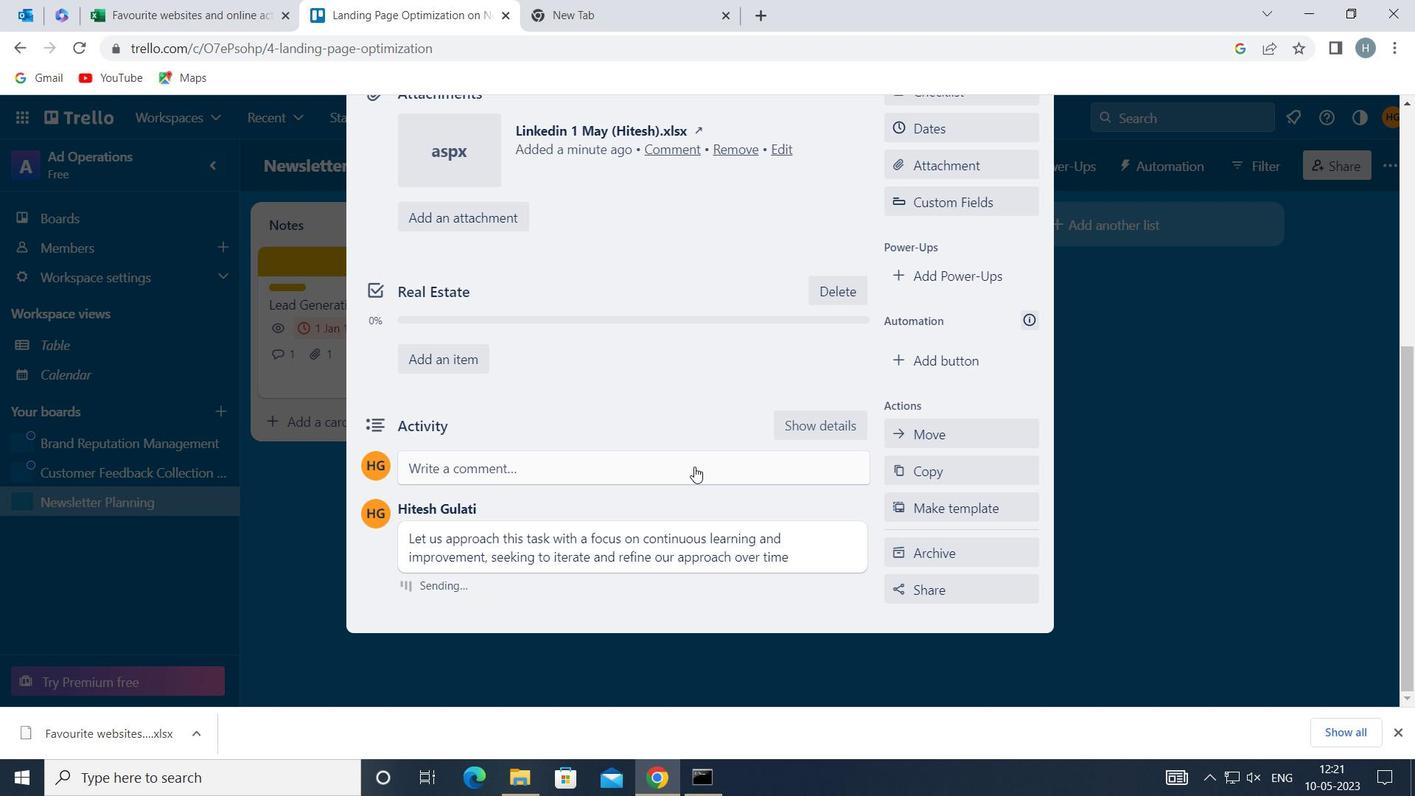 
Action: Mouse scrolled (727, 454) with delta (0, 0)
Screenshot: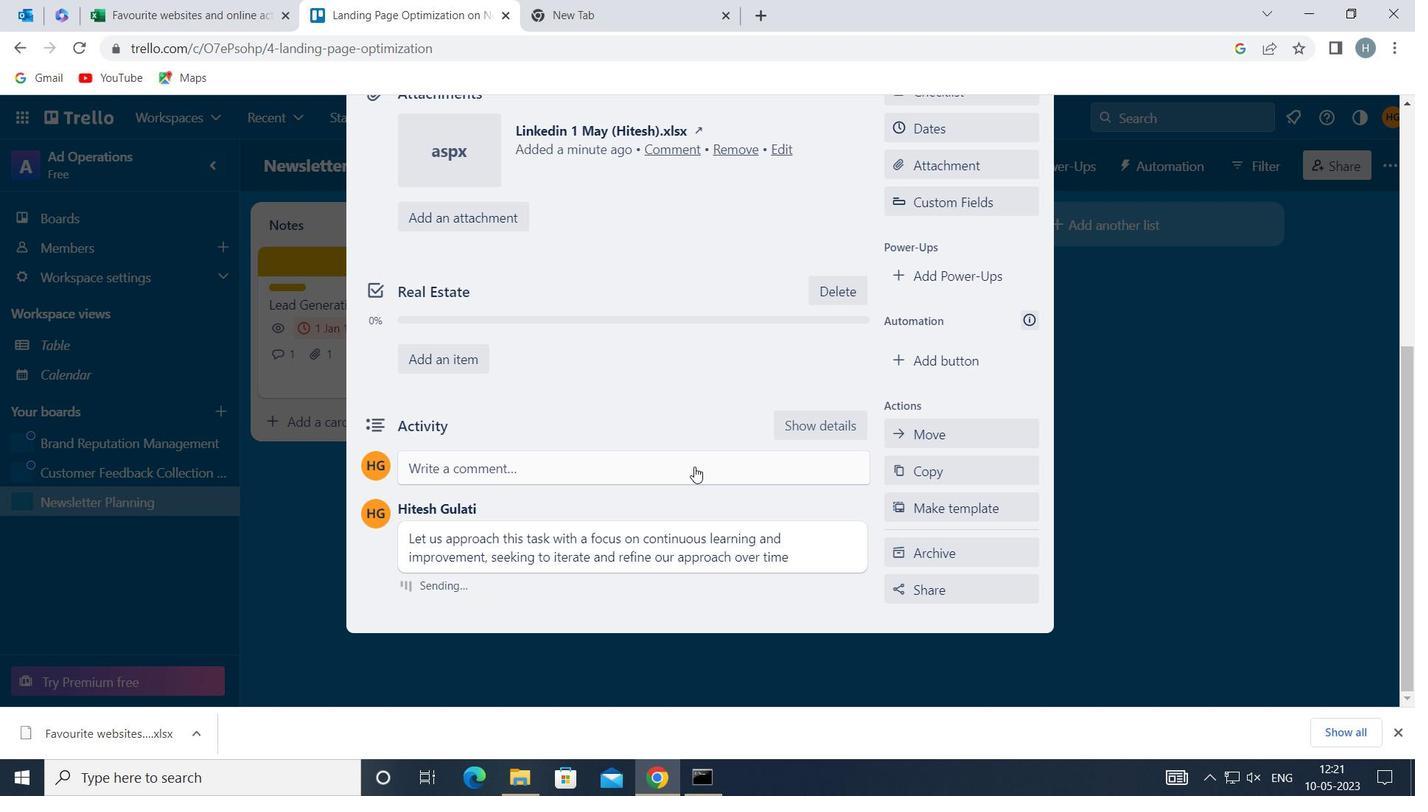
Action: Mouse scrolled (727, 454) with delta (0, 0)
Screenshot: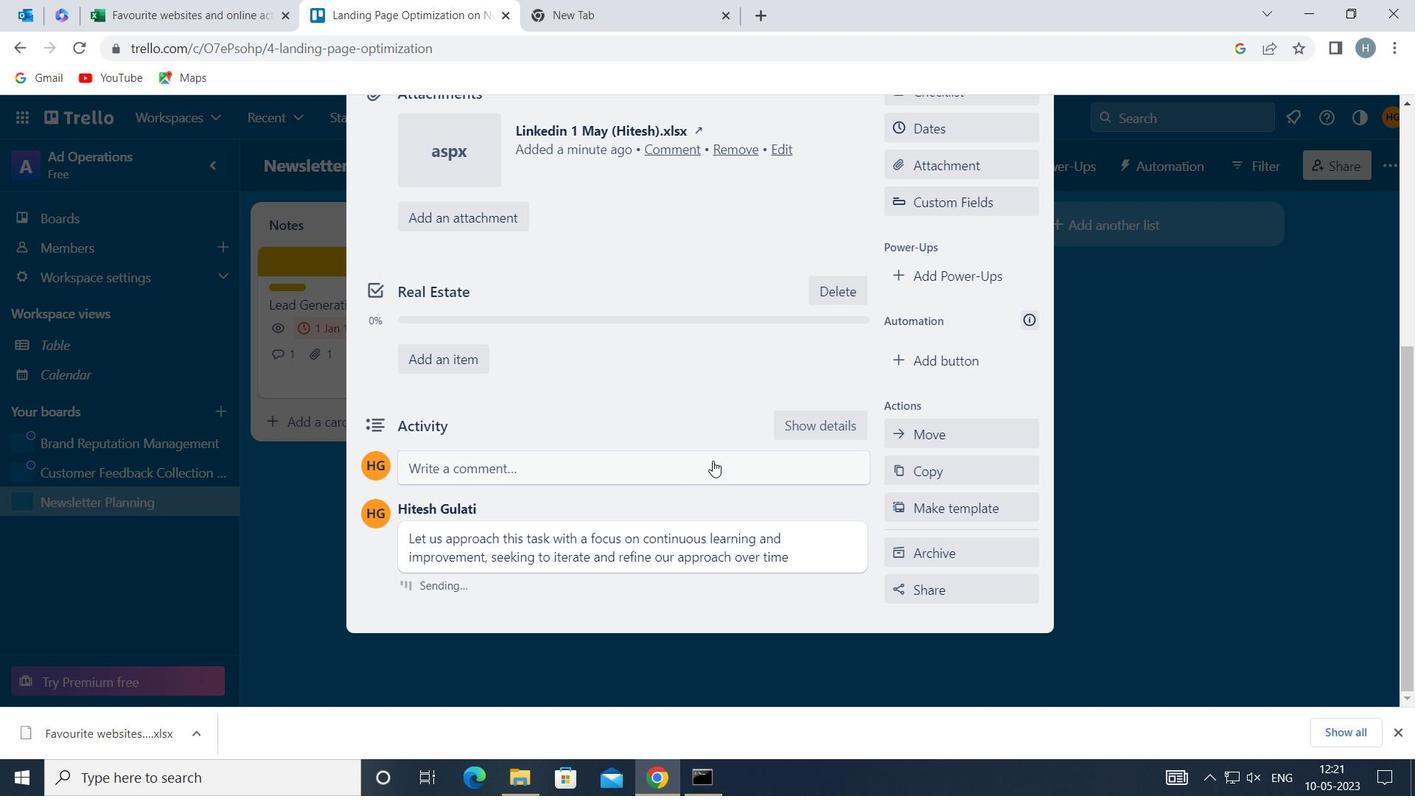 
Action: Mouse moved to (934, 319)
Screenshot: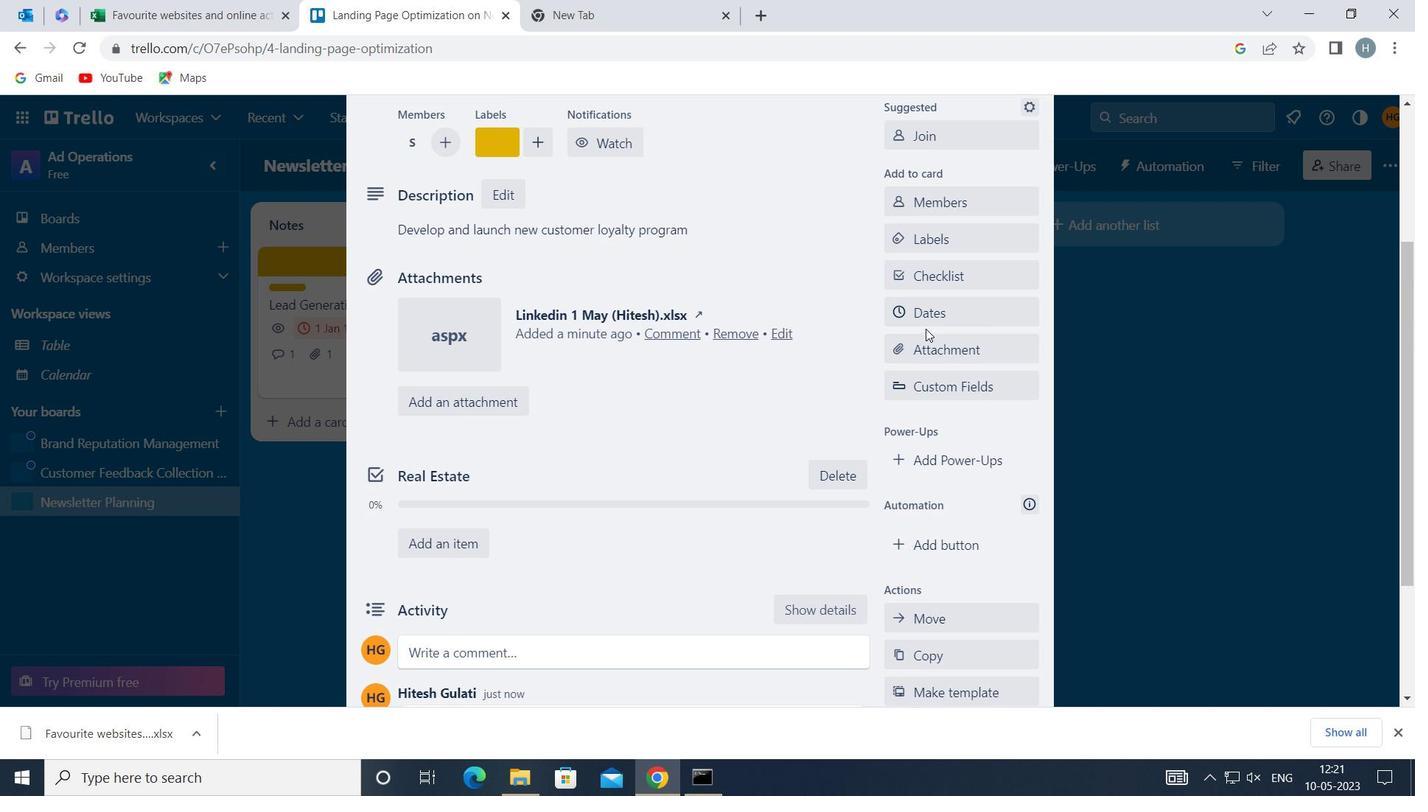 
Action: Mouse pressed left at (934, 319)
Screenshot: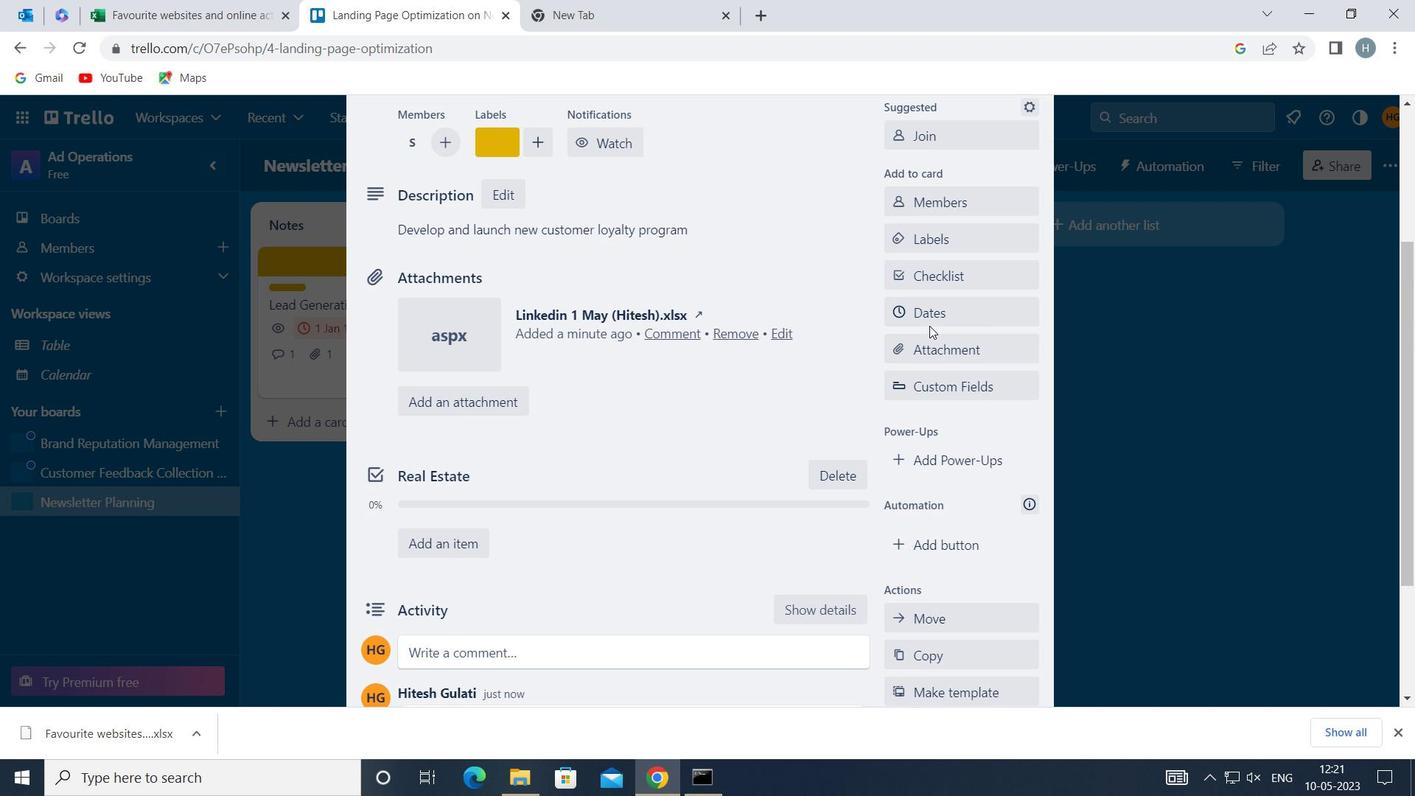 
Action: Mouse moved to (908, 494)
Screenshot: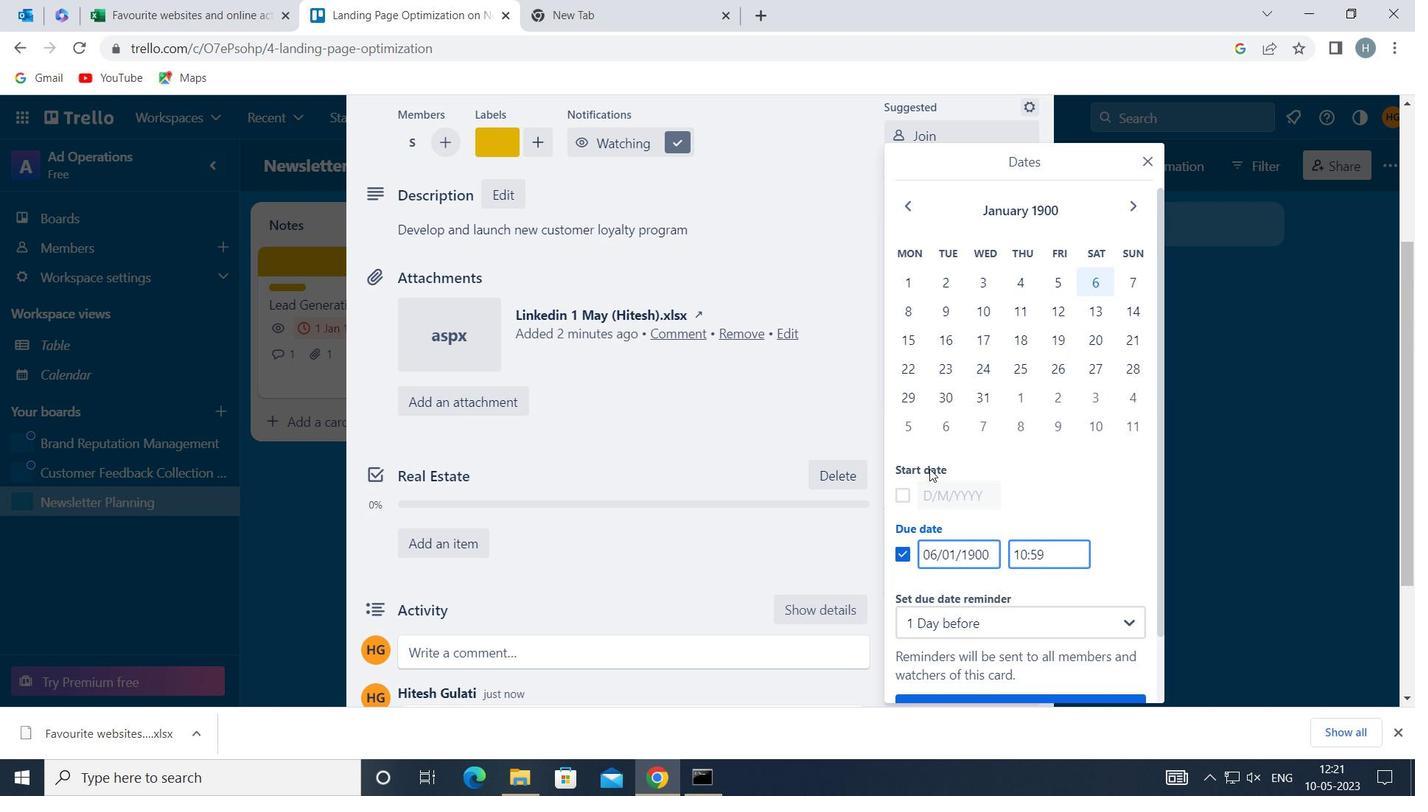 
Action: Mouse pressed left at (908, 494)
Screenshot: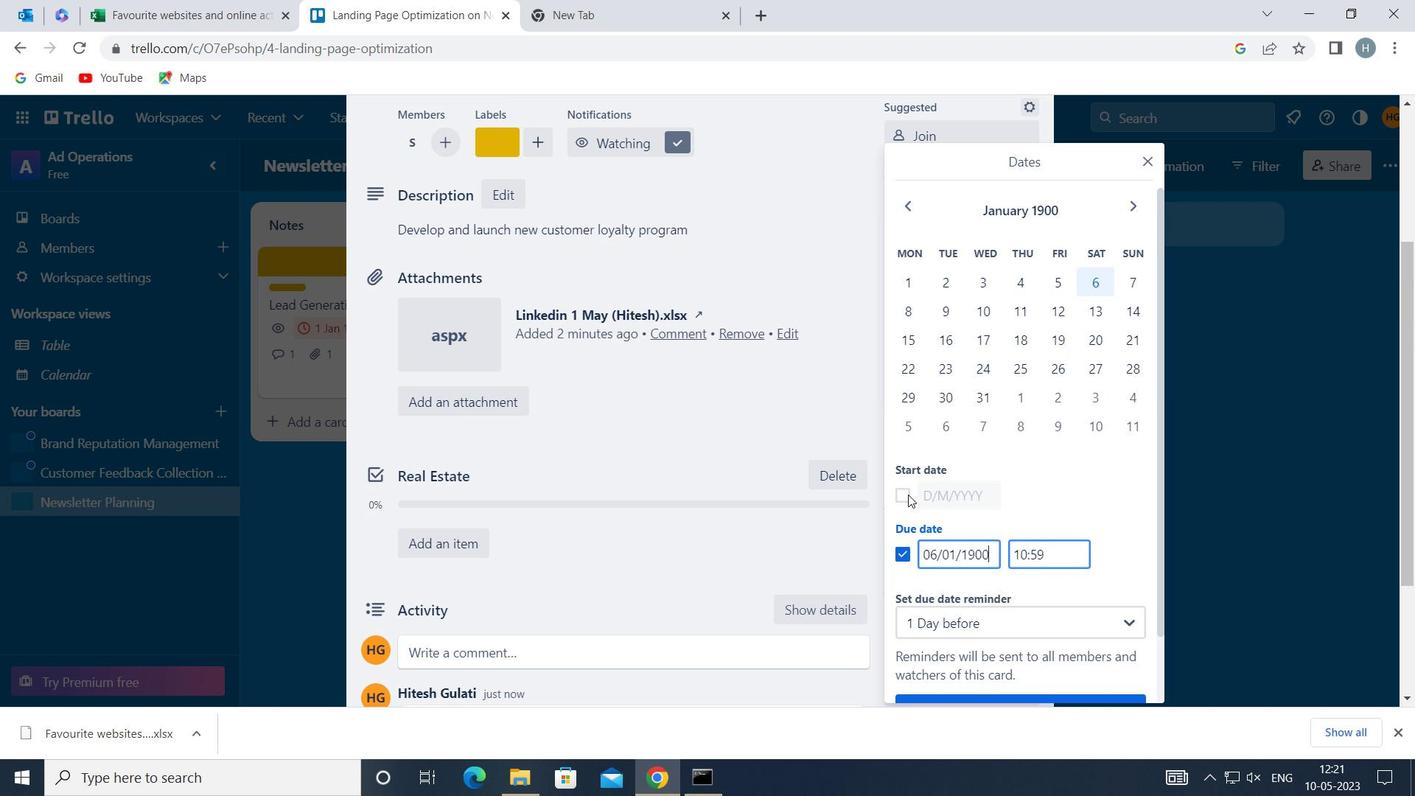 
Action: Mouse moved to (934, 493)
Screenshot: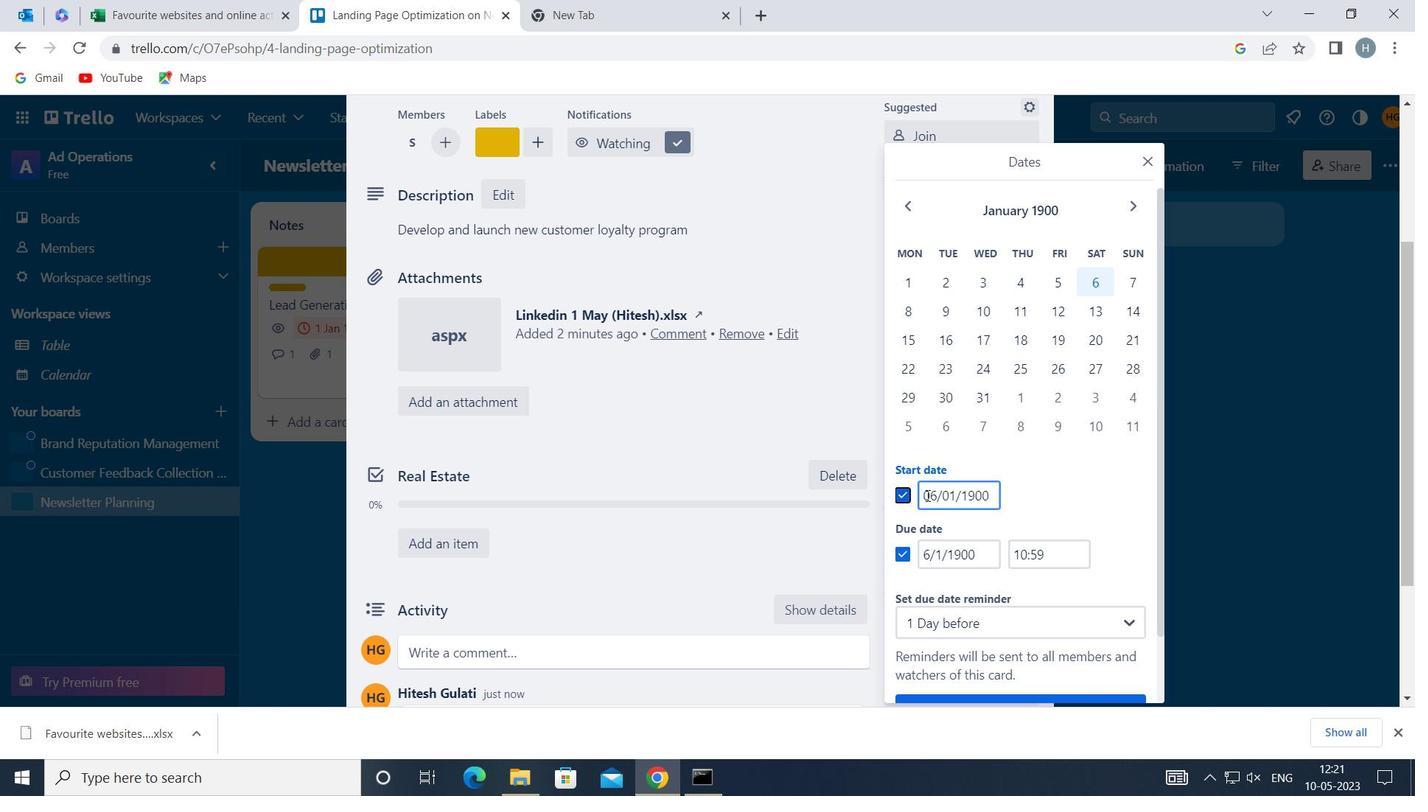 
Action: Mouse pressed left at (934, 493)
Screenshot: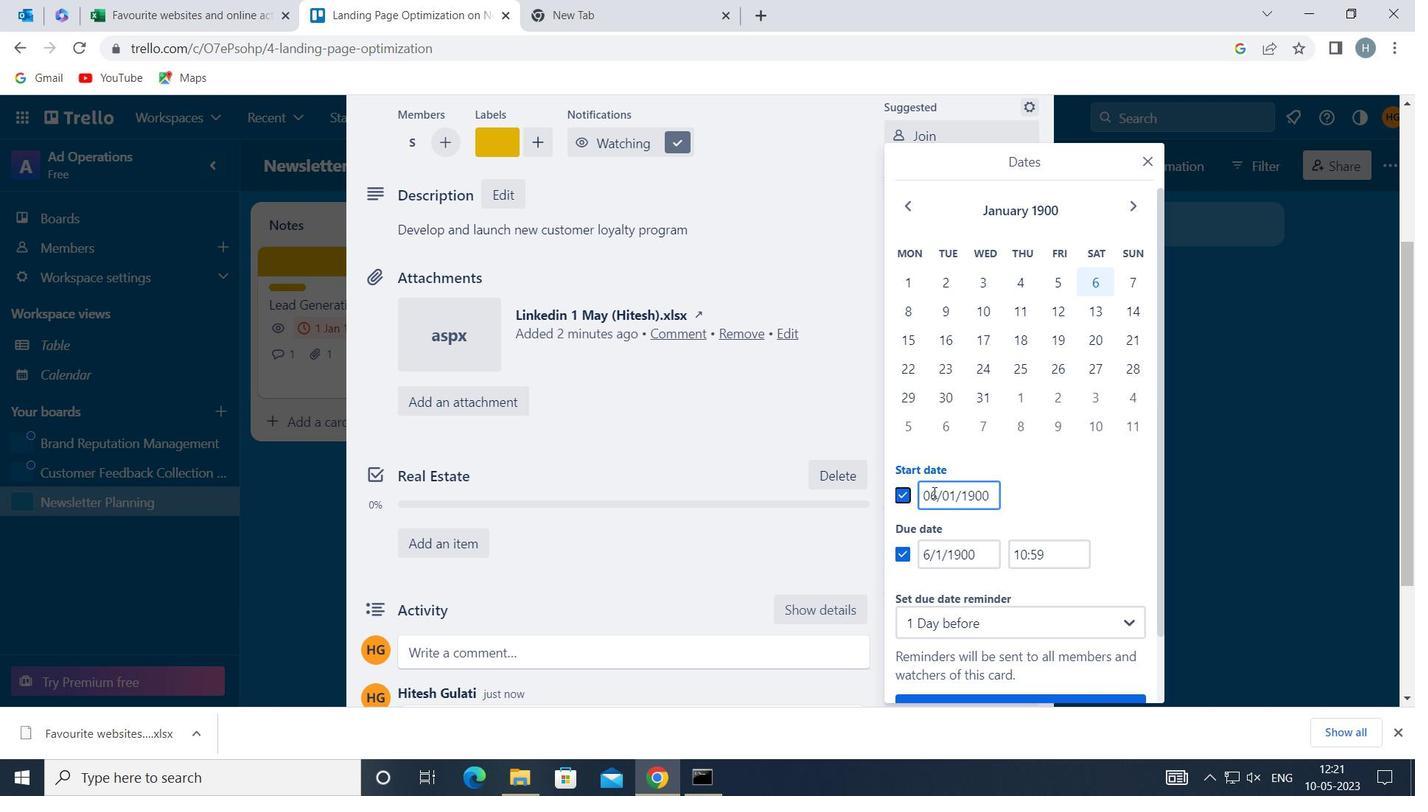 
Action: Mouse moved to (929, 493)
Screenshot: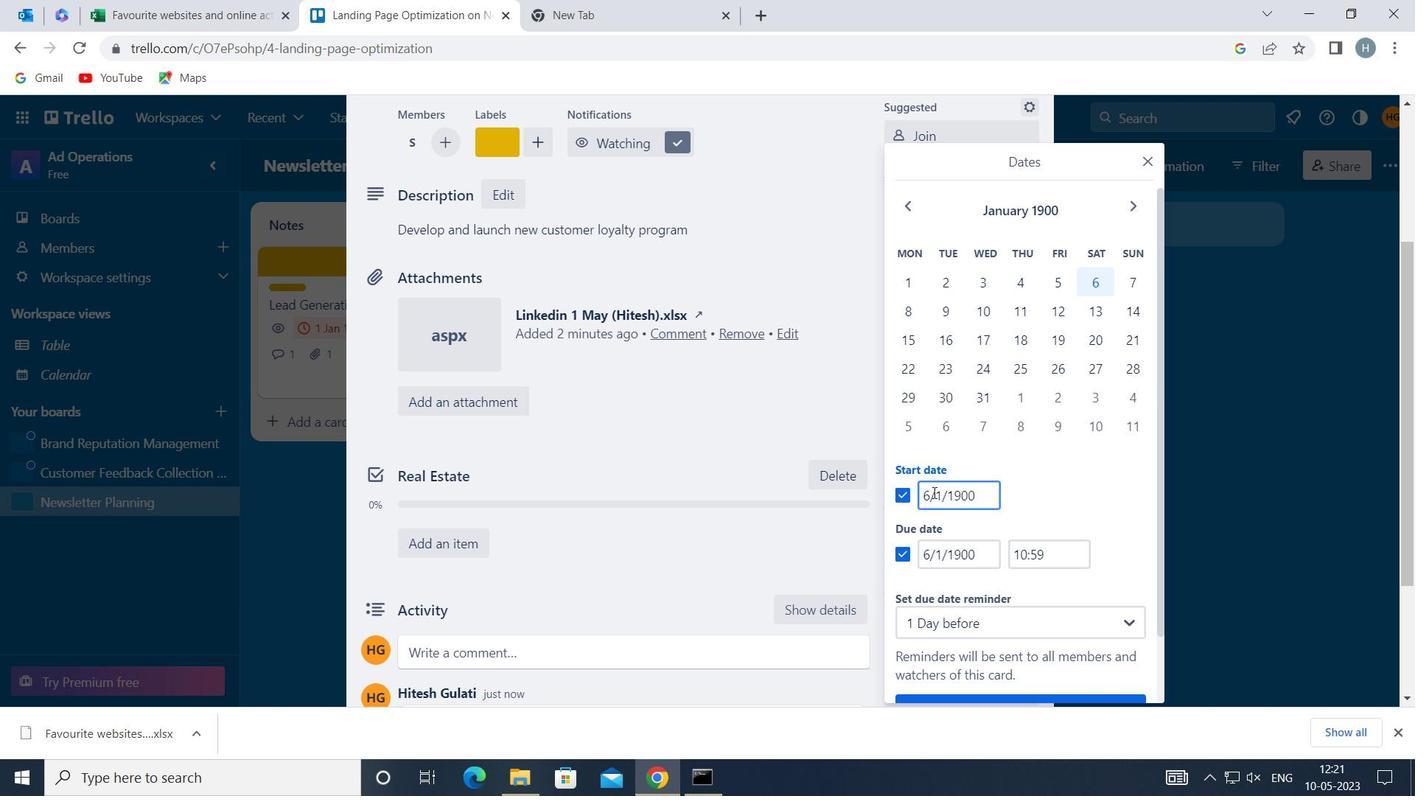 
Action: Mouse pressed left at (929, 493)
Screenshot: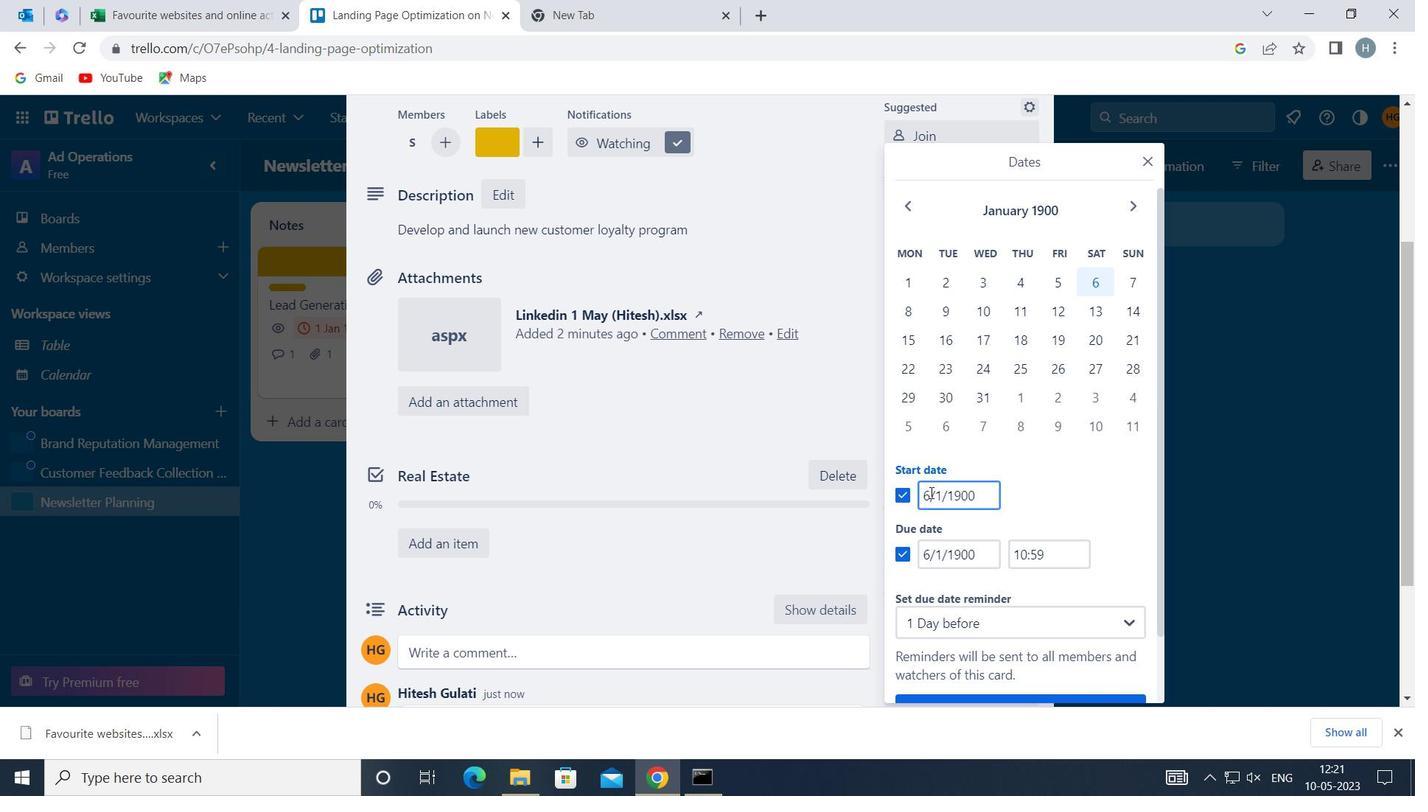 
Action: Key pressed <Key.backspace><<103>>
Screenshot: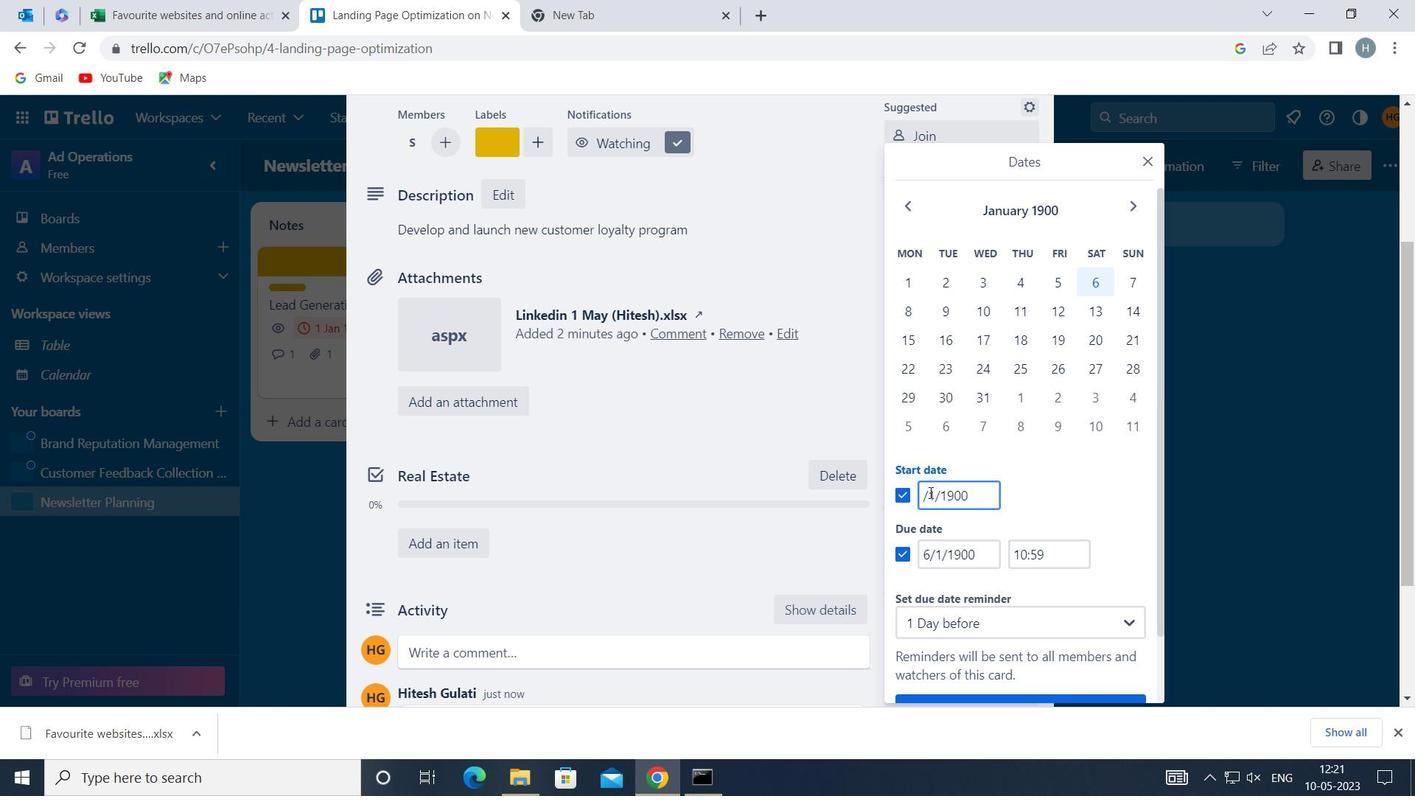 
Action: Mouse moved to (903, 551)
Screenshot: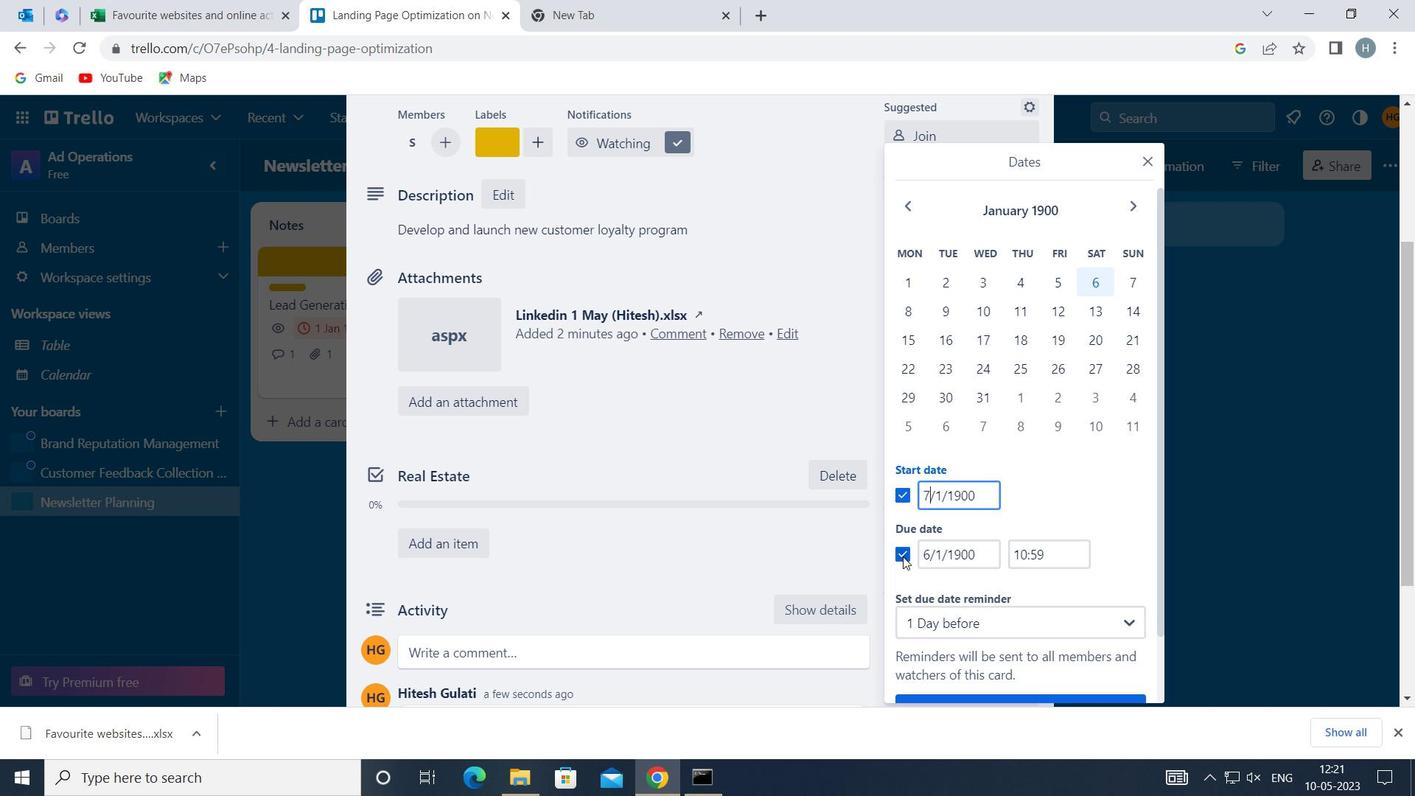 
Action: Mouse pressed left at (903, 551)
Screenshot: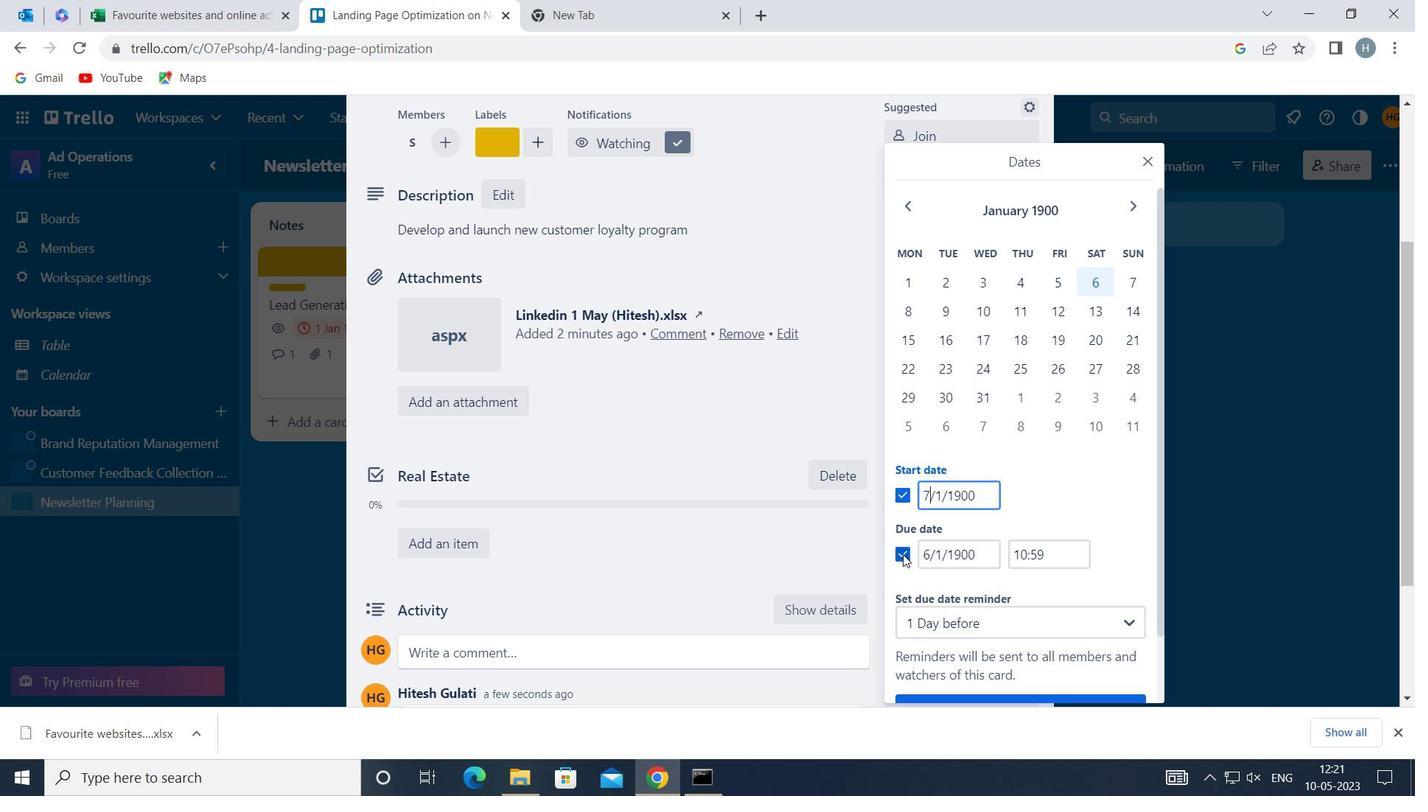 
Action: Mouse moved to (904, 549)
Screenshot: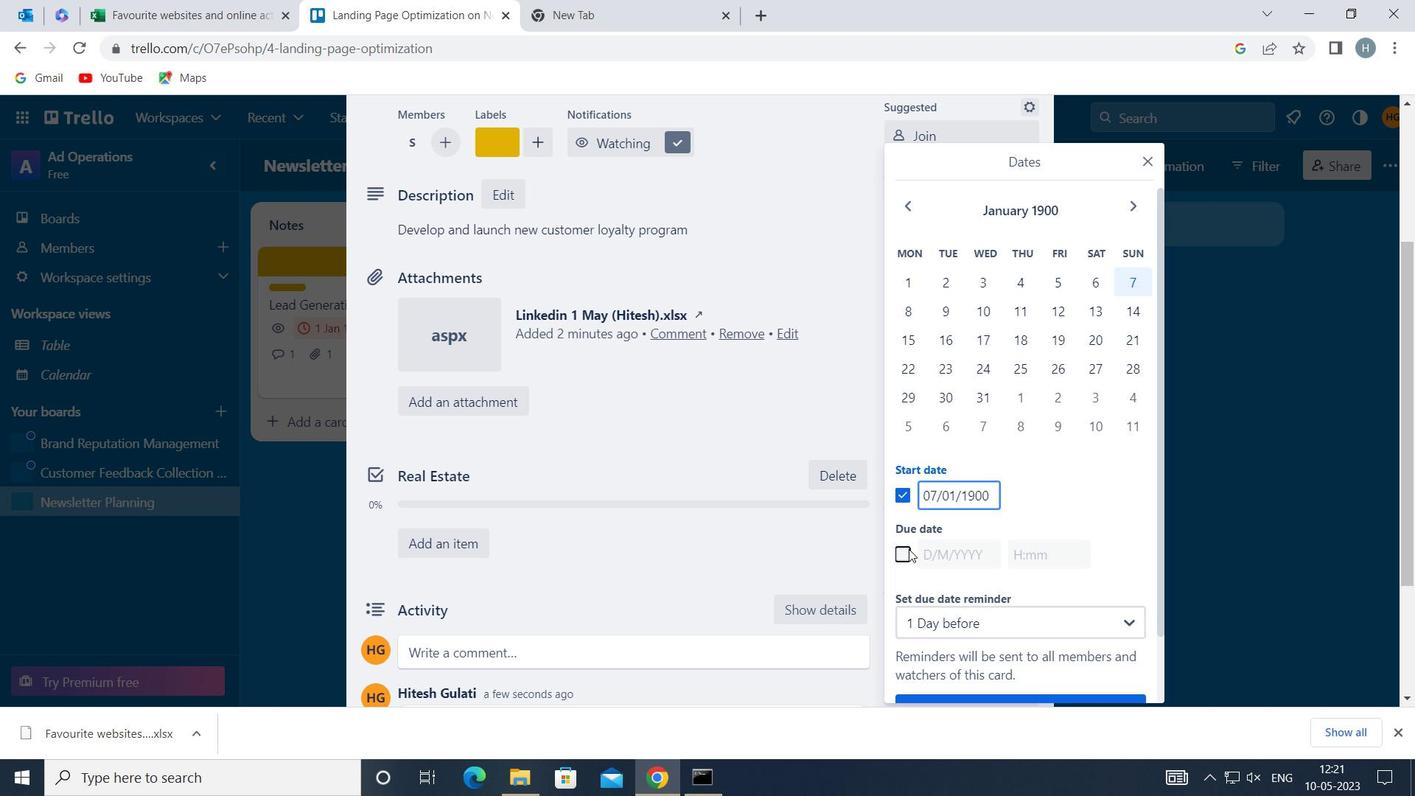 
Action: Mouse pressed left at (904, 549)
Screenshot: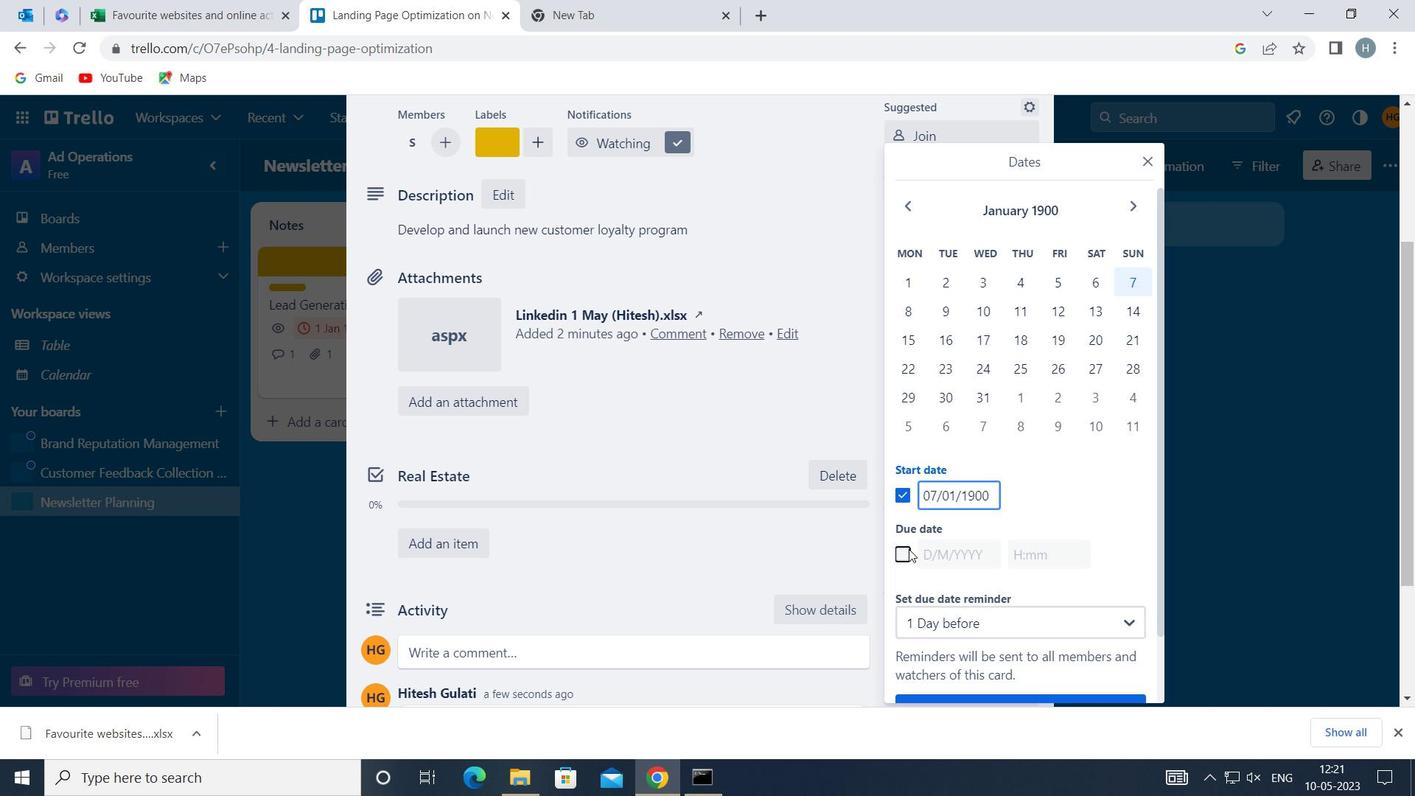 
Action: Mouse moved to (940, 551)
Screenshot: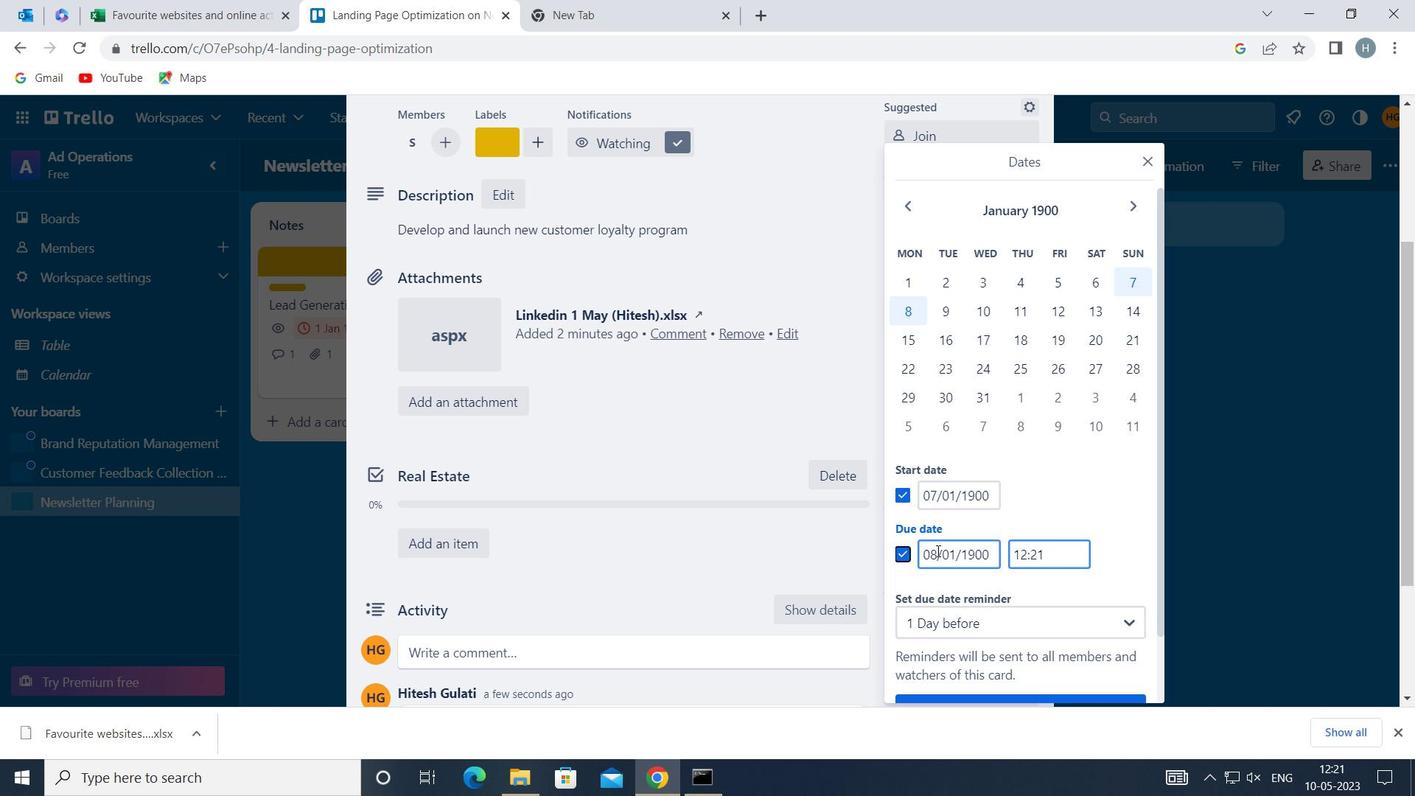 
Action: Mouse pressed left at (940, 551)
Screenshot: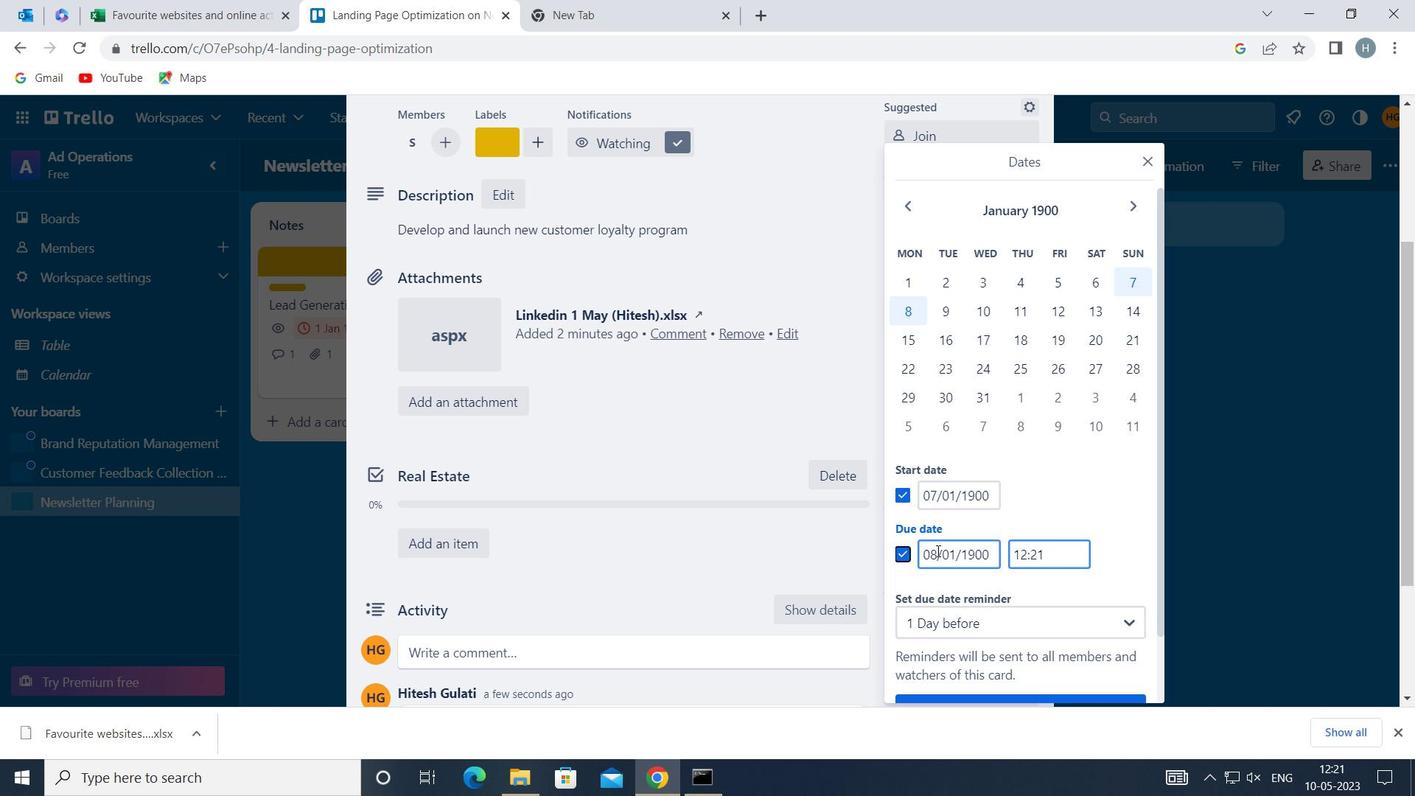 
Action: Mouse moved to (929, 551)
Screenshot: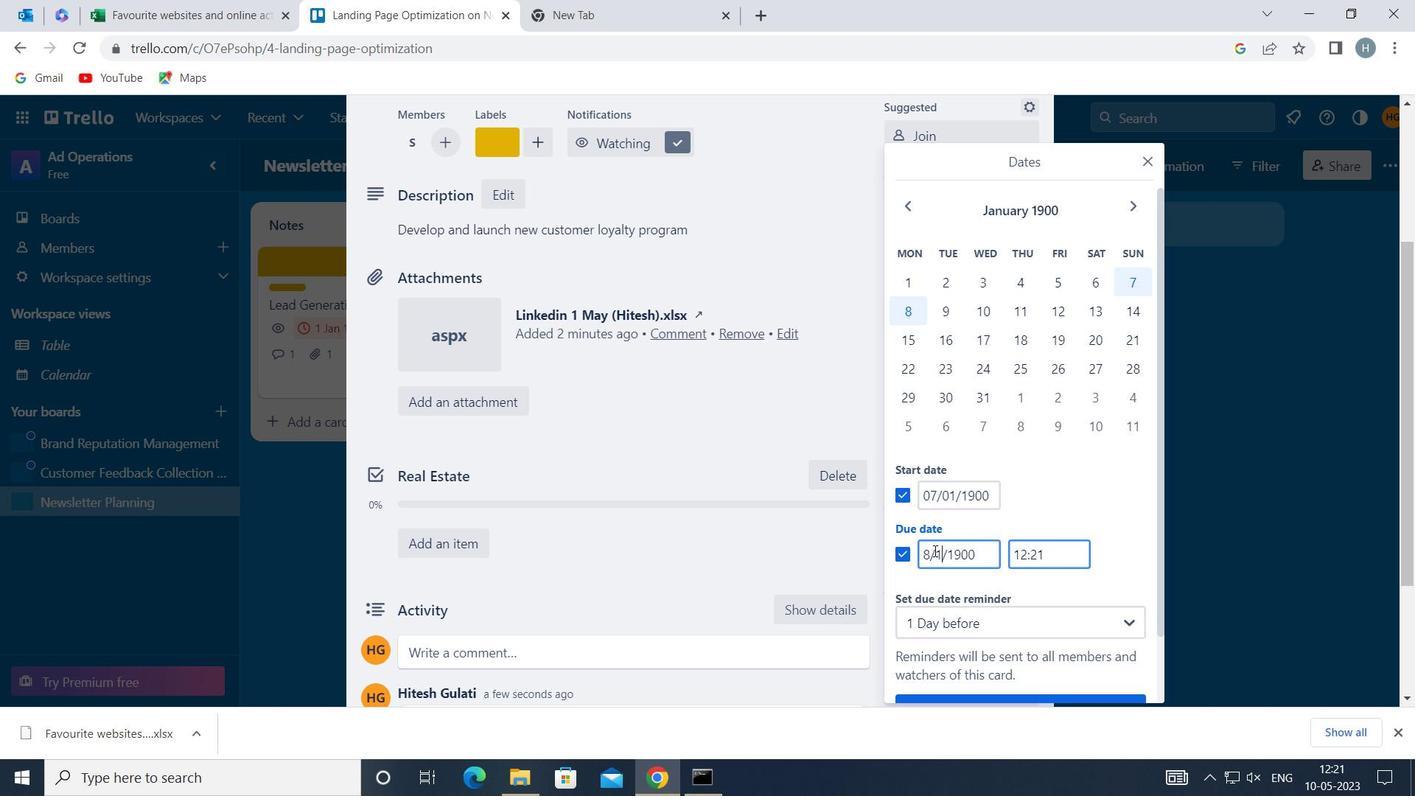 
Action: Mouse pressed left at (929, 551)
Screenshot: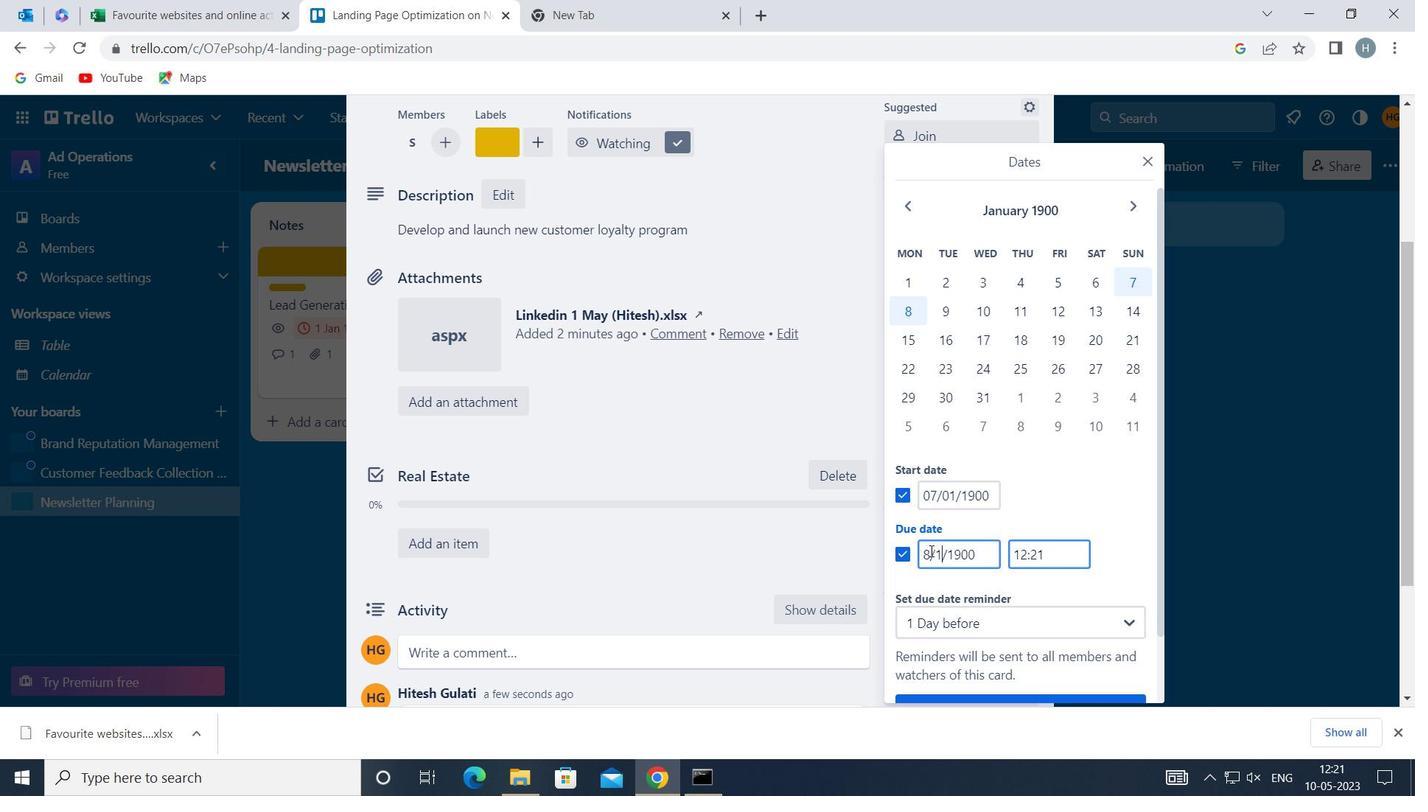 
Action: Key pressed <Key.backspace><<97>><<100>>
Screenshot: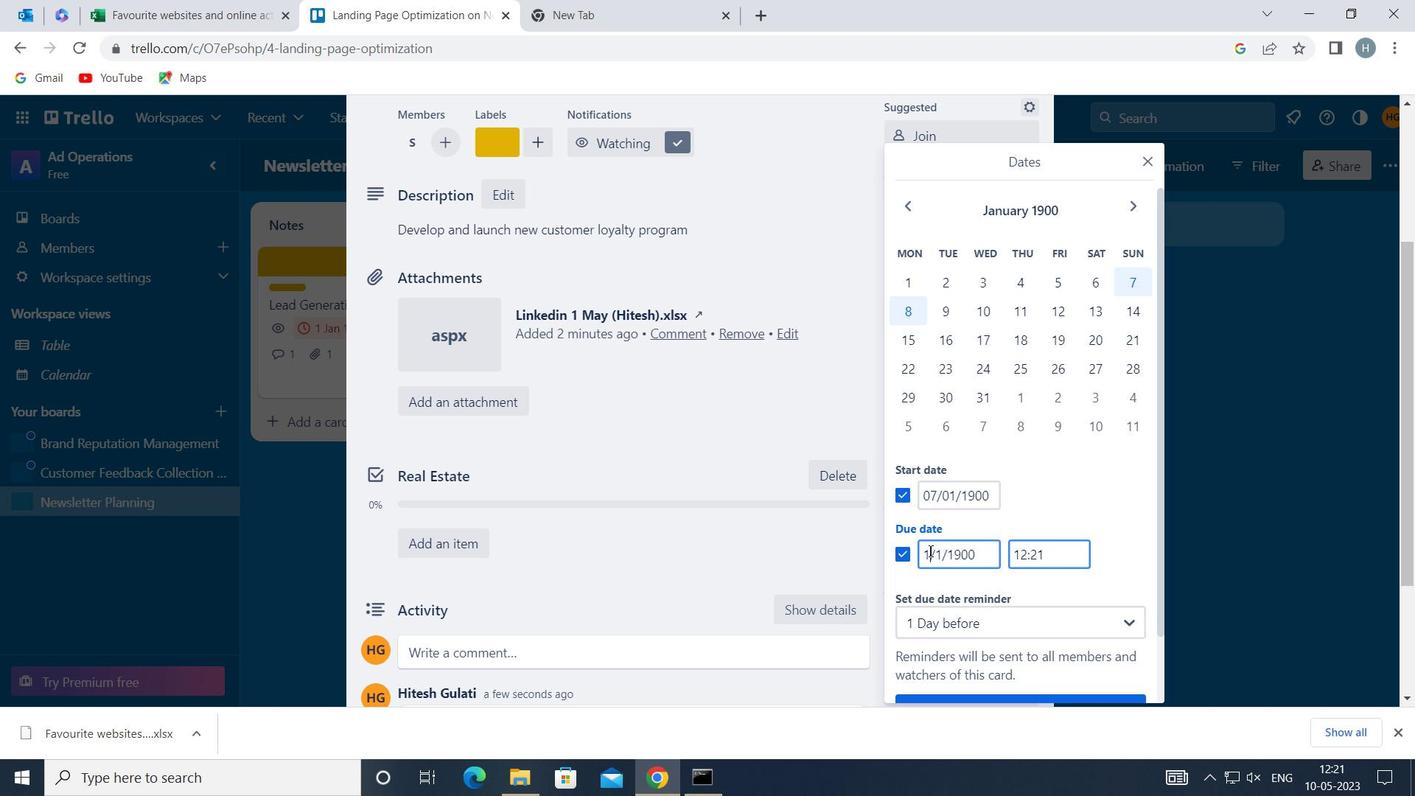 
Action: Mouse moved to (983, 606)
Screenshot: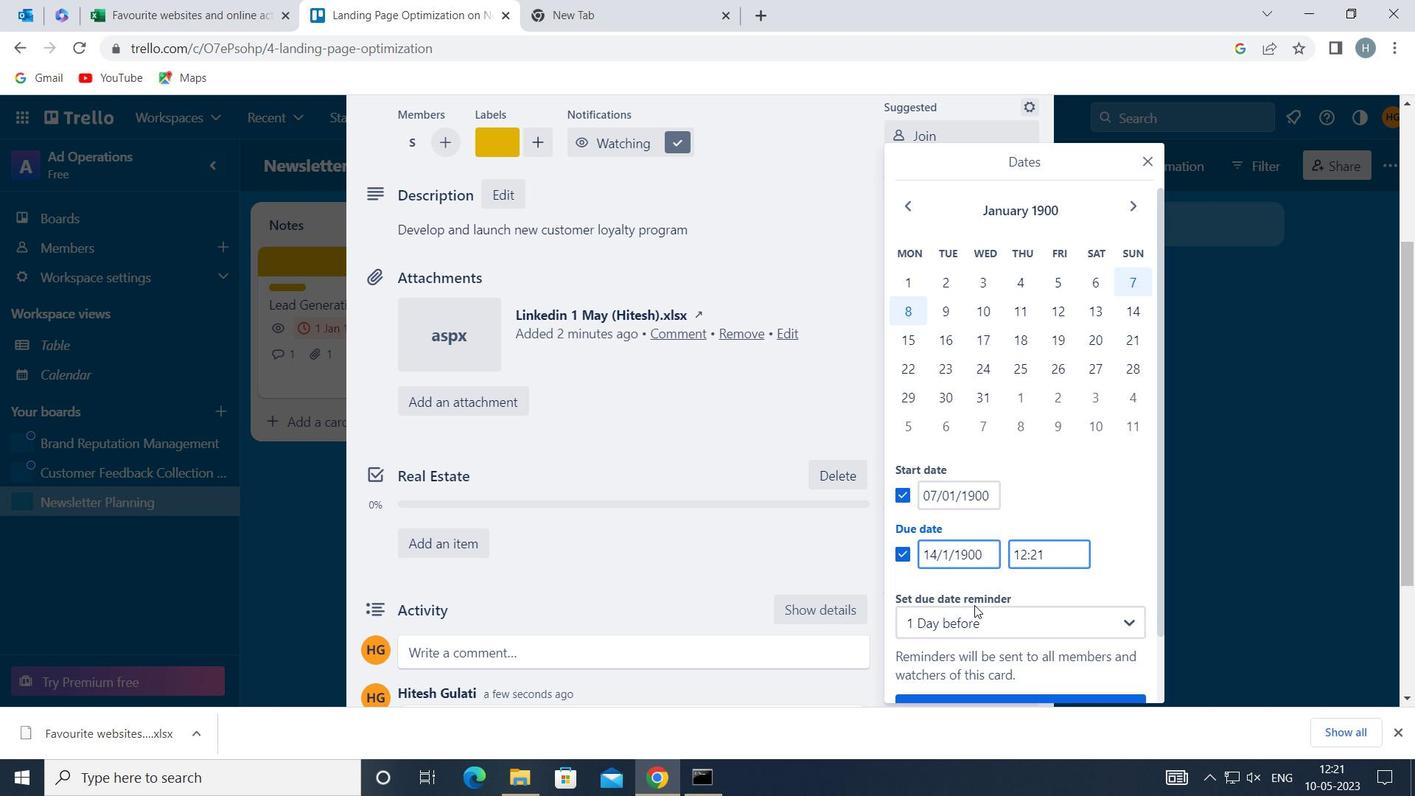 
Action: Mouse scrolled (983, 605) with delta (0, 0)
Screenshot: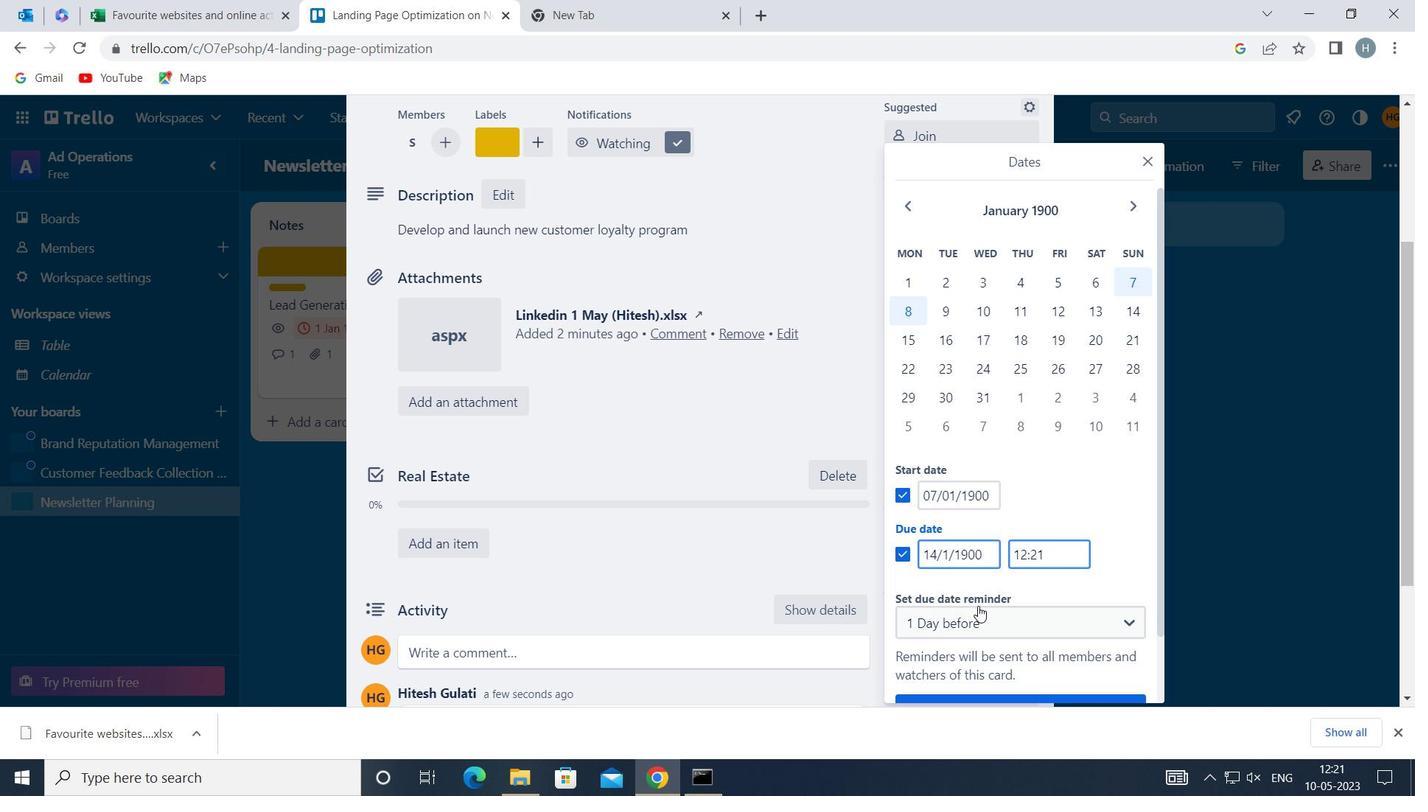 
Action: Mouse moved to (995, 627)
Screenshot: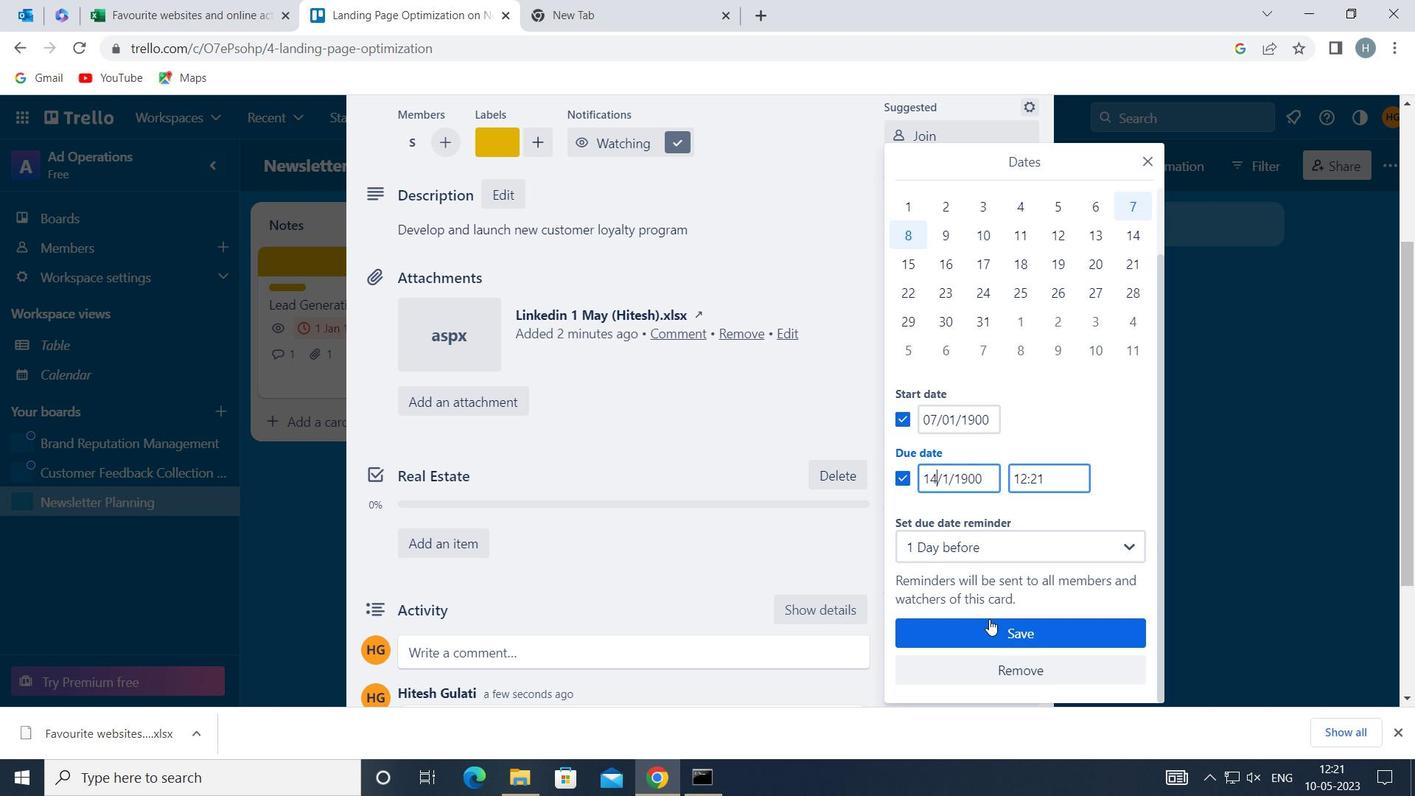 
Action: Mouse pressed left at (995, 627)
Screenshot: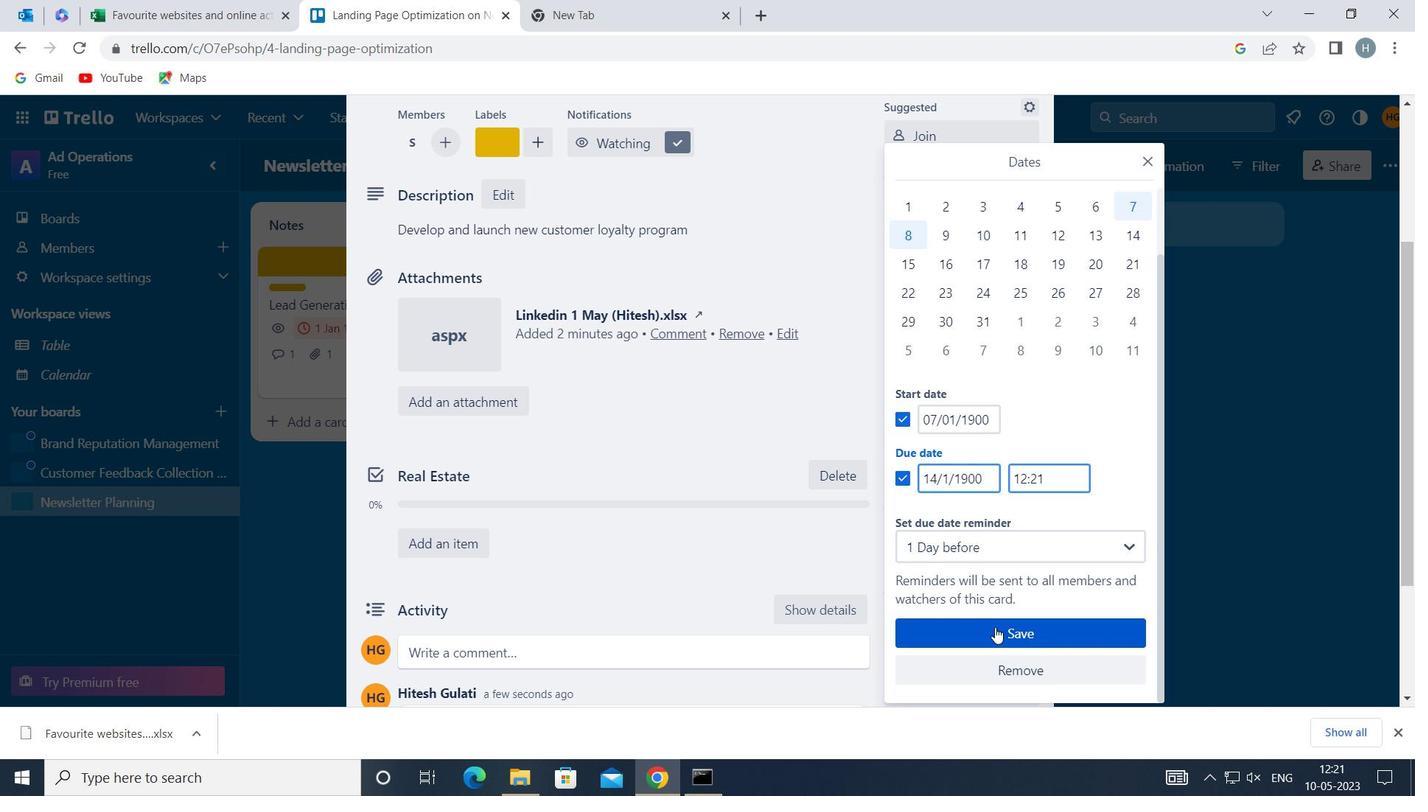 
Action: Mouse moved to (882, 561)
Screenshot: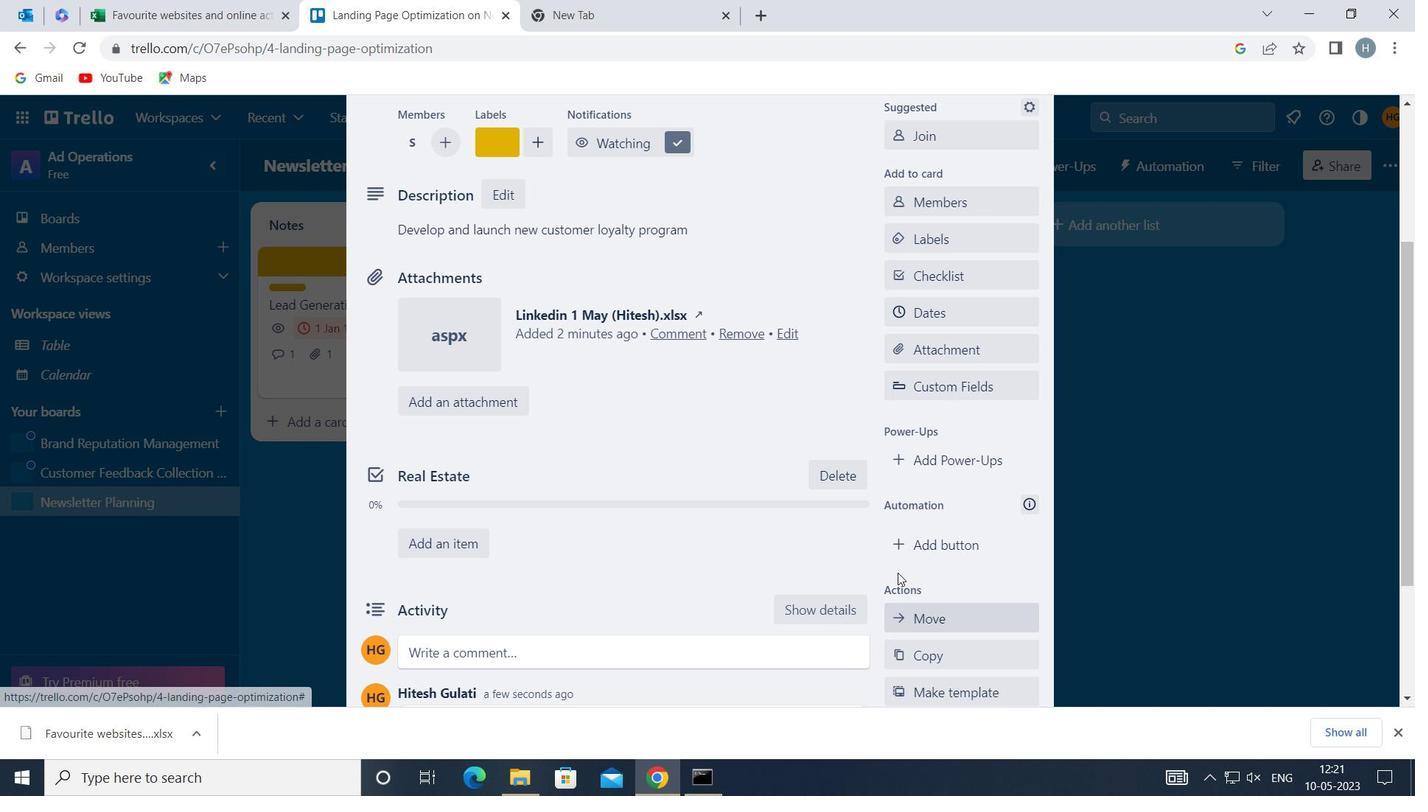 
